 Task: Add a dependency to the task Upgrade and migrate company data storage to a cloud-based solution , the existing task  Integrate a new third-party shipping system for an e-commerce website in the project AgileLounge
Action: Mouse moved to (745, 358)
Screenshot: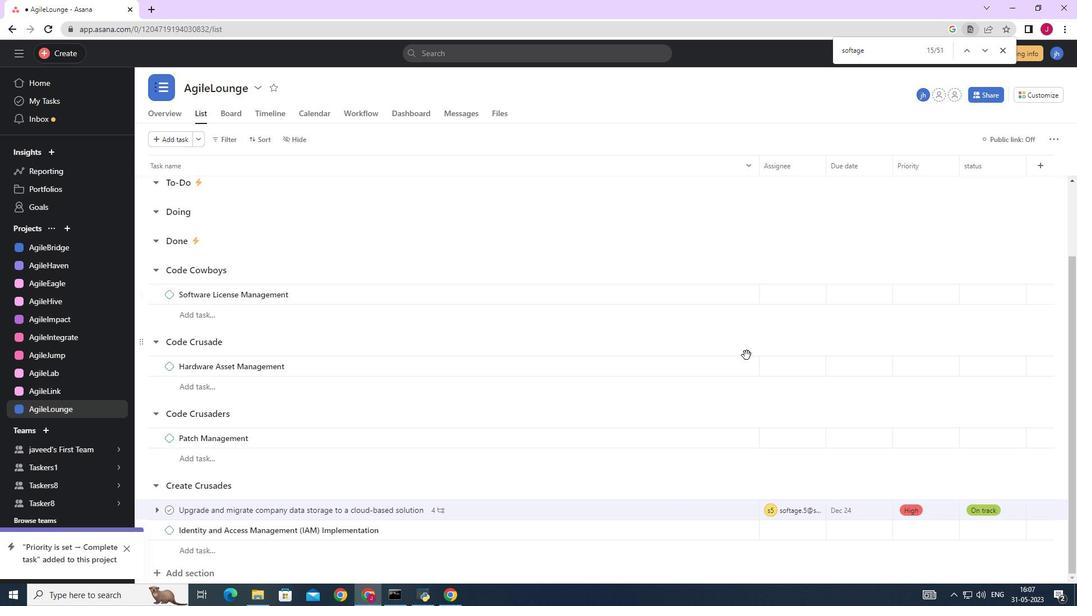 
Action: Mouse scrolled (745, 359) with delta (0, 0)
Screenshot: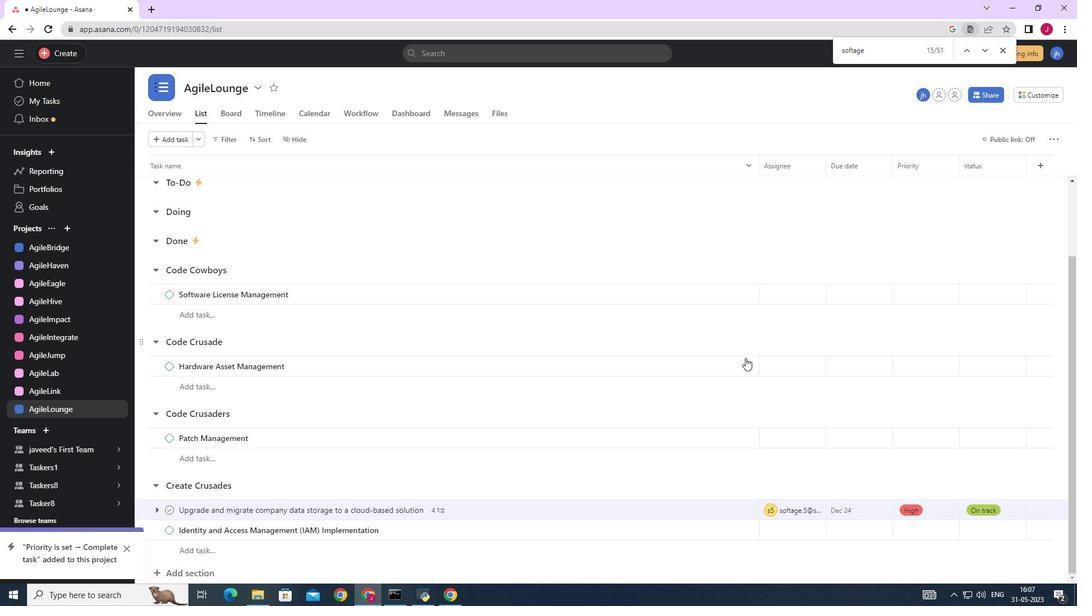 
Action: Mouse scrolled (745, 359) with delta (0, 0)
Screenshot: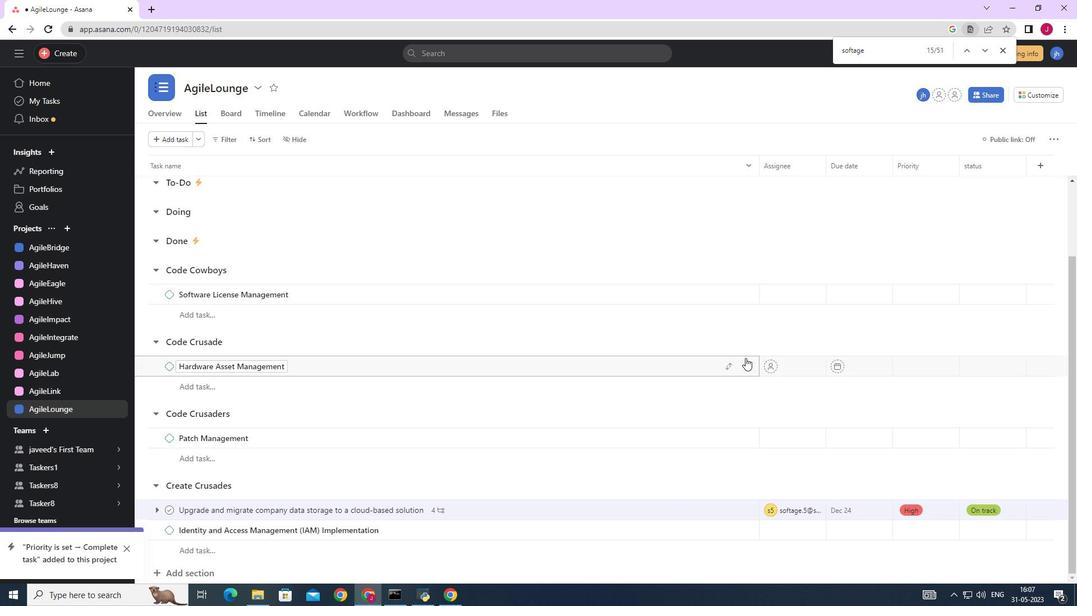 
Action: Mouse scrolled (745, 359) with delta (0, 0)
Screenshot: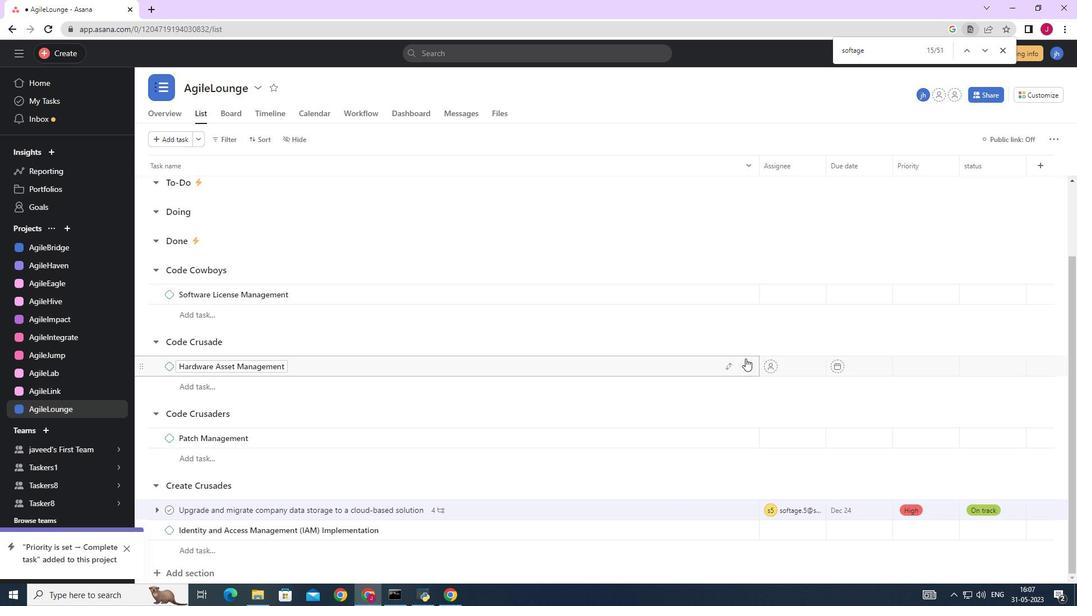 
Action: Mouse moved to (745, 358)
Screenshot: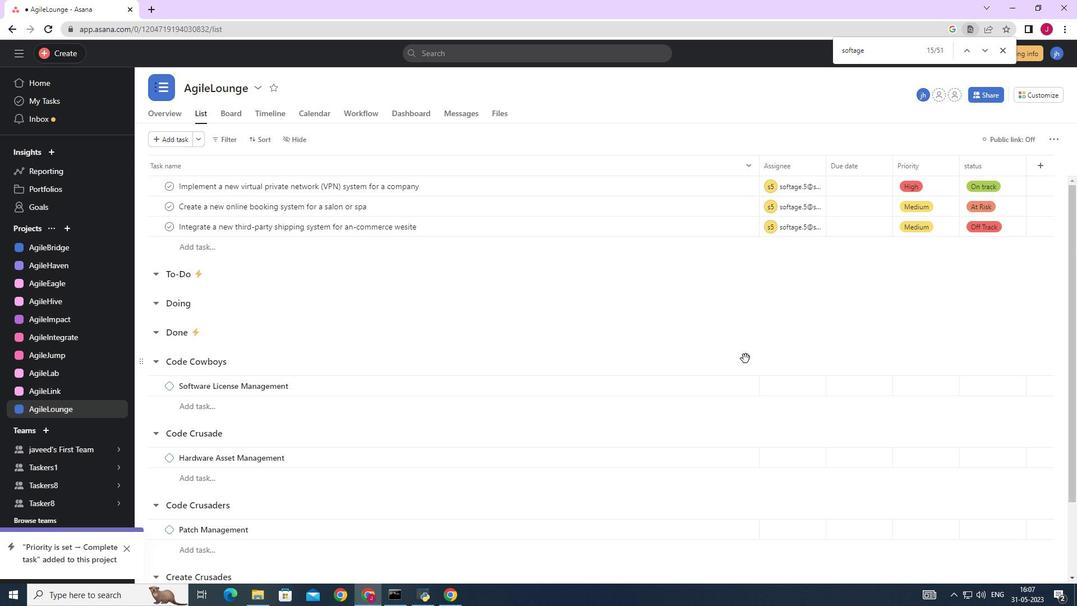 
Action: Mouse scrolled (745, 358) with delta (0, 0)
Screenshot: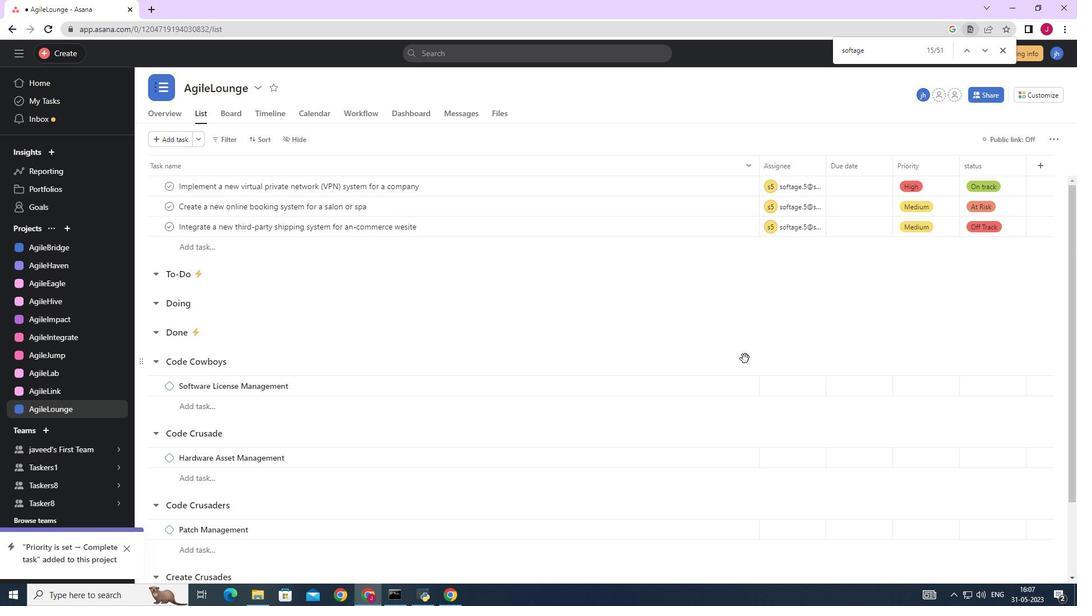 
Action: Mouse scrolled (745, 358) with delta (0, 0)
Screenshot: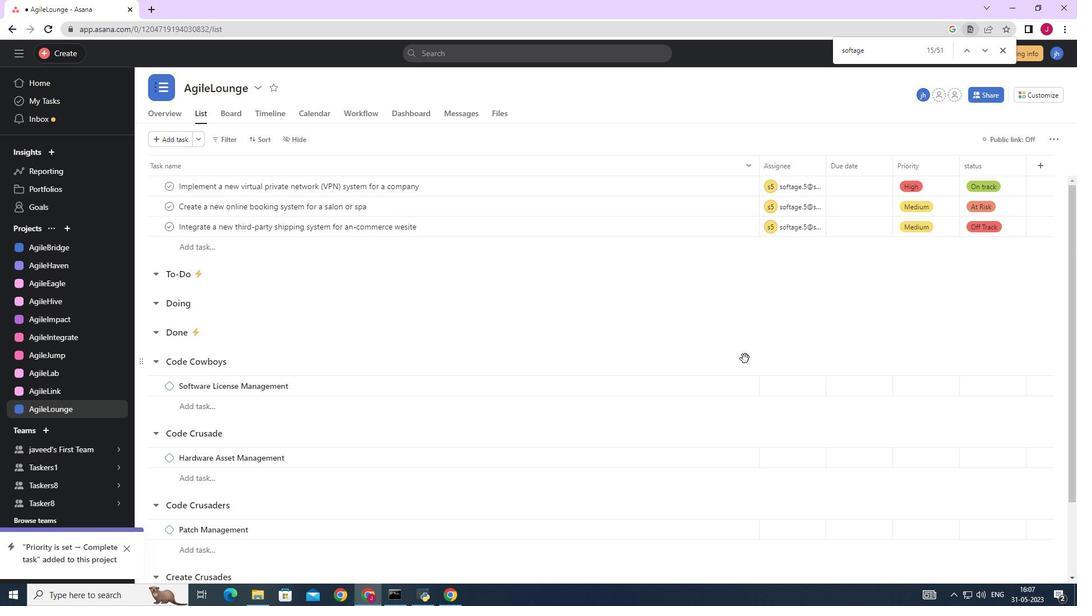 
Action: Mouse scrolled (745, 358) with delta (0, 0)
Screenshot: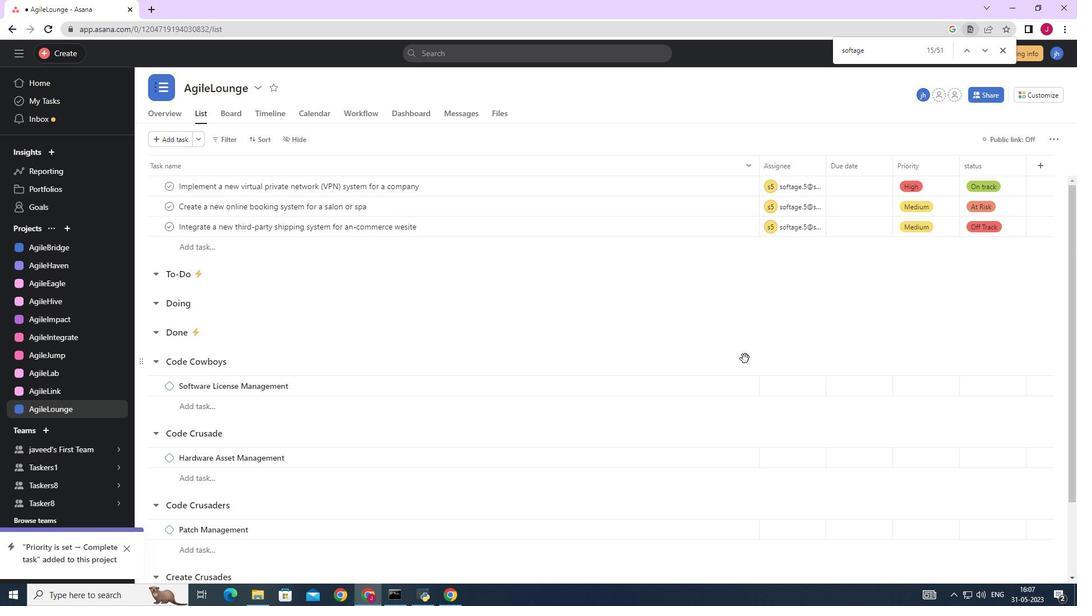 
Action: Mouse scrolled (745, 358) with delta (0, 0)
Screenshot: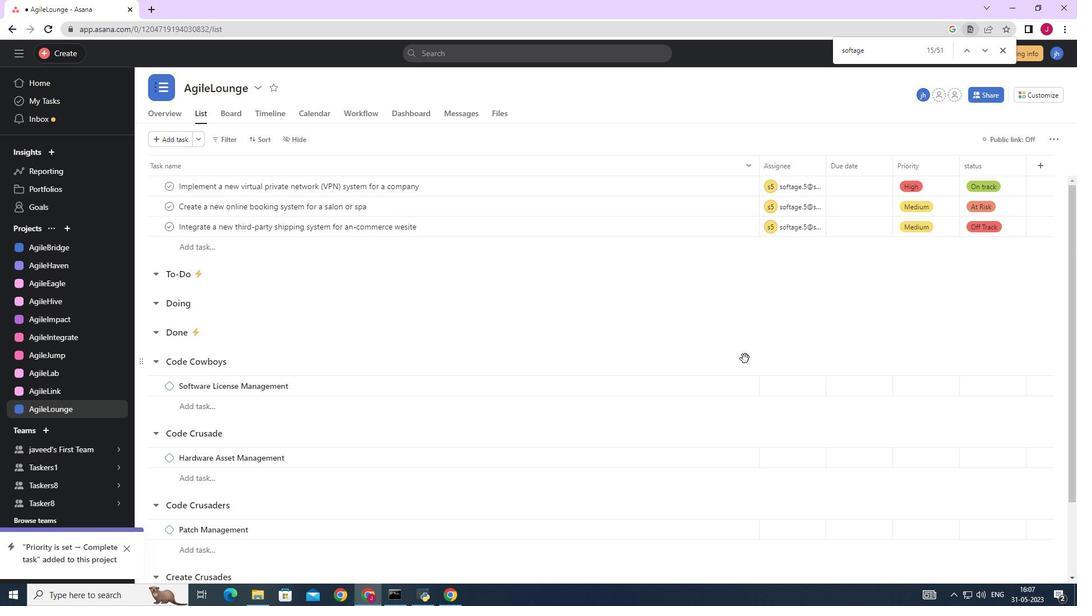 
Action: Mouse scrolled (745, 358) with delta (0, 0)
Screenshot: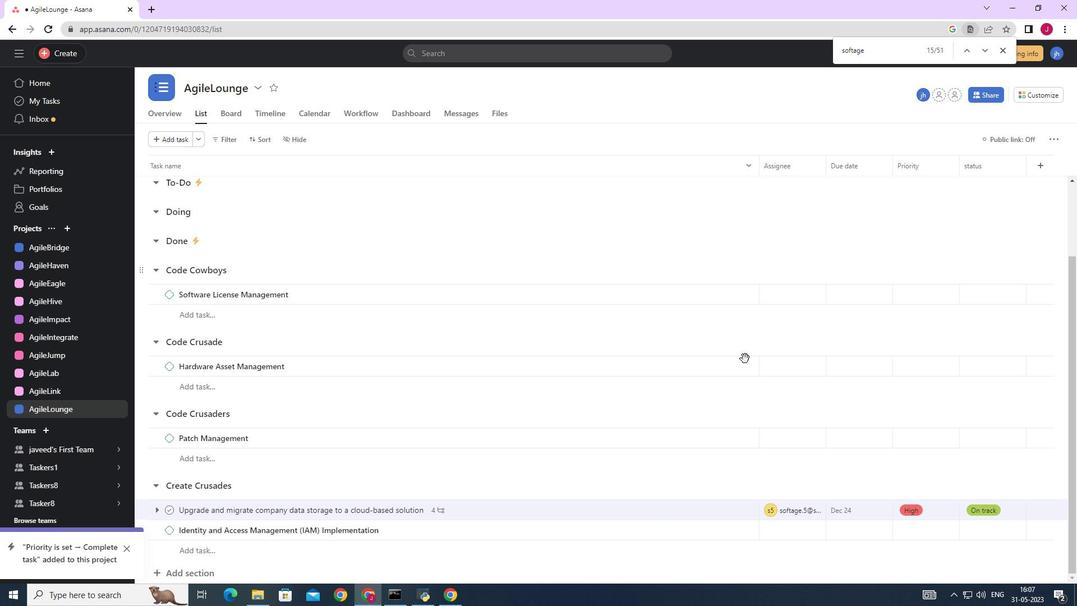 
Action: Mouse scrolled (745, 358) with delta (0, 0)
Screenshot: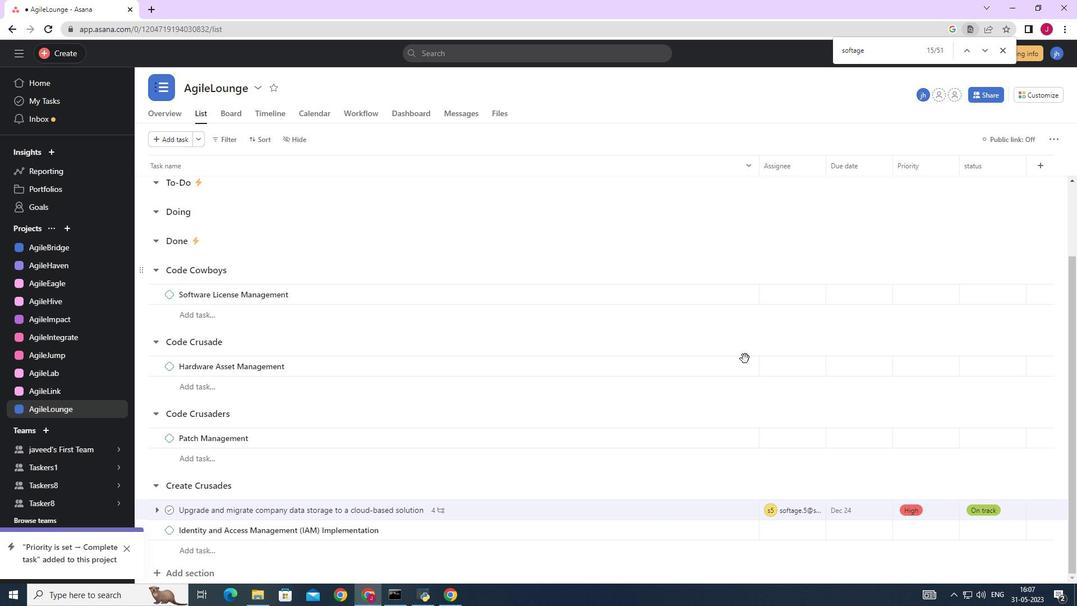 
Action: Mouse scrolled (745, 358) with delta (0, 0)
Screenshot: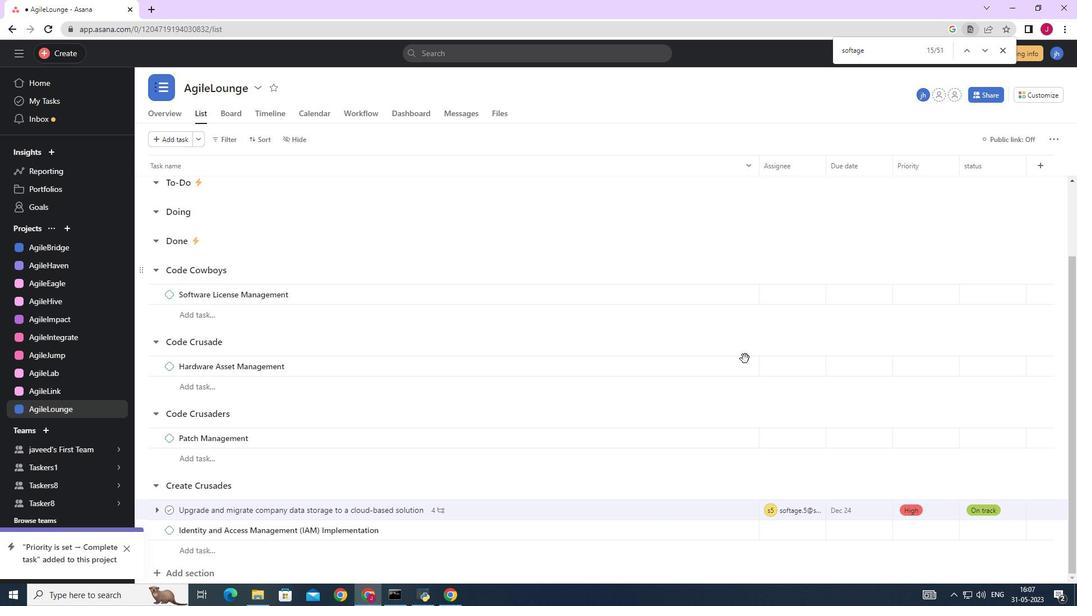 
Action: Mouse moved to (448, 309)
Screenshot: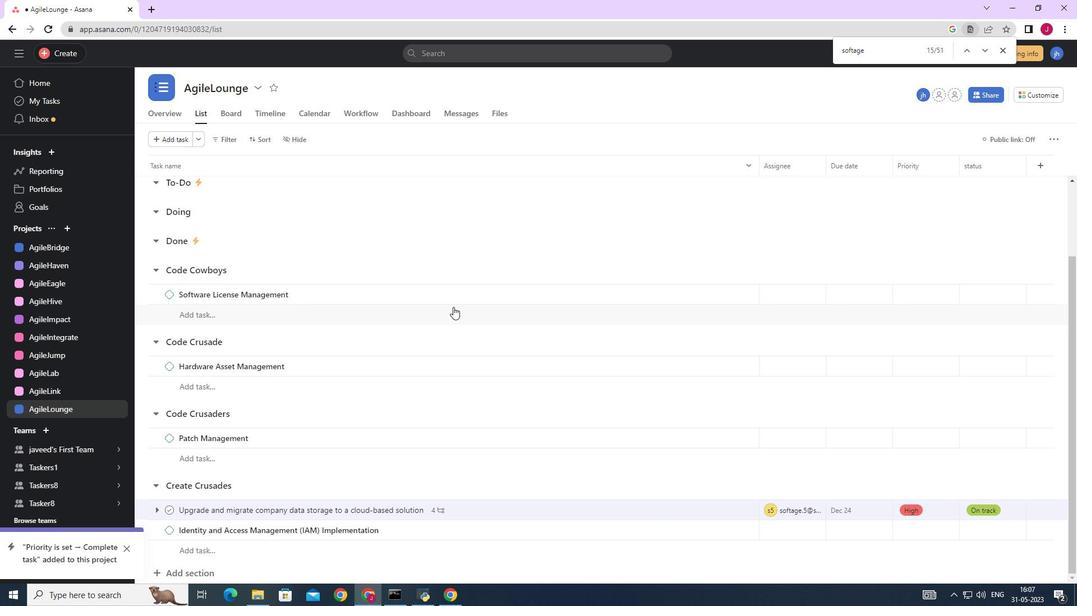 
Action: Mouse scrolled (448, 310) with delta (0, 0)
Screenshot: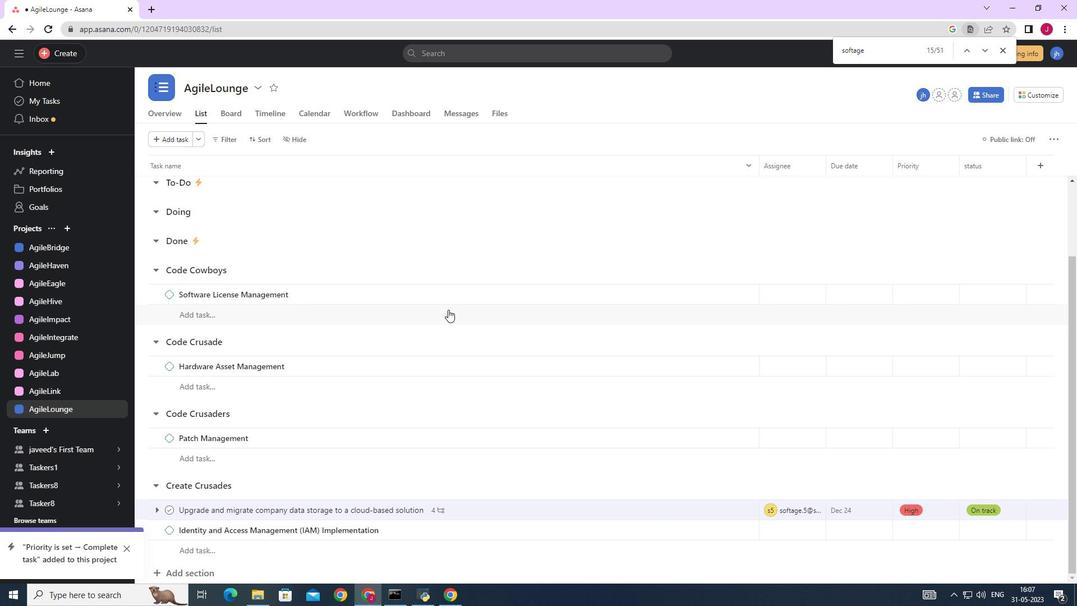 
Action: Mouse scrolled (448, 310) with delta (0, 0)
Screenshot: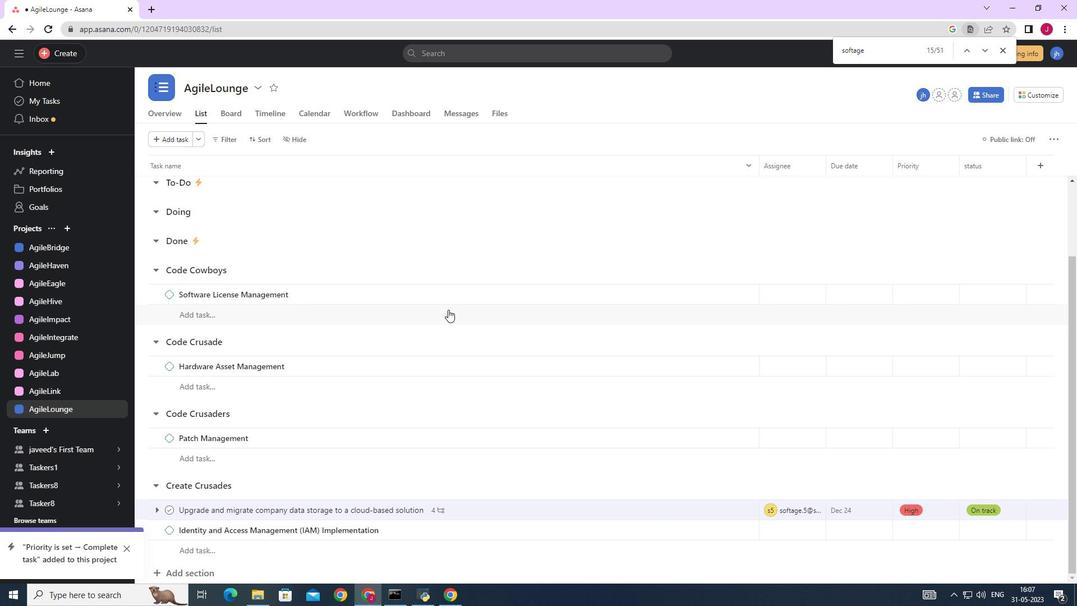 
Action: Mouse scrolled (448, 310) with delta (0, 0)
Screenshot: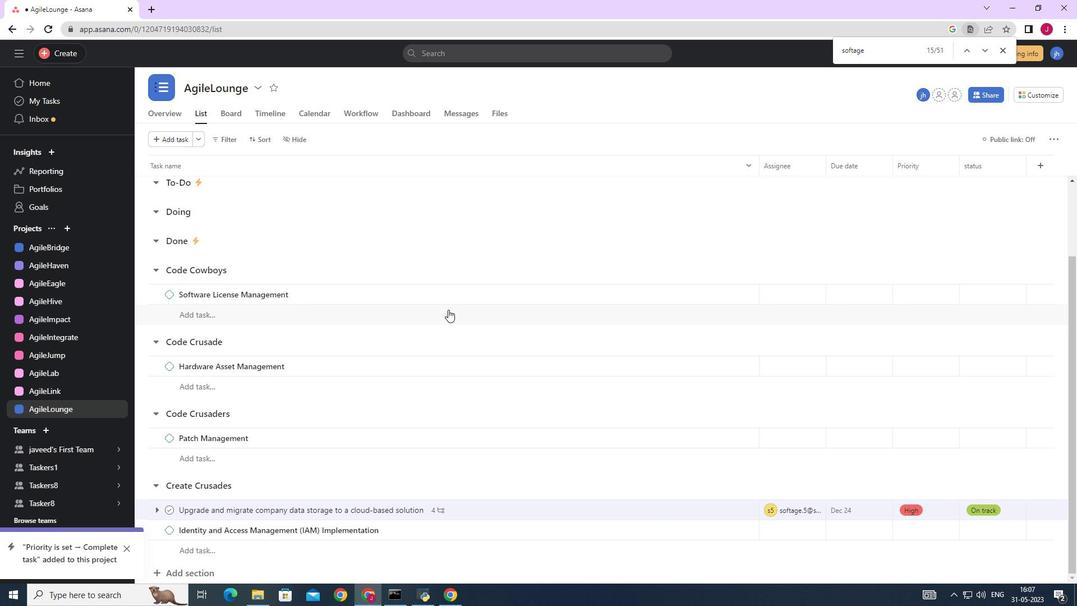 
Action: Mouse moved to (367, 281)
Screenshot: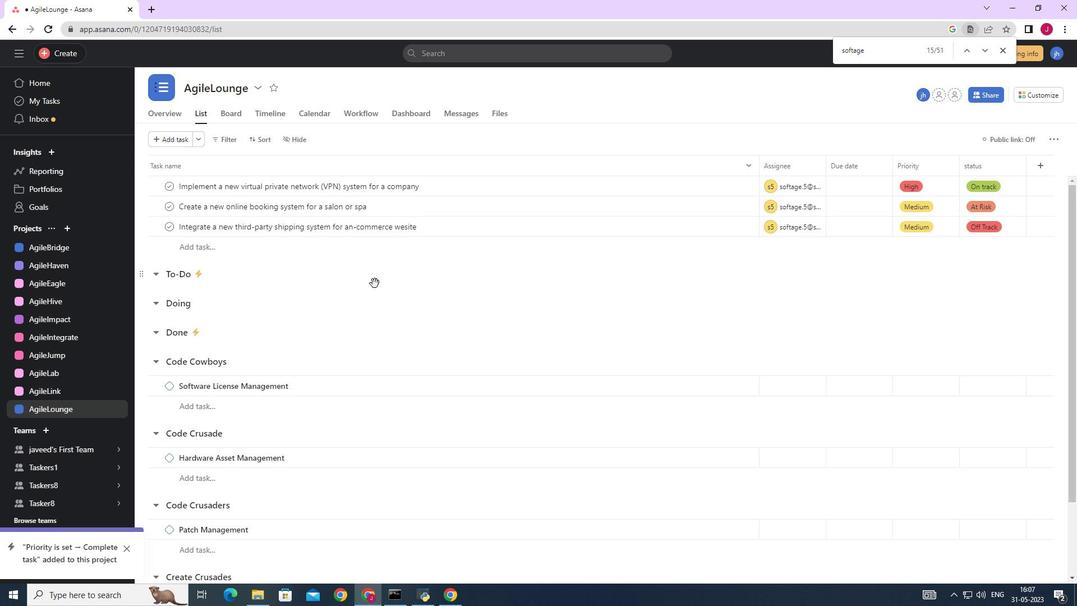 
Action: Mouse scrolled (367, 282) with delta (0, 0)
Screenshot: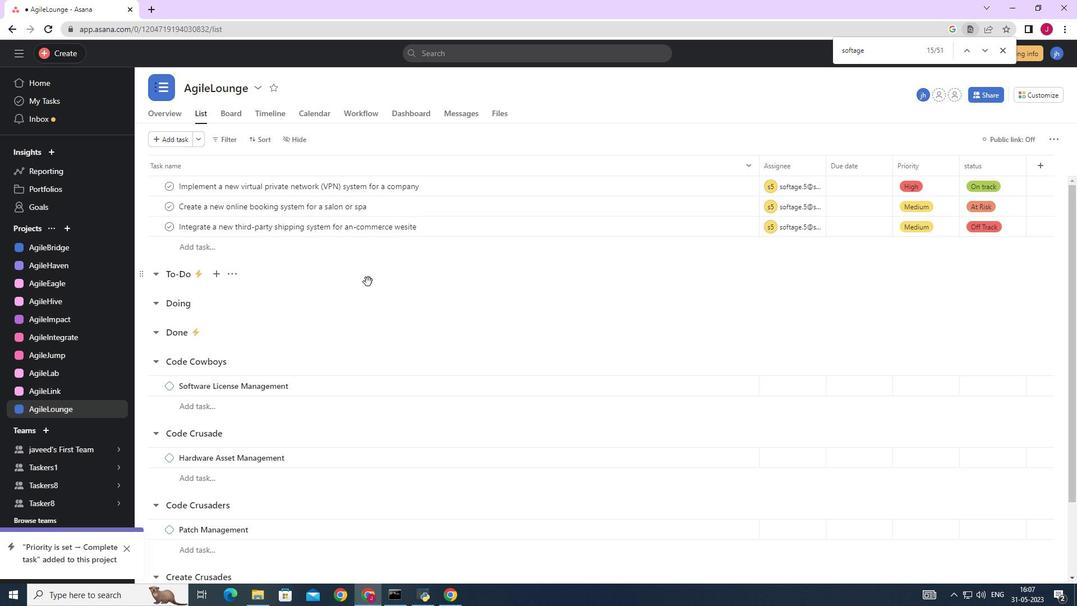 
Action: Mouse scrolled (367, 282) with delta (0, 0)
Screenshot: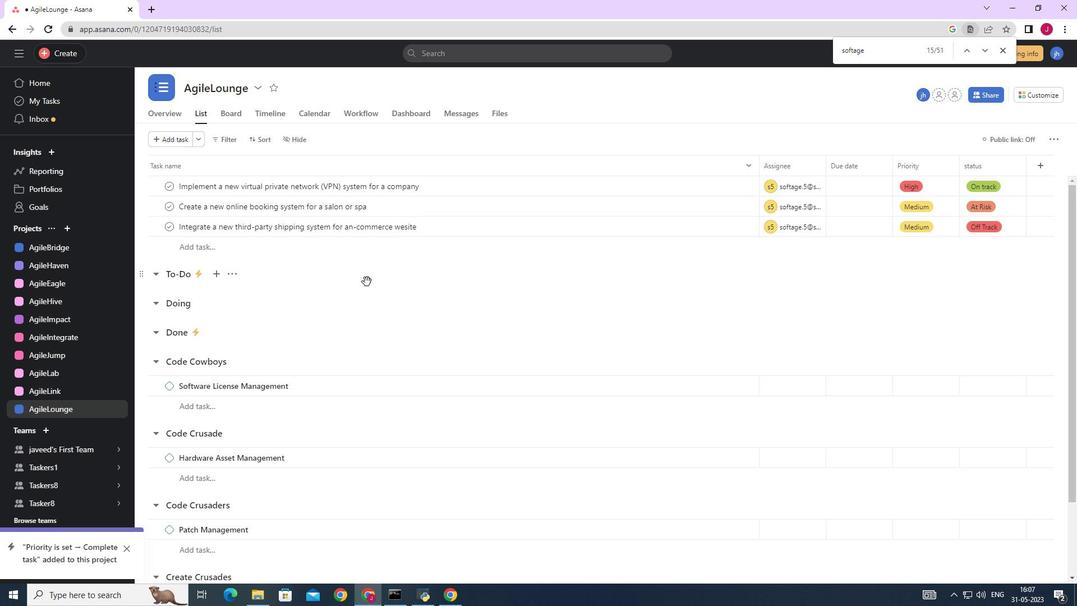 
Action: Mouse moved to (347, 305)
Screenshot: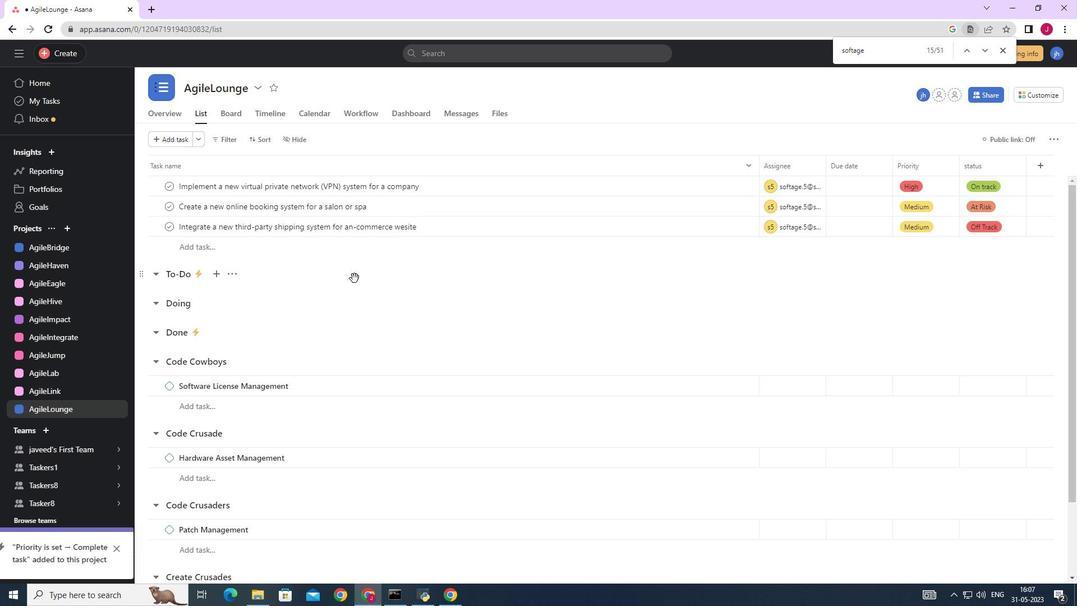 
Action: Mouse scrolled (347, 304) with delta (0, 0)
Screenshot: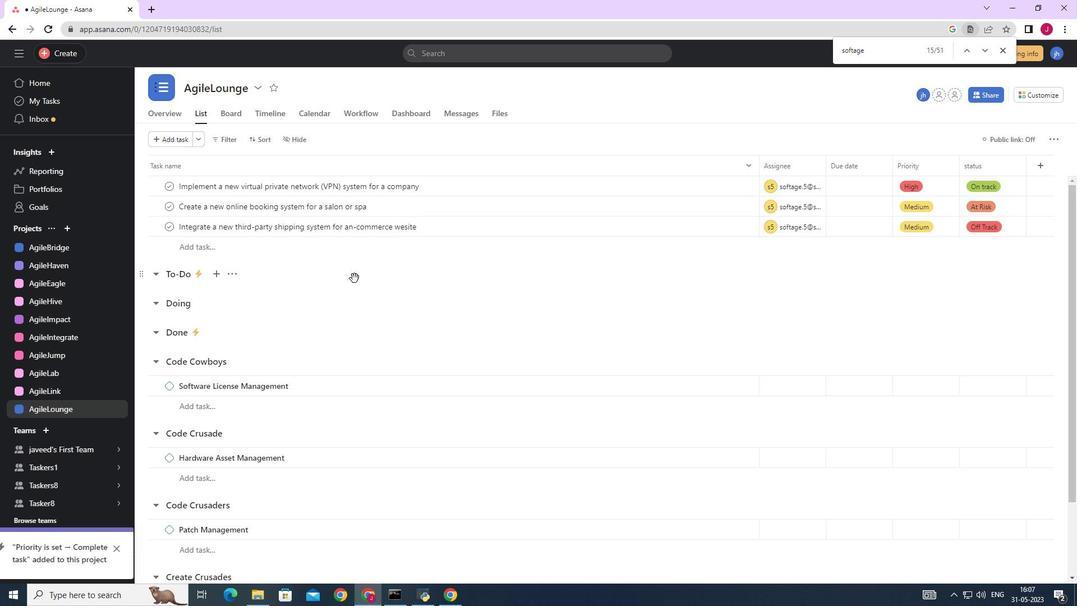 
Action: Mouse moved to (347, 306)
Screenshot: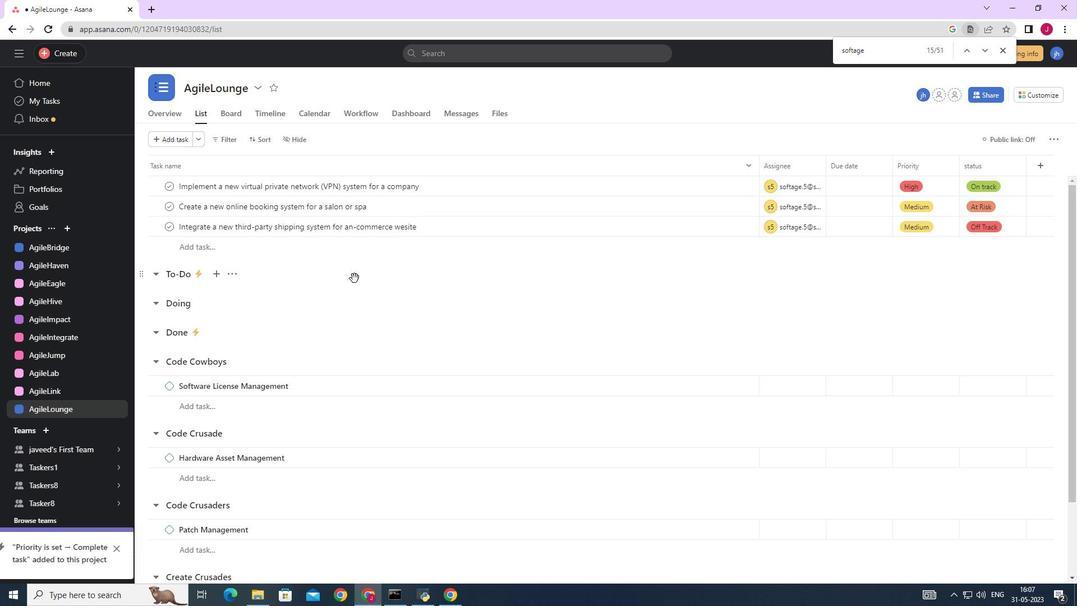 
Action: Mouse scrolled (347, 305) with delta (0, 0)
Screenshot: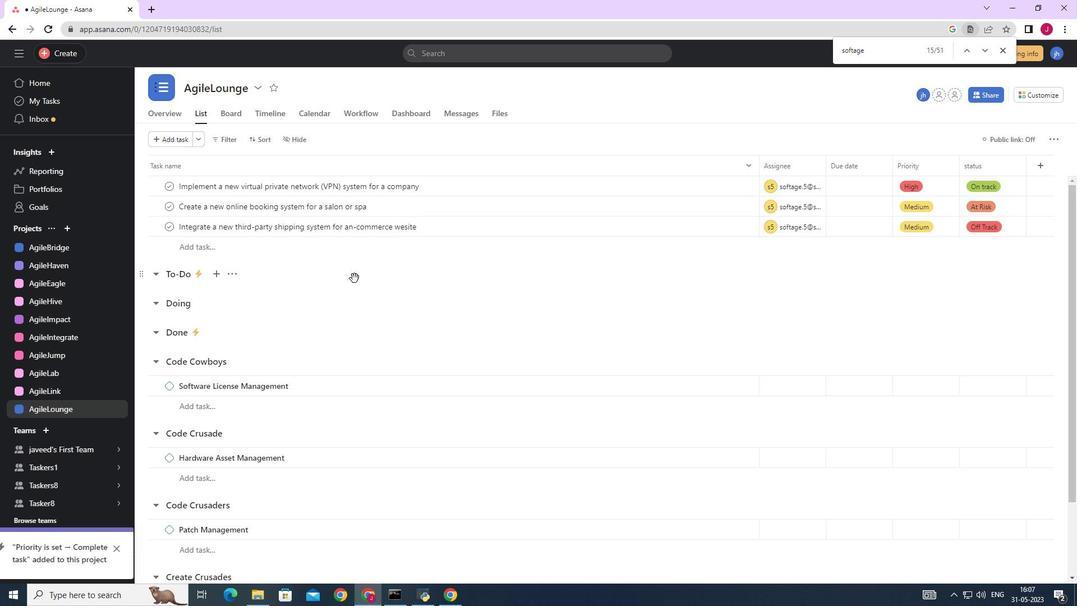 
Action: Mouse moved to (347, 306)
Screenshot: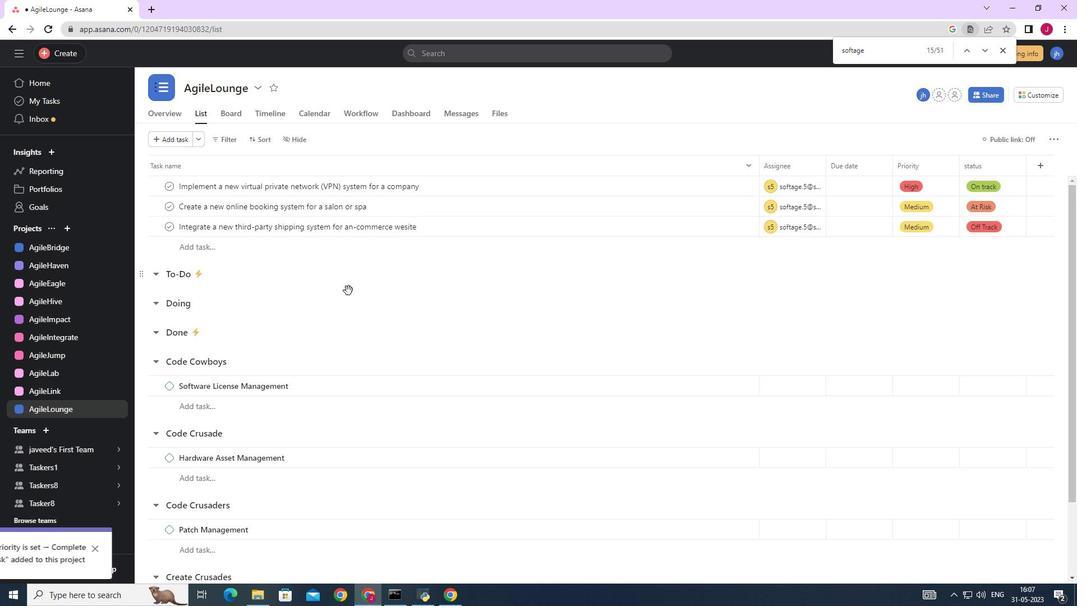 
Action: Mouse scrolled (347, 306) with delta (0, 0)
Screenshot: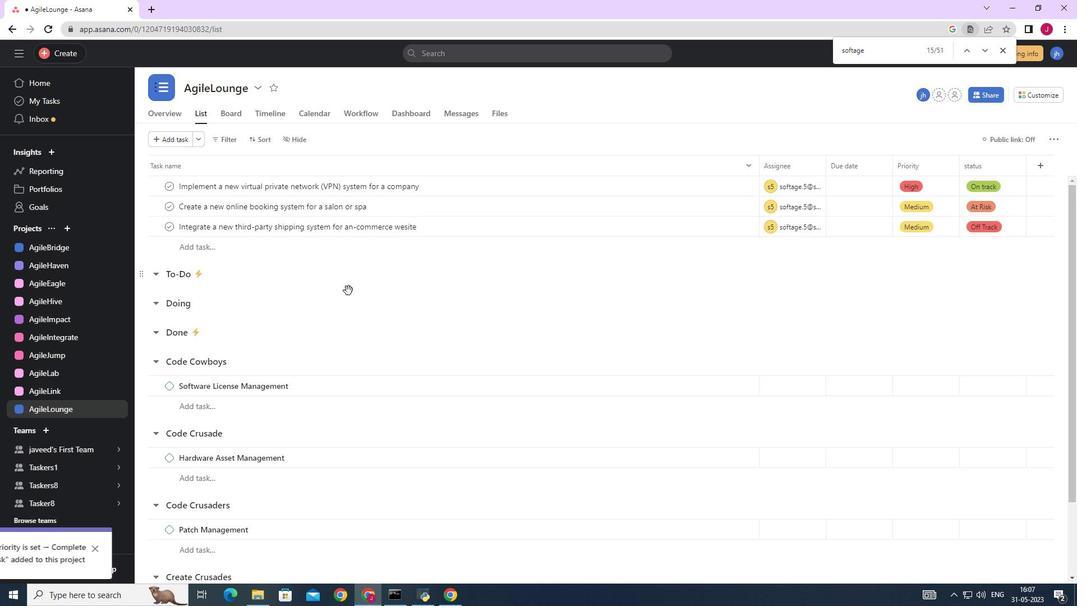 
Action: Mouse moved to (347, 310)
Screenshot: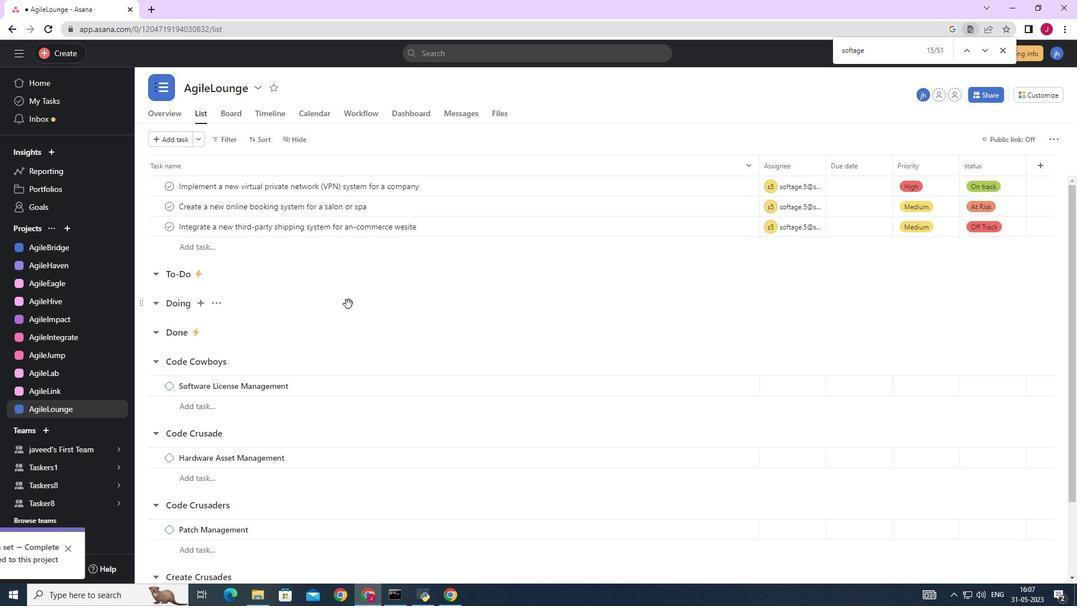 
Action: Mouse scrolled (347, 309) with delta (0, 0)
Screenshot: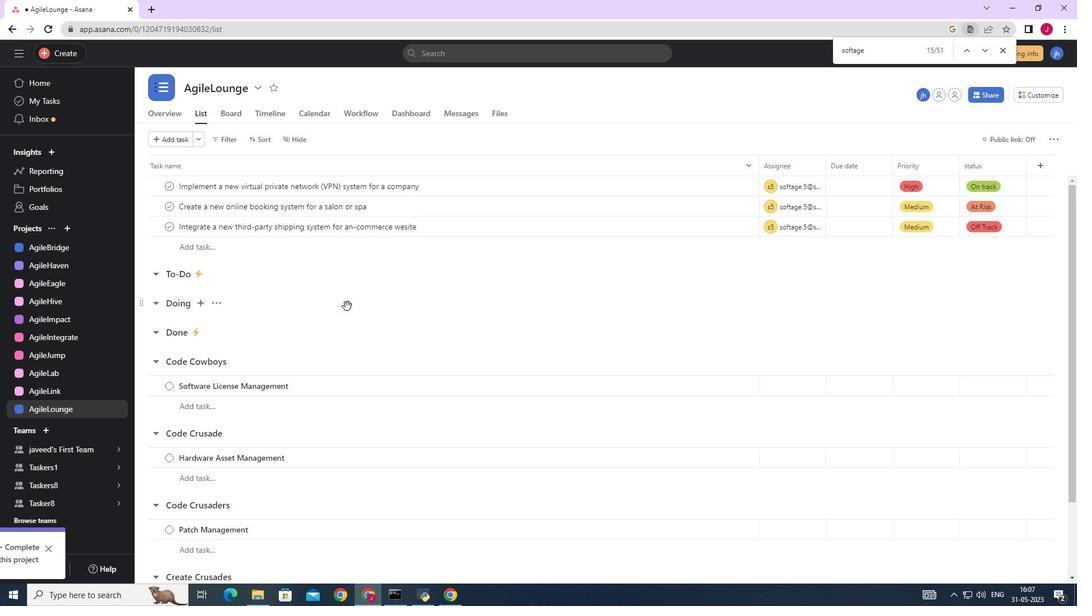 
Action: Mouse scrolled (347, 309) with delta (0, 0)
Screenshot: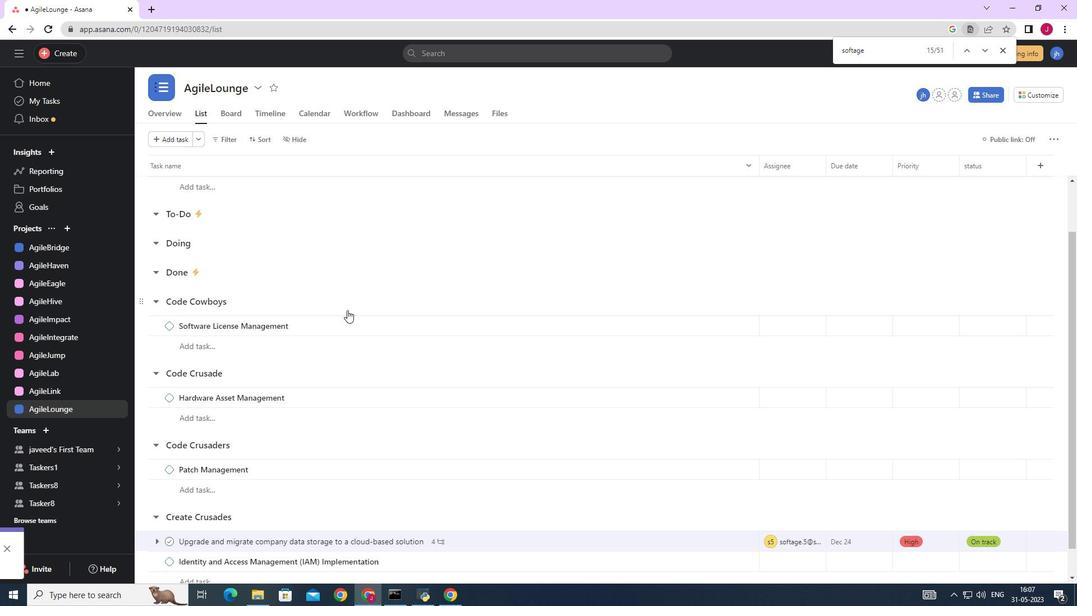 
Action: Mouse scrolled (347, 309) with delta (0, 0)
Screenshot: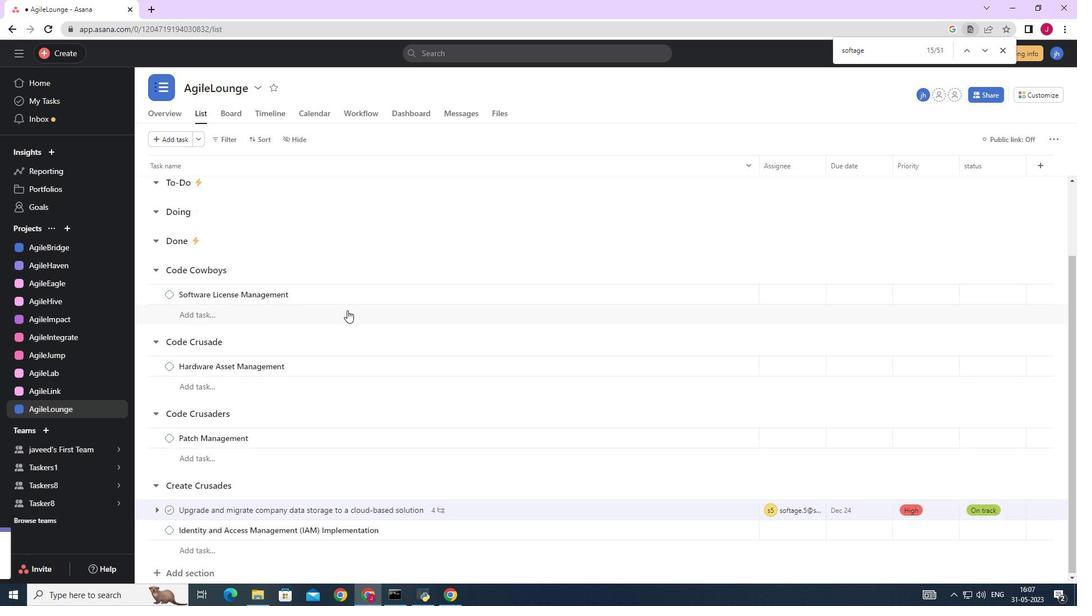 
Action: Mouse scrolled (347, 309) with delta (0, 0)
Screenshot: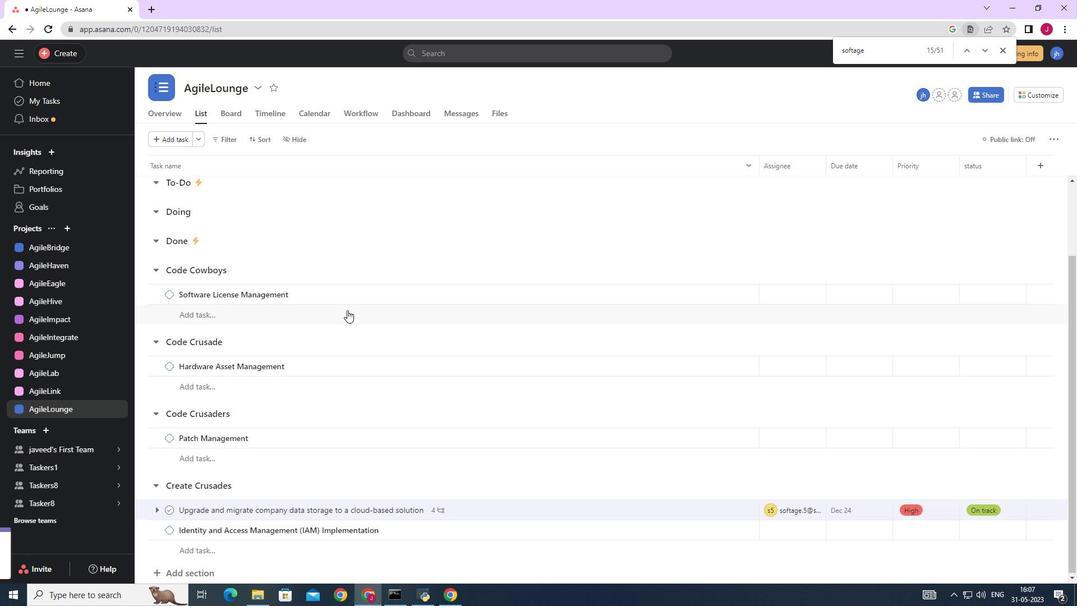 
Action: Mouse scrolled (347, 309) with delta (0, 0)
Screenshot: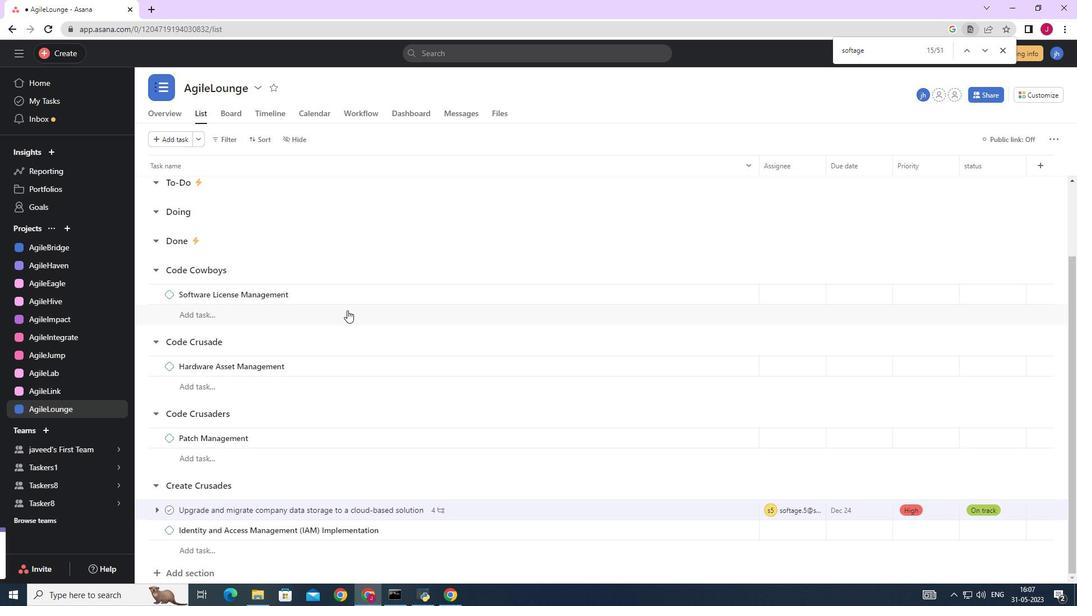 
Action: Mouse moved to (716, 506)
Screenshot: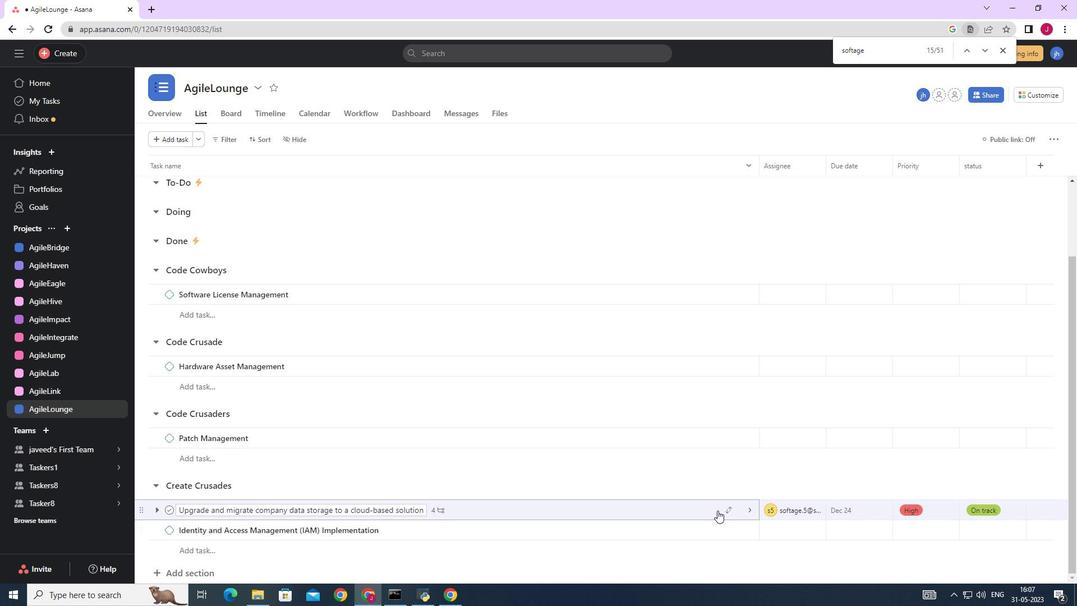 
Action: Mouse pressed left at (716, 506)
Screenshot: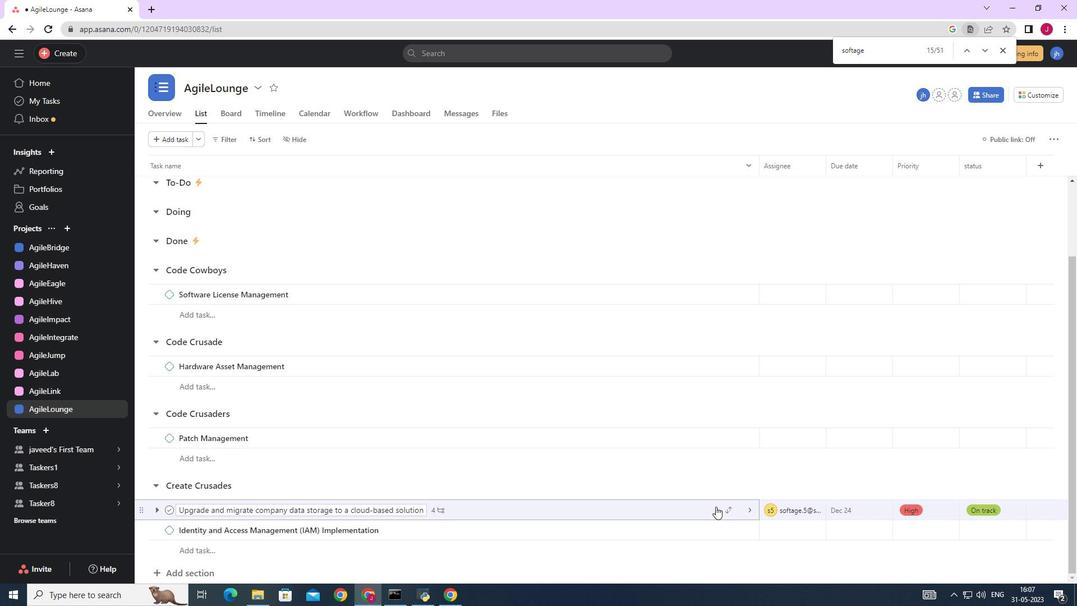
Action: Mouse moved to (805, 324)
Screenshot: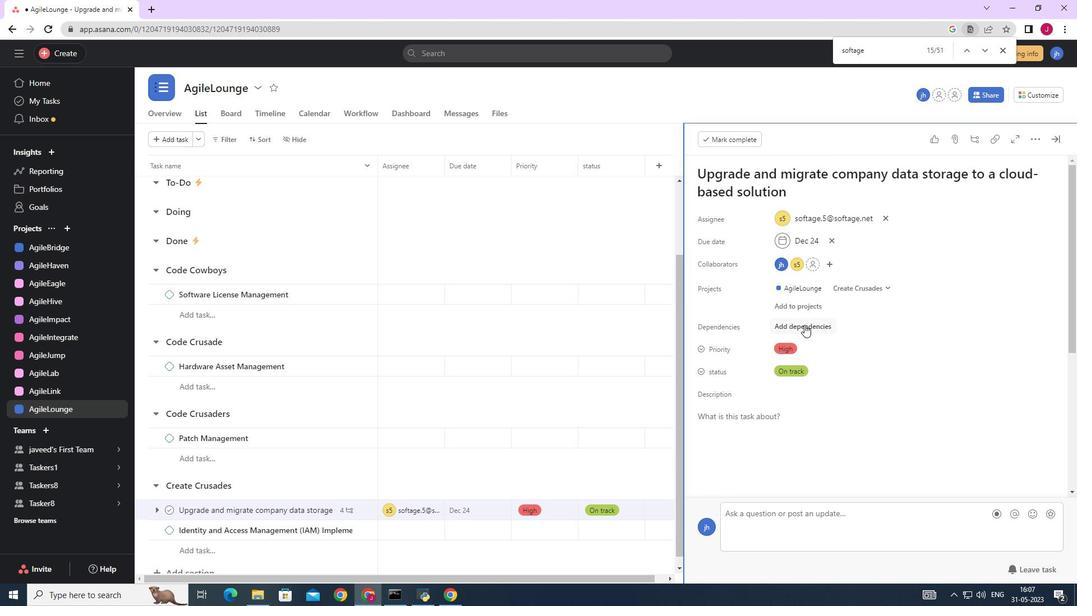 
Action: Mouse pressed left at (805, 324)
Screenshot: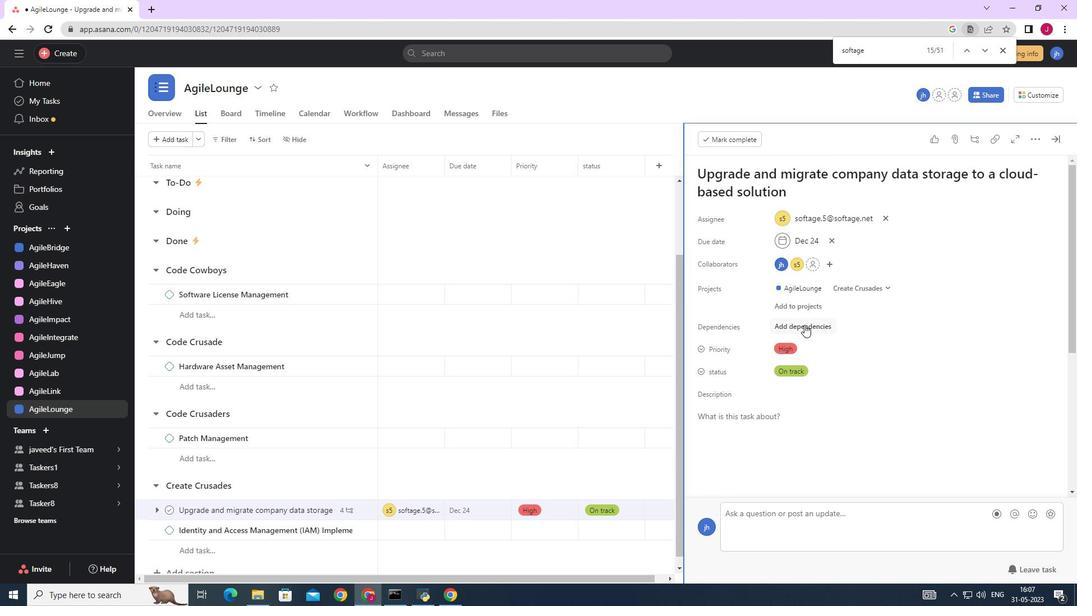 
Action: Mouse moved to (862, 355)
Screenshot: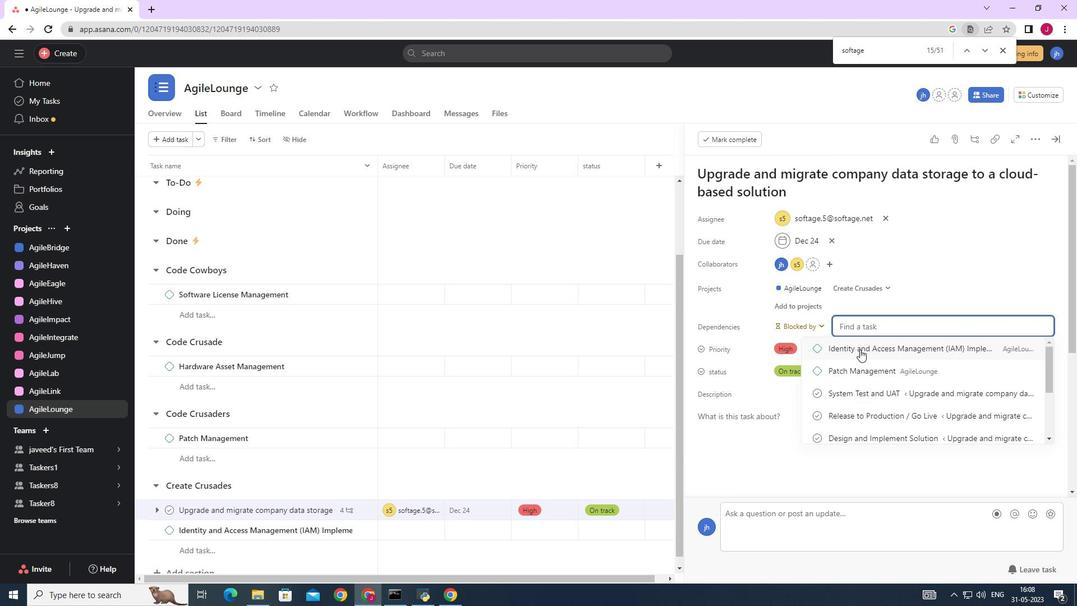 
Action: Mouse scrolled (862, 355) with delta (0, 0)
Screenshot: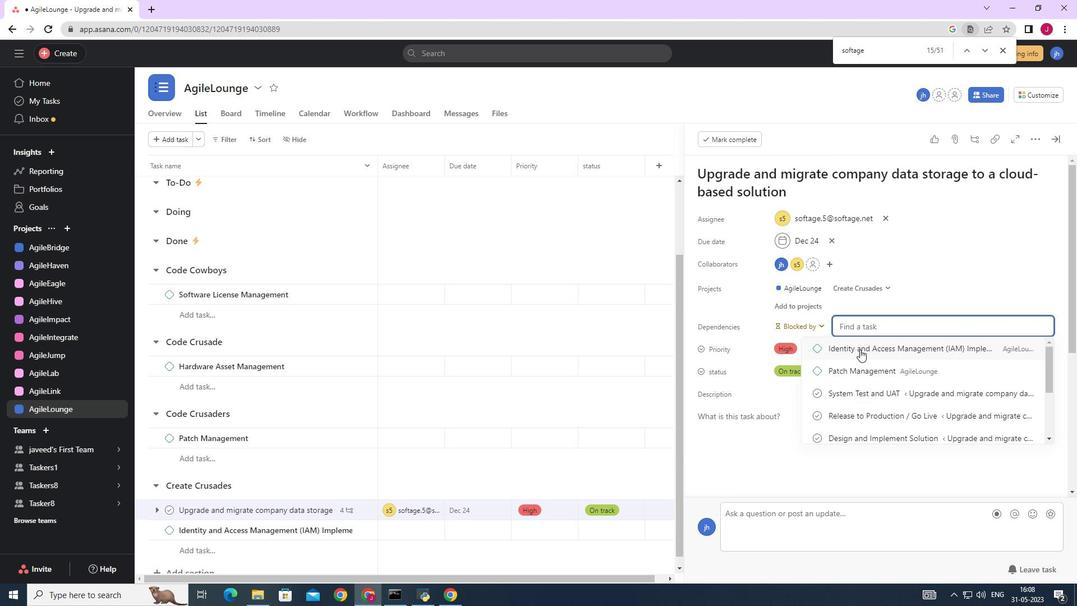 
Action: Mouse moved to (862, 384)
Screenshot: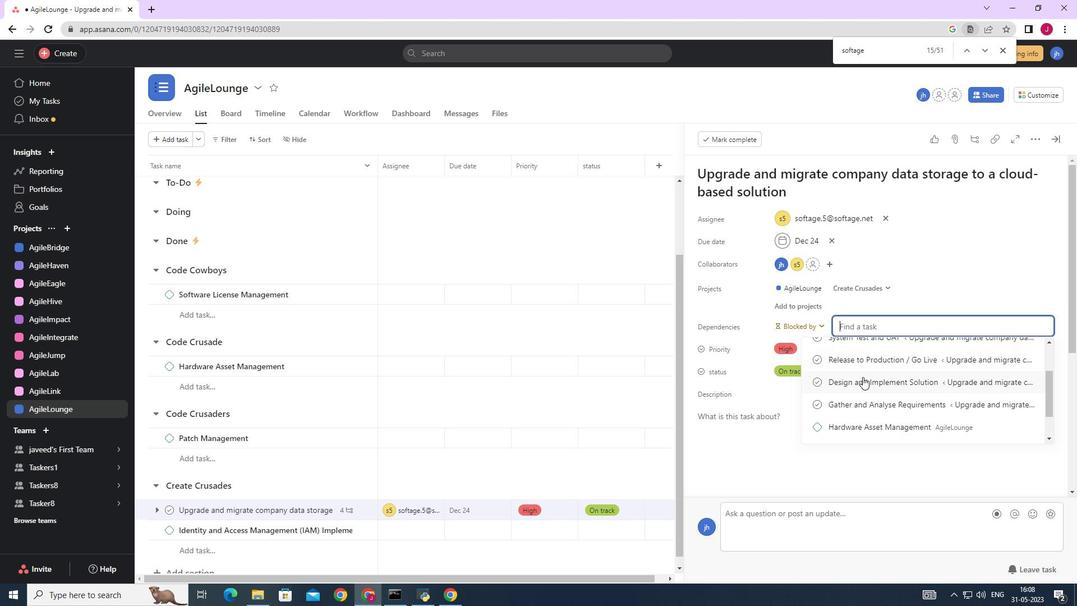 
Action: Mouse scrolled (862, 383) with delta (0, 0)
Screenshot: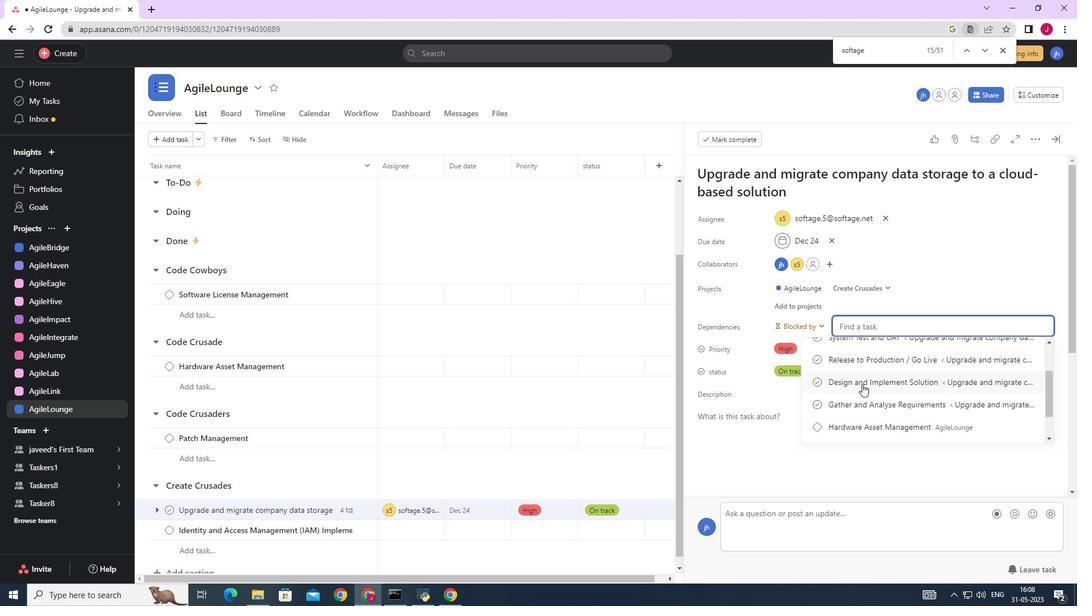 
Action: Mouse scrolled (862, 383) with delta (0, 0)
Screenshot: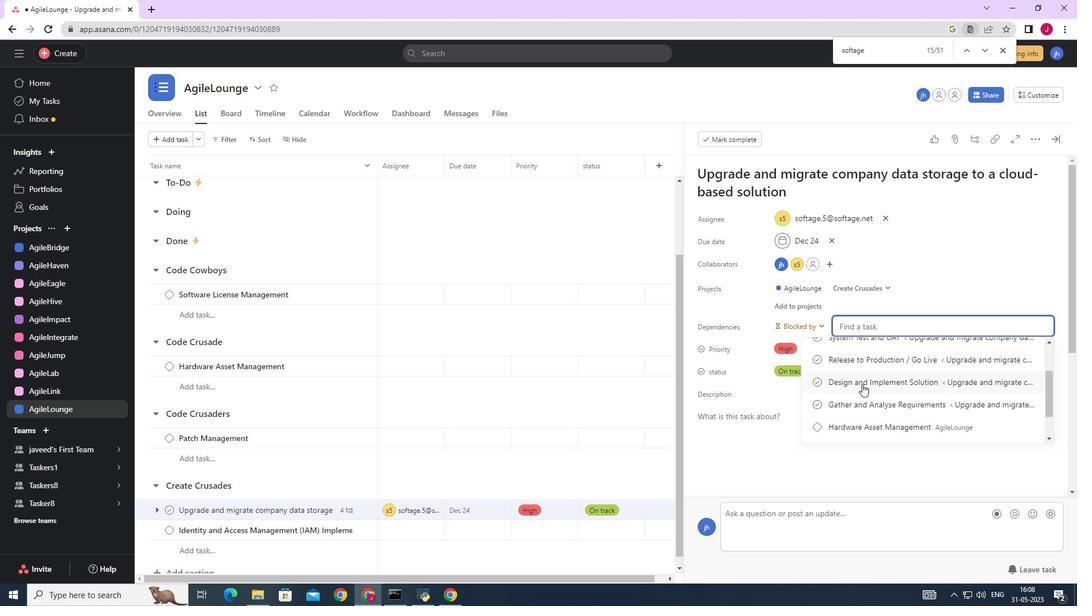 
Action: Mouse scrolled (862, 383) with delta (0, 0)
Screenshot: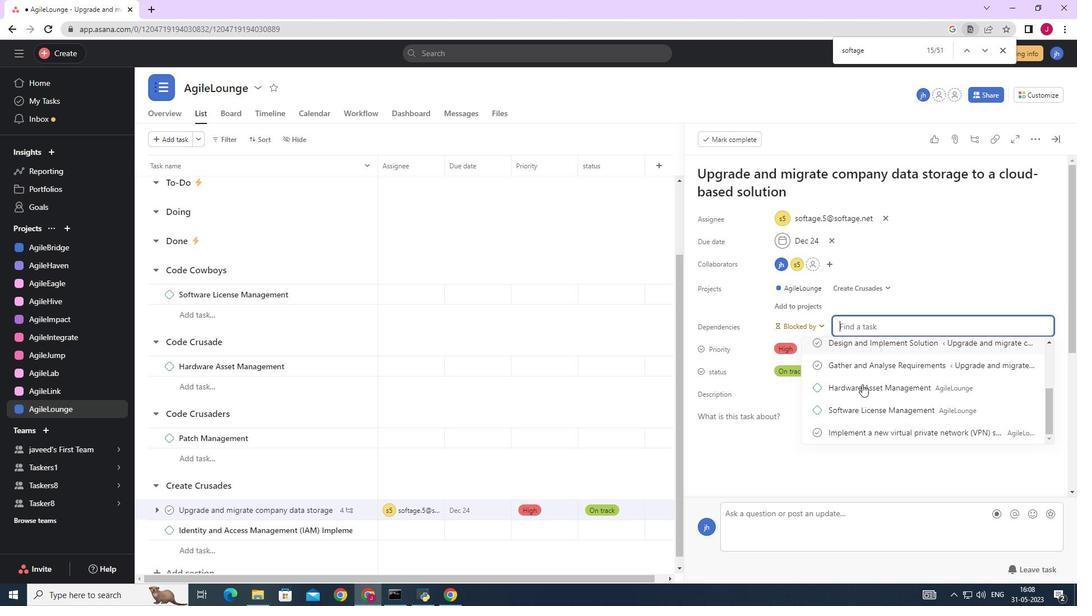 
Action: Mouse scrolled (862, 383) with delta (0, 0)
Screenshot: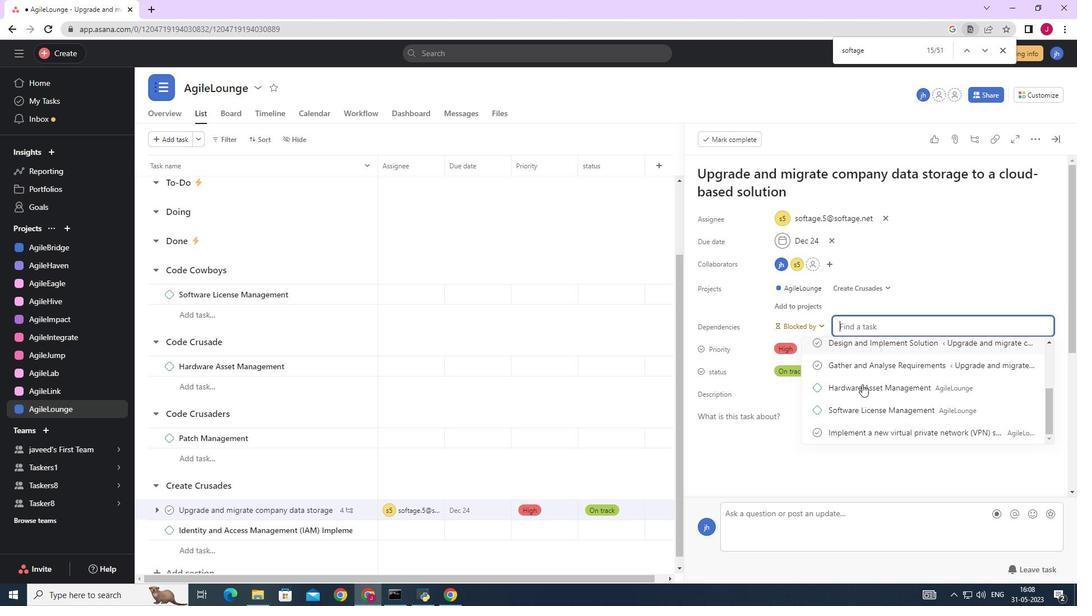 
Action: Mouse moved to (863, 386)
Screenshot: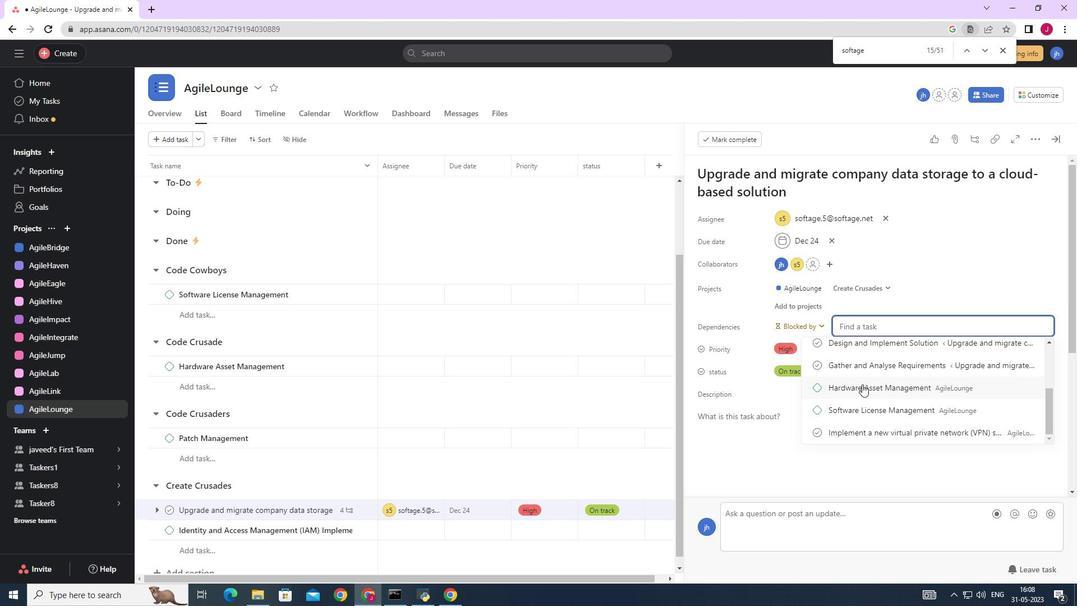
Action: Mouse scrolled (863, 387) with delta (0, 0)
Screenshot: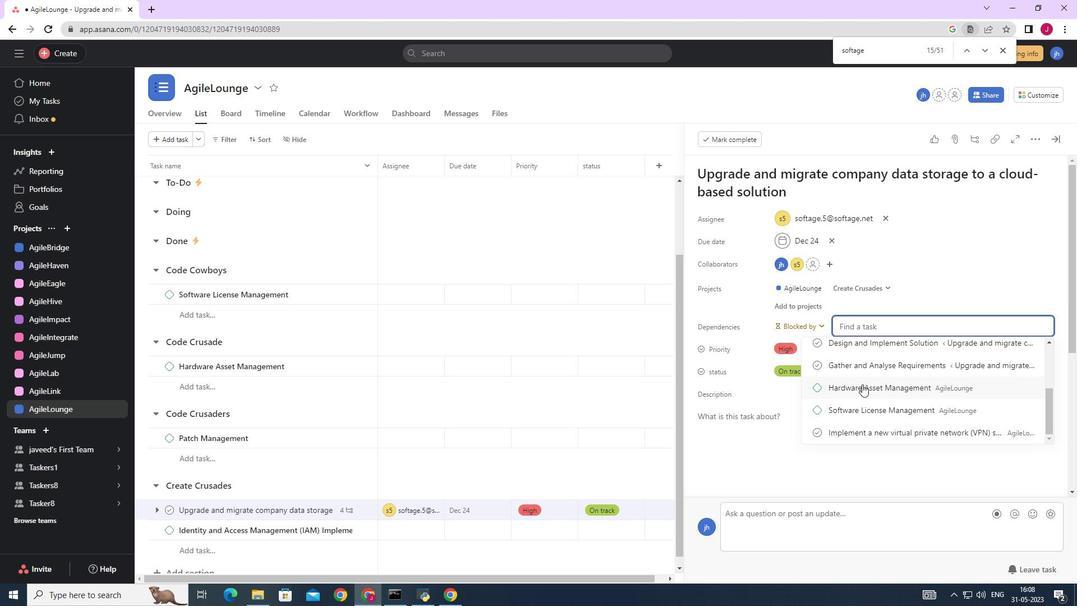 
Action: Mouse scrolled (863, 387) with delta (0, 0)
Screenshot: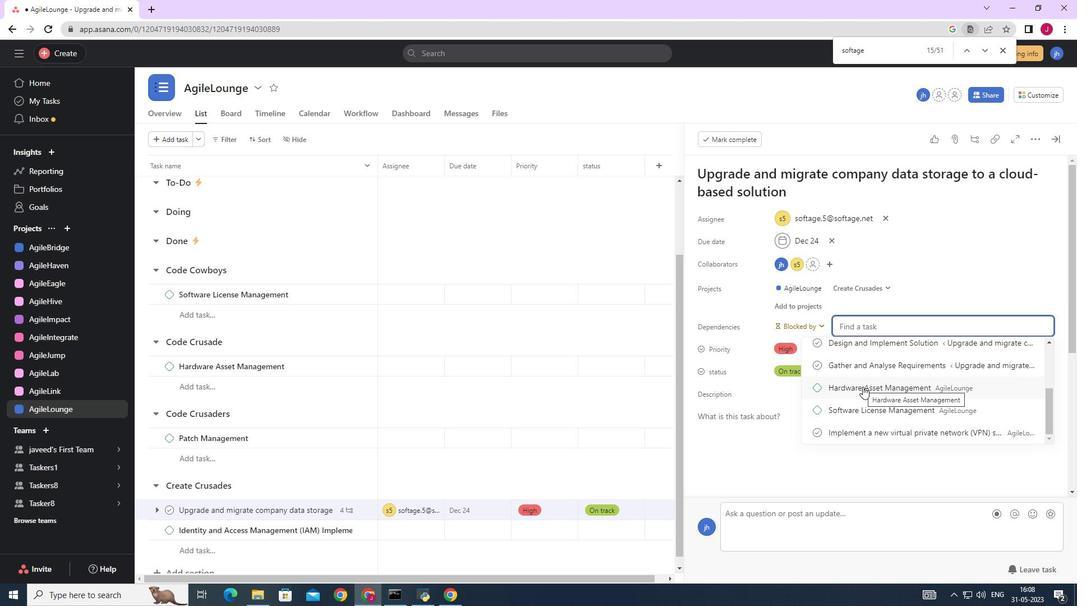 
Action: Mouse scrolled (863, 387) with delta (0, 0)
Screenshot: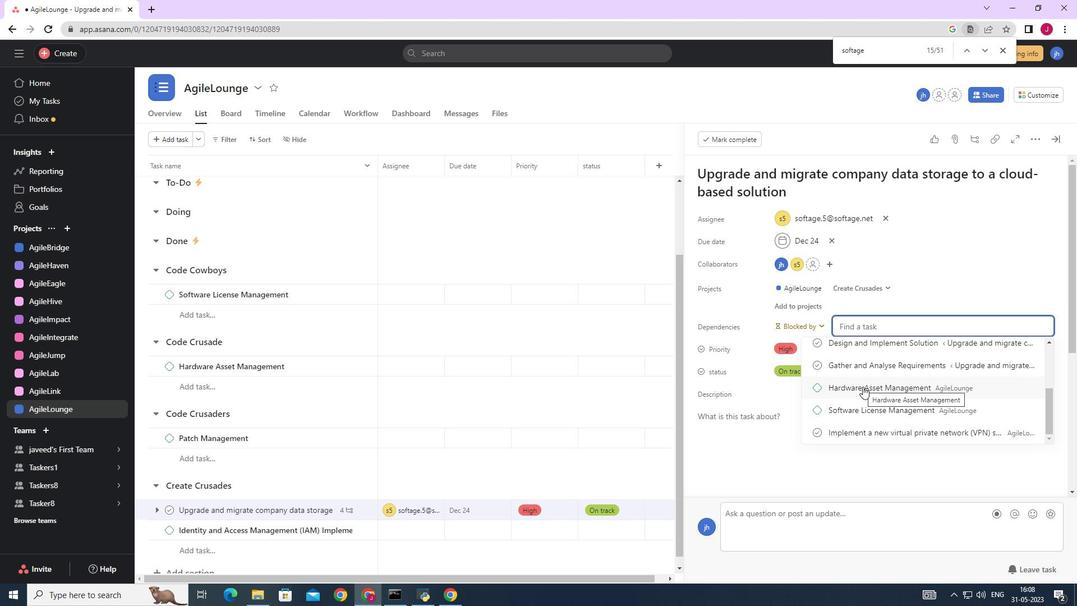 
Action: Mouse scrolled (863, 387) with delta (0, 0)
Screenshot: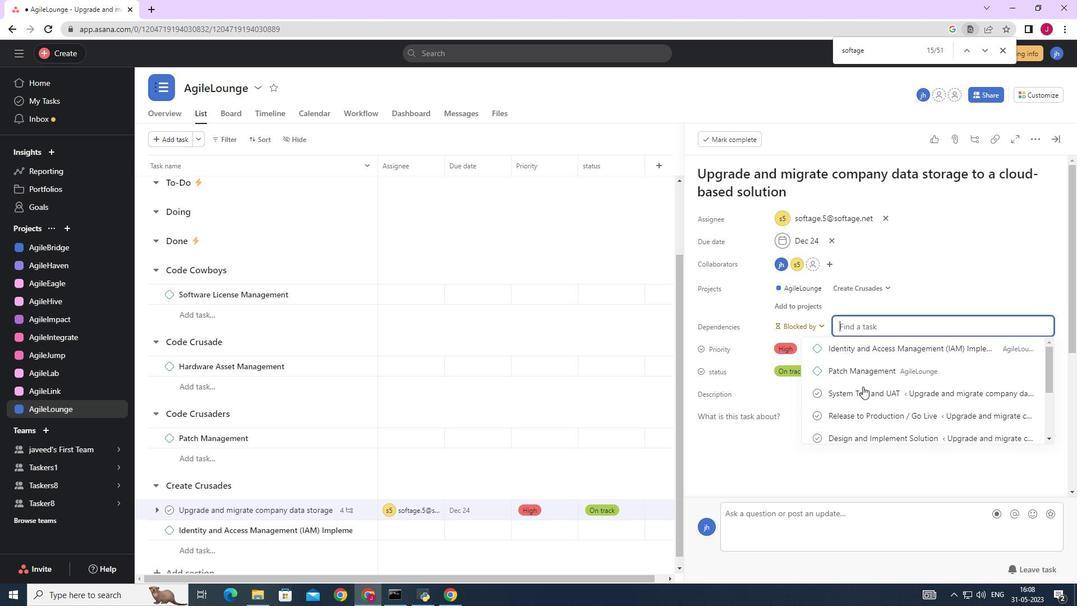 
Action: Mouse scrolled (863, 387) with delta (0, 0)
Screenshot: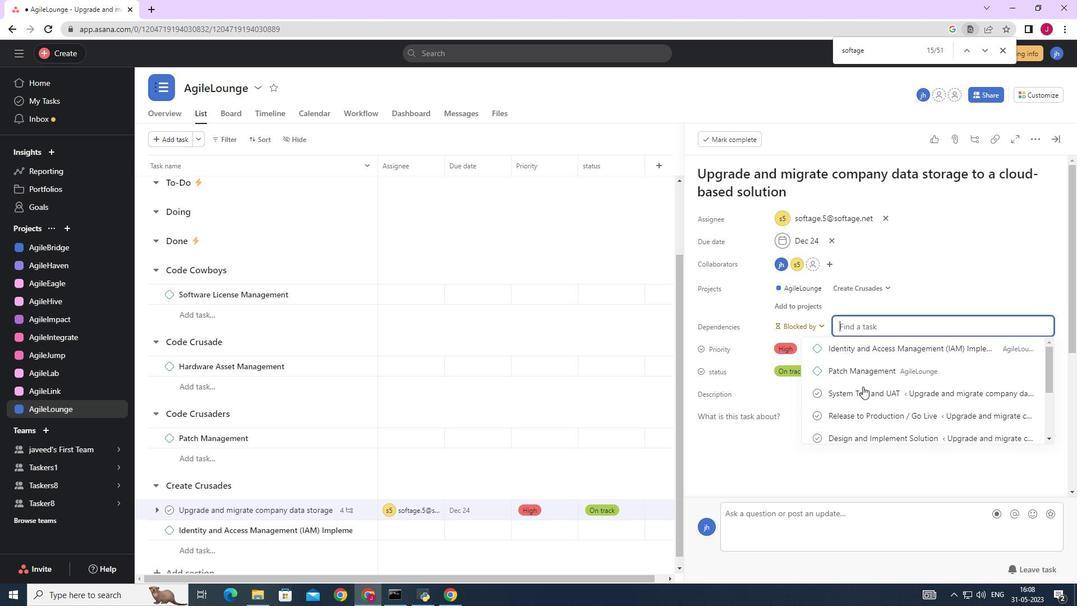 
Action: Mouse scrolled (863, 387) with delta (0, 0)
Screenshot: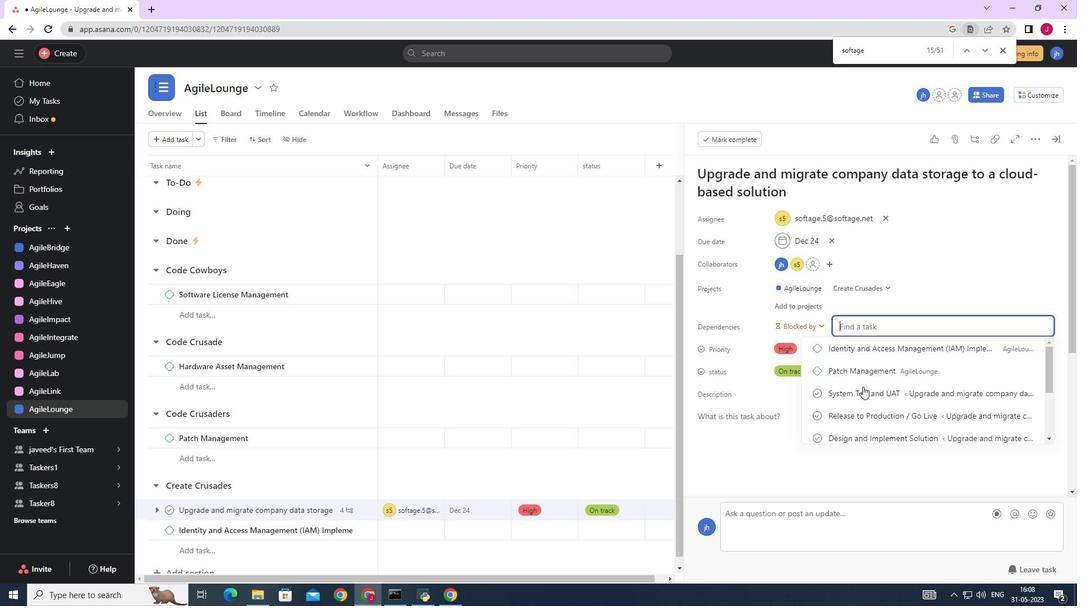 
Action: Mouse moved to (1057, 138)
Screenshot: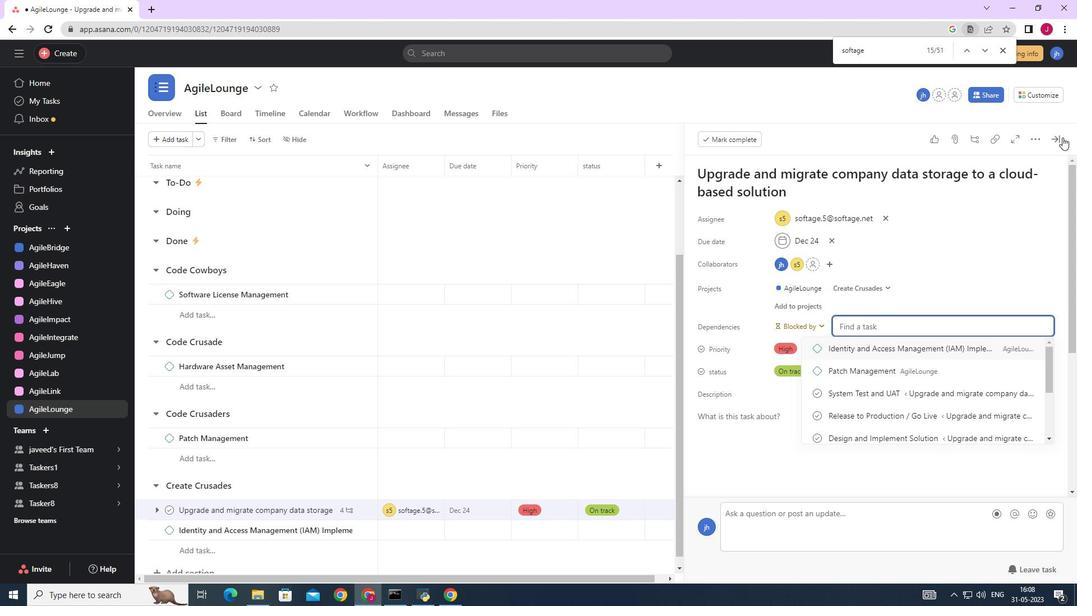 
Action: Mouse pressed left at (1057, 138)
Screenshot: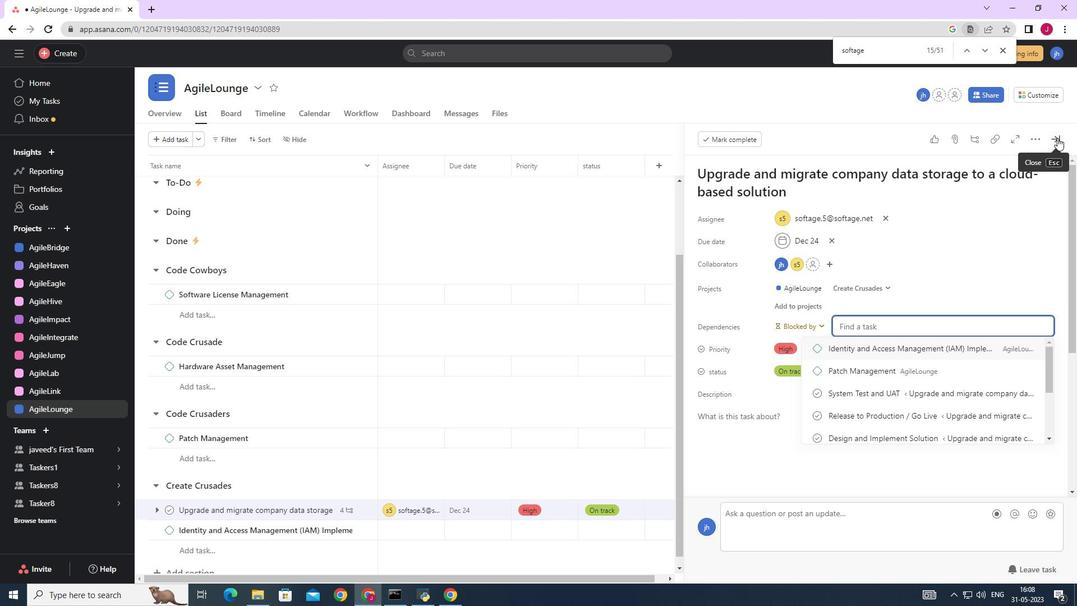 
Action: Mouse moved to (612, 270)
Screenshot: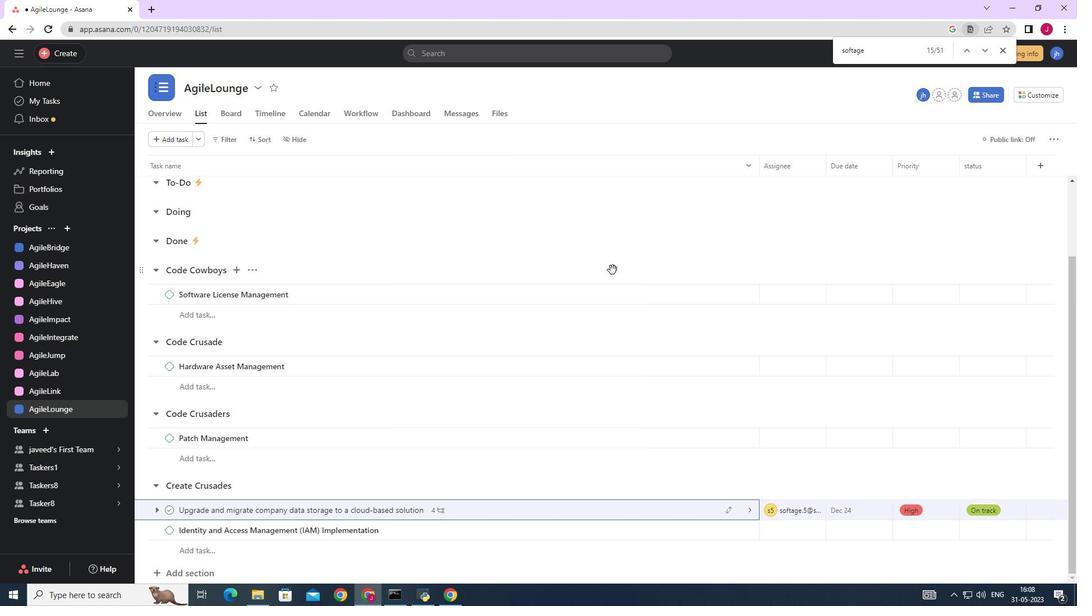 
Action: Mouse scrolled (612, 271) with delta (0, 0)
Screenshot: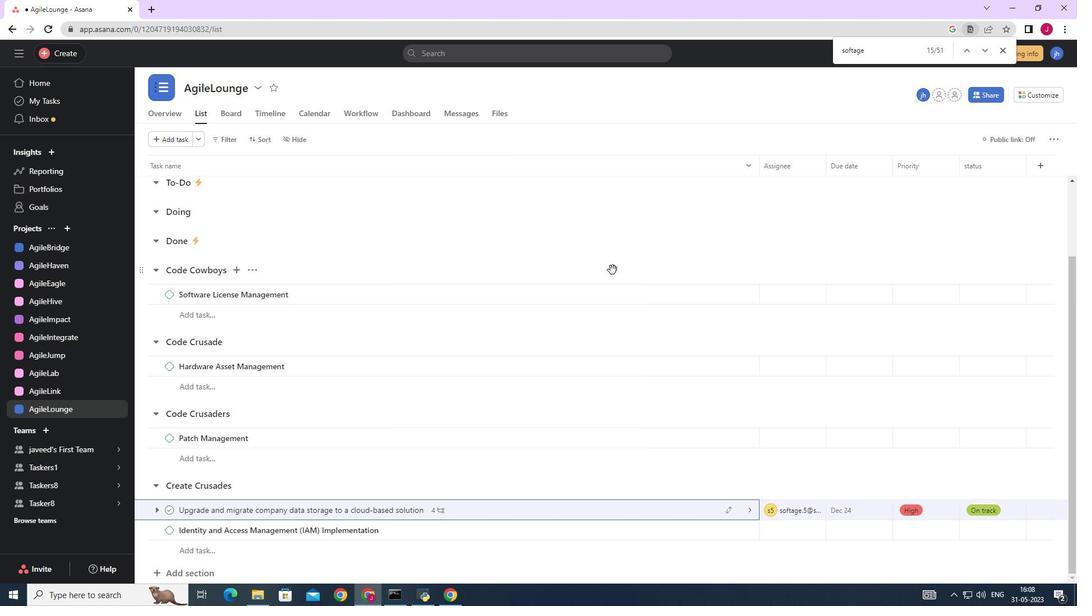 
Action: Mouse scrolled (612, 271) with delta (0, 0)
Screenshot: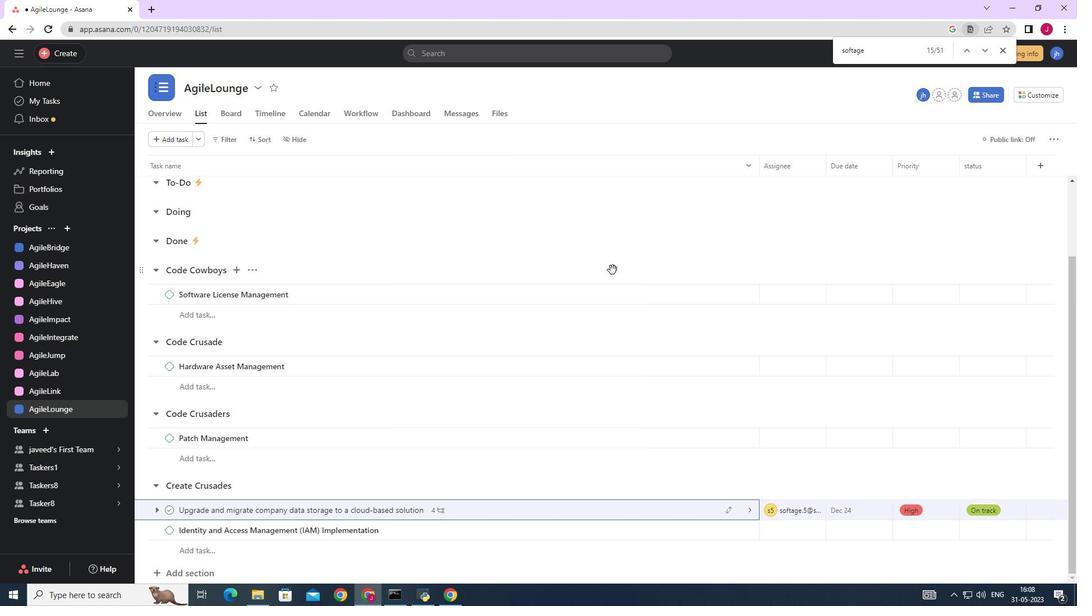 
Action: Mouse scrolled (612, 271) with delta (0, 0)
Screenshot: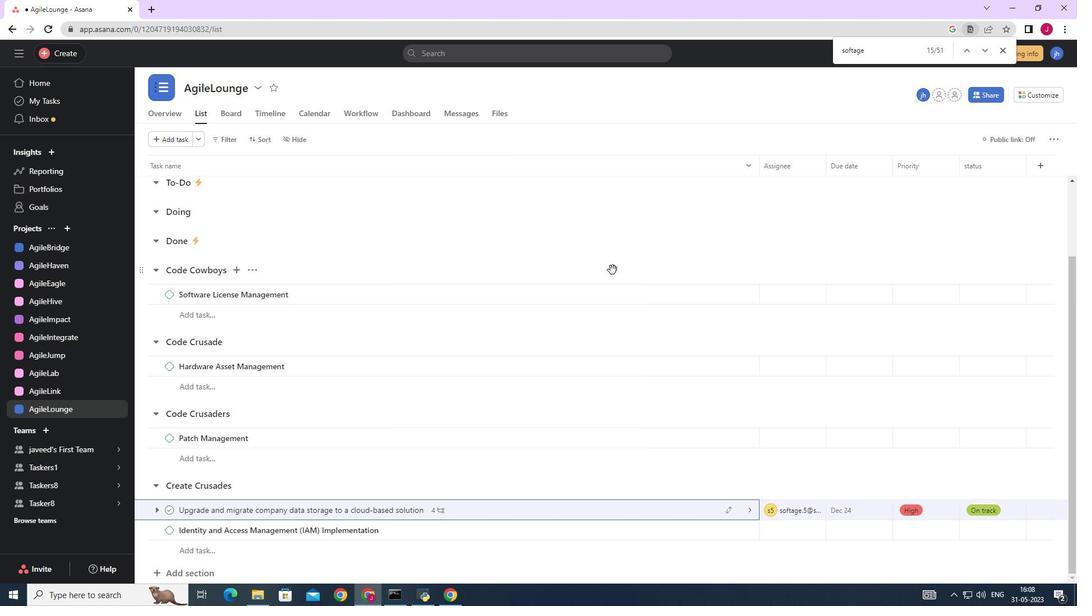 
Action: Mouse moved to (612, 275)
Screenshot: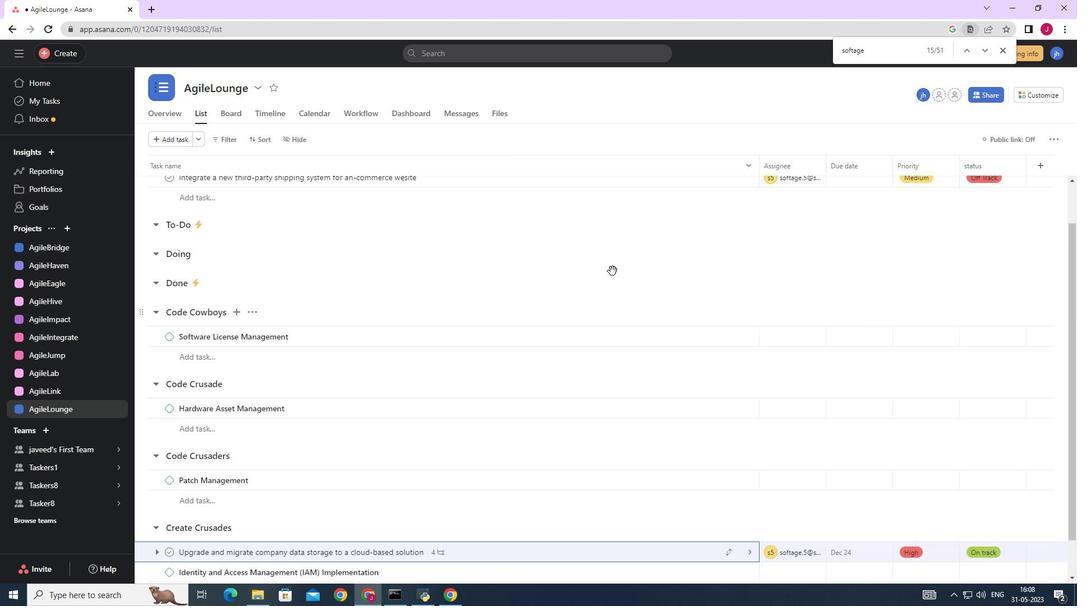 
Action: Mouse scrolled (612, 276) with delta (0, 0)
Screenshot: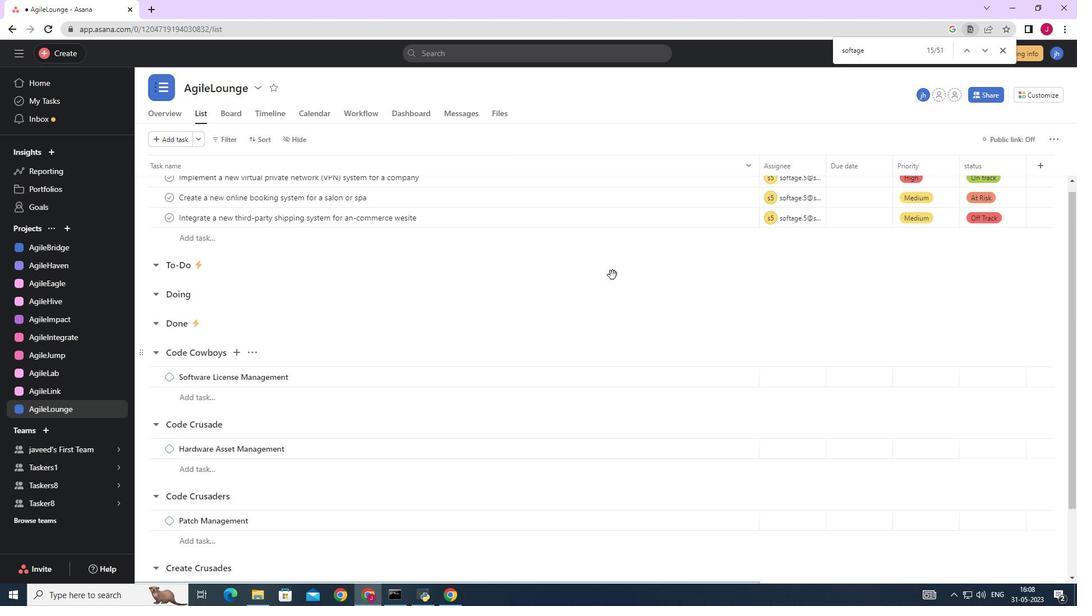 
Action: Mouse scrolled (612, 276) with delta (0, 0)
Screenshot: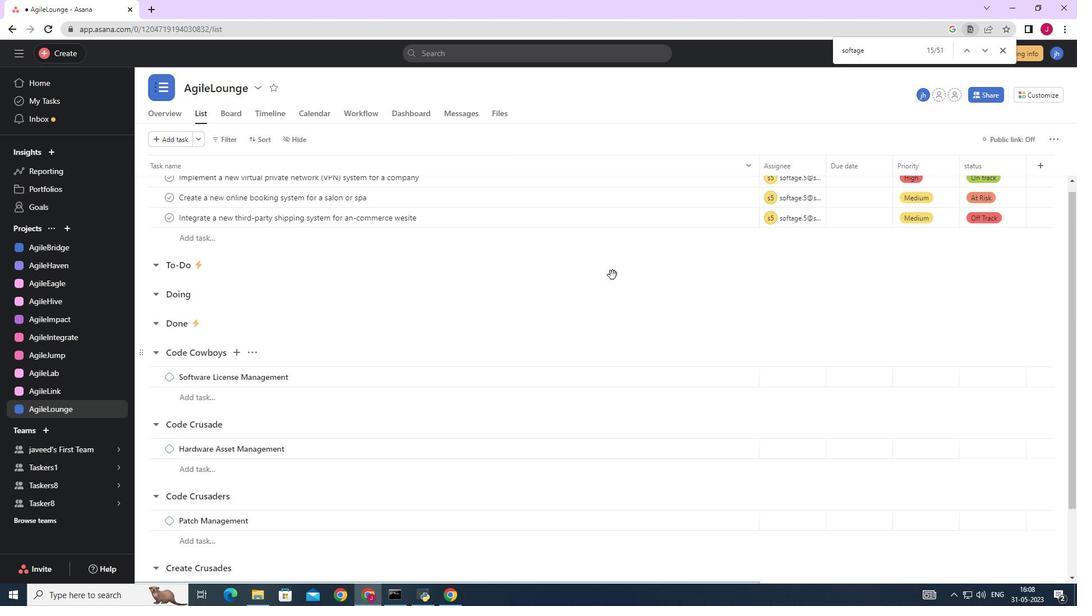 
Action: Mouse scrolled (612, 276) with delta (0, 0)
Screenshot: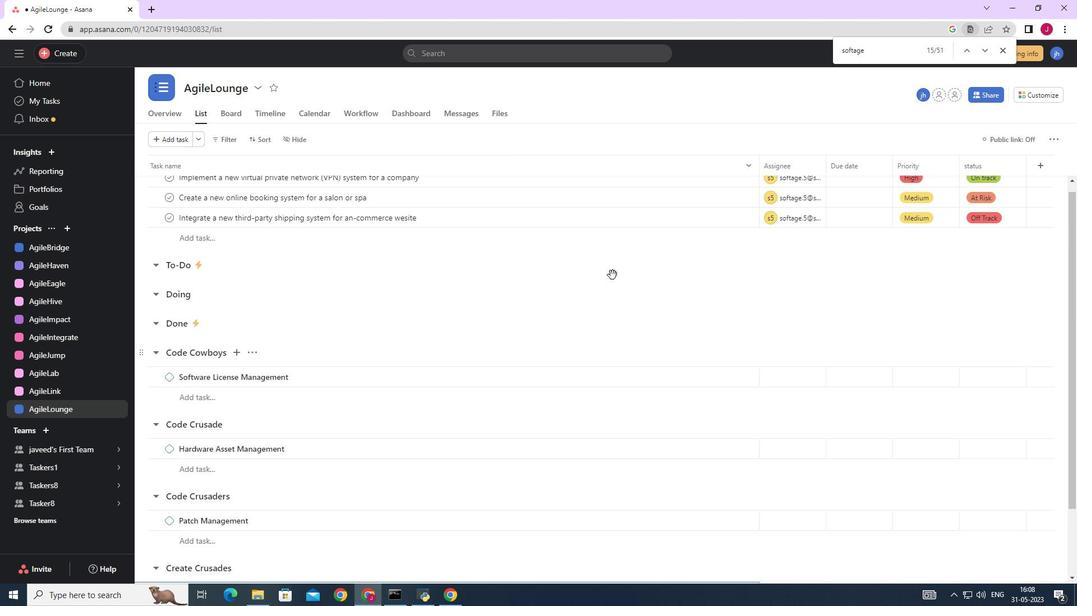 
Action: Mouse scrolled (612, 276) with delta (0, 0)
Screenshot: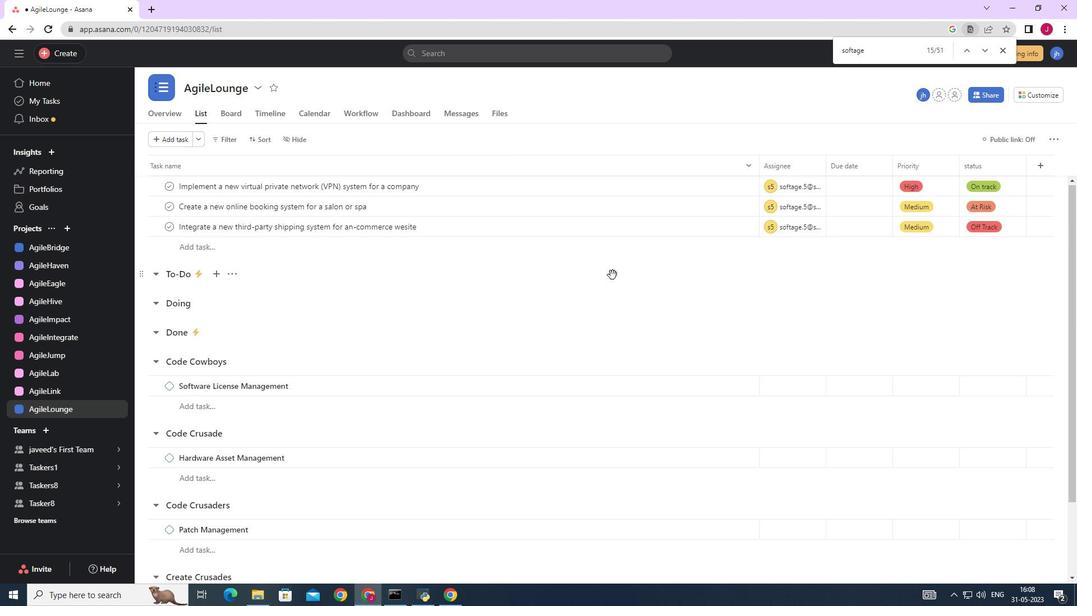 
Action: Mouse moved to (612, 377)
Screenshot: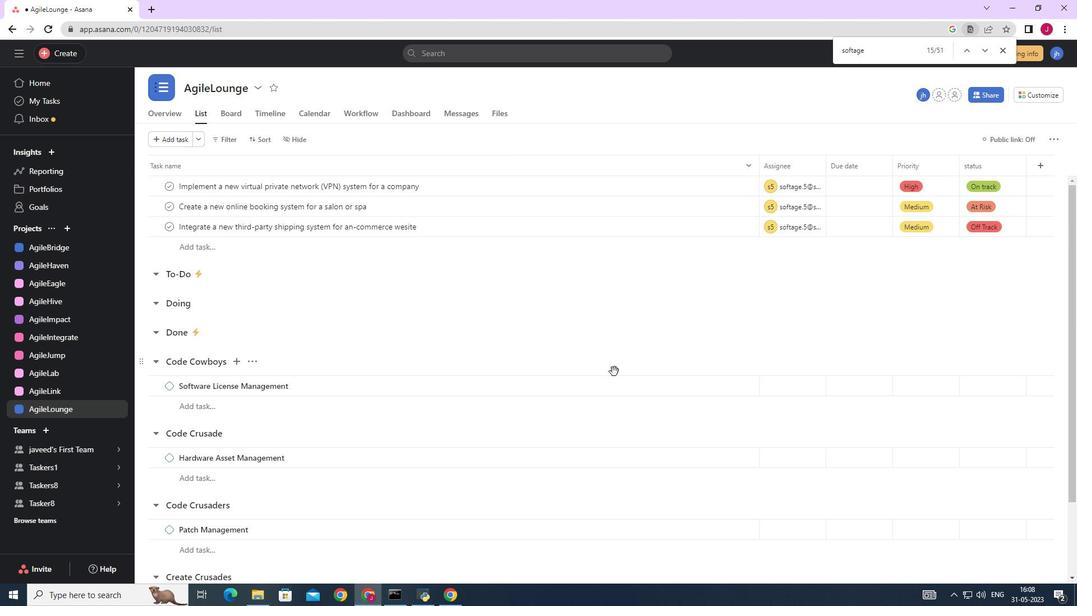 
Action: Mouse scrolled (612, 376) with delta (0, 0)
Screenshot: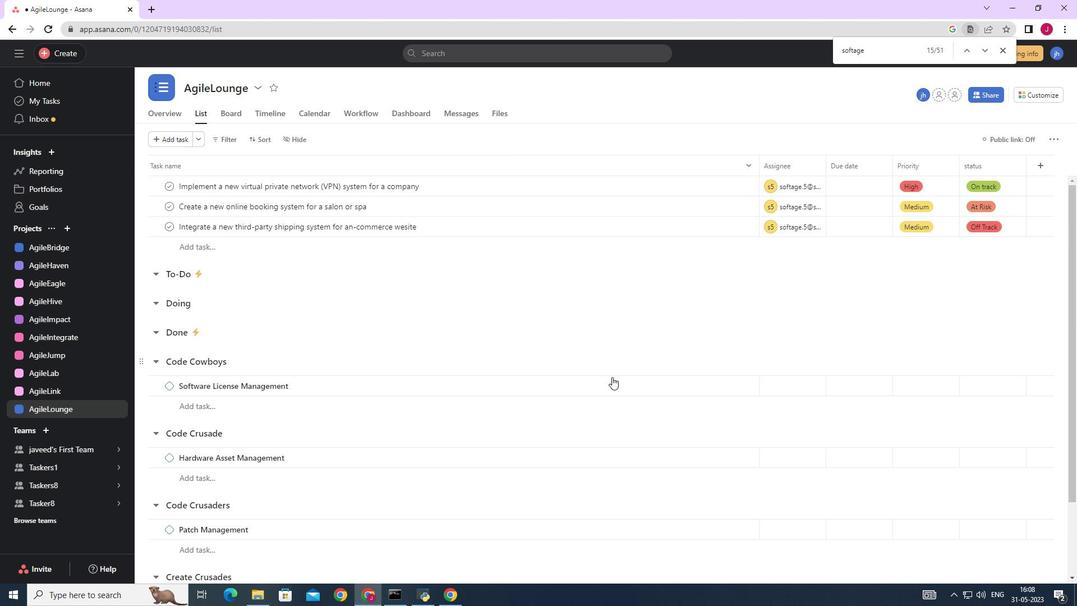 
Action: Mouse scrolled (612, 376) with delta (0, 0)
Screenshot: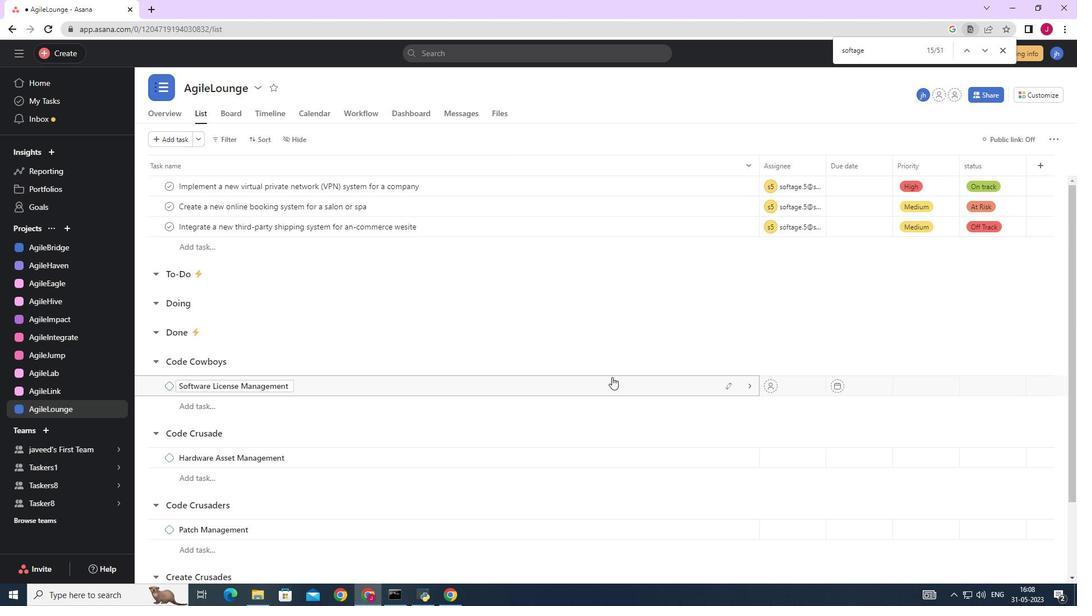 
Action: Mouse scrolled (612, 376) with delta (0, 0)
Screenshot: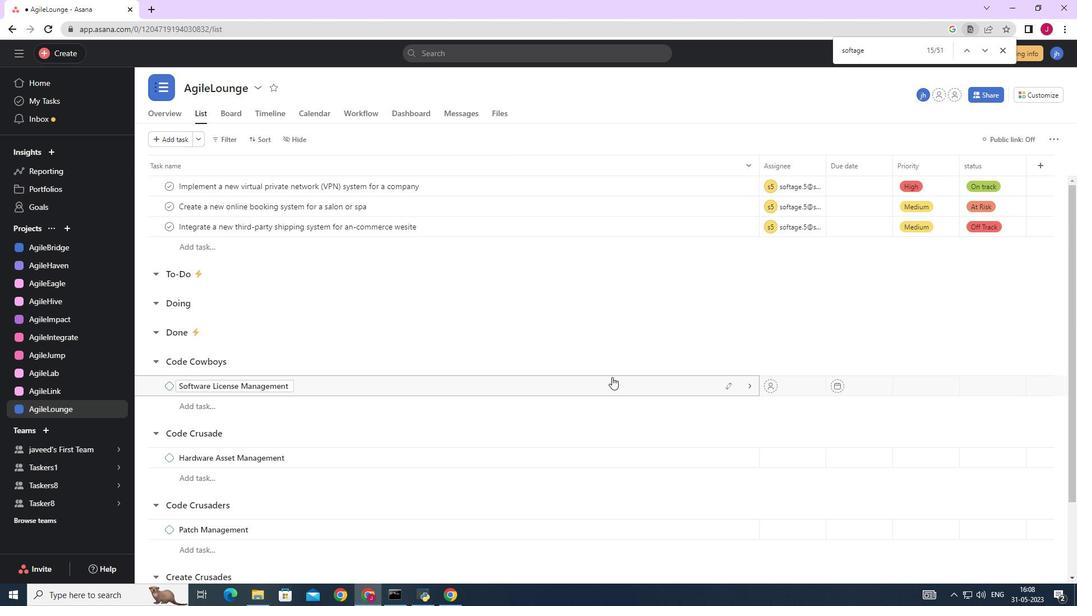 
Action: Mouse scrolled (612, 376) with delta (0, 0)
Screenshot: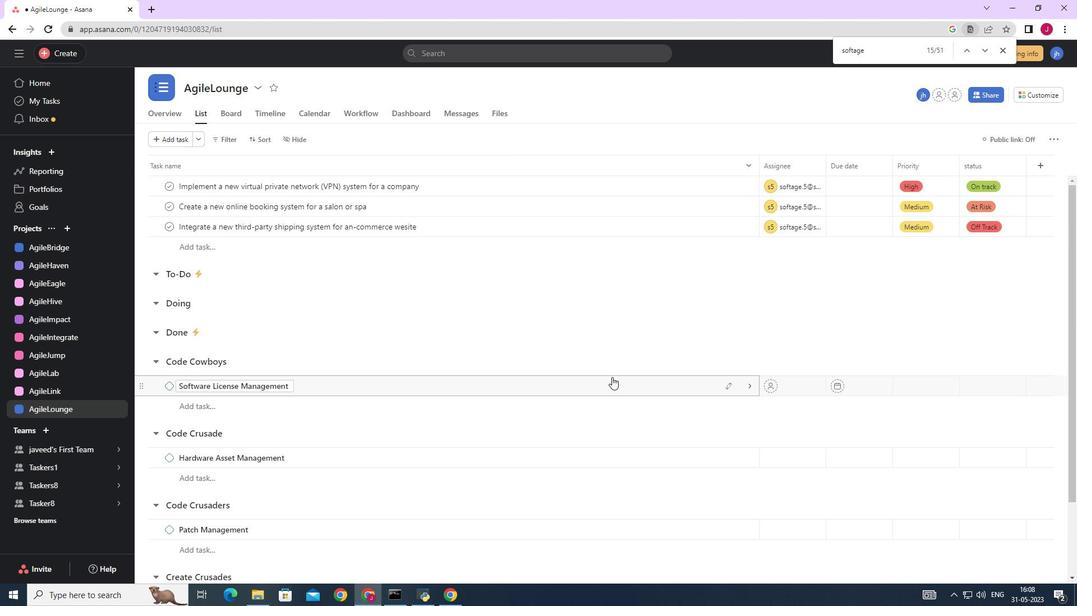 
Action: Mouse scrolled (612, 377) with delta (0, 0)
Screenshot: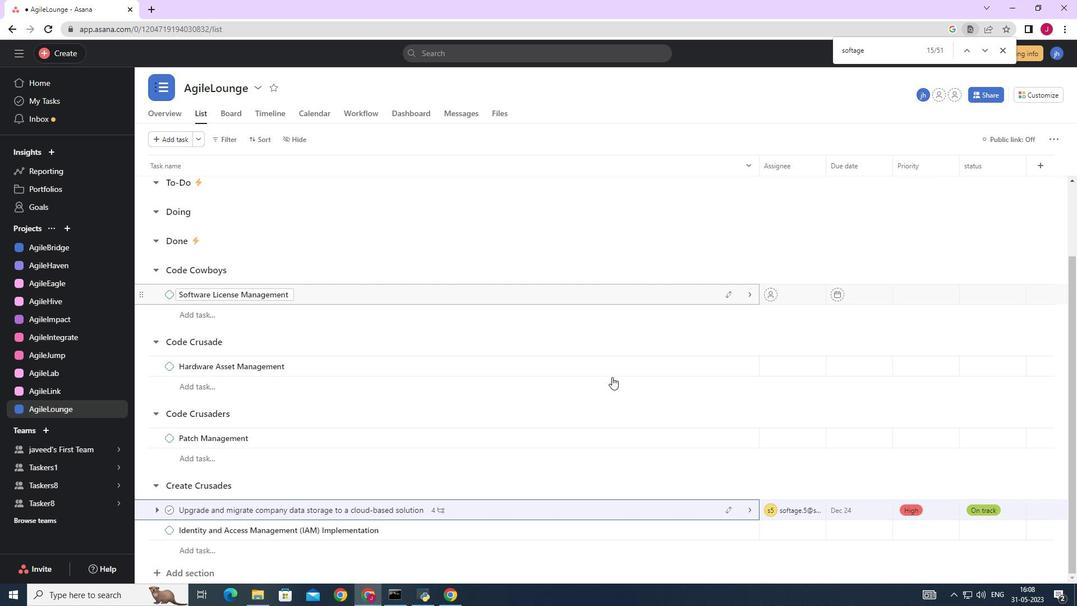 
Action: Mouse scrolled (612, 377) with delta (0, 0)
Screenshot: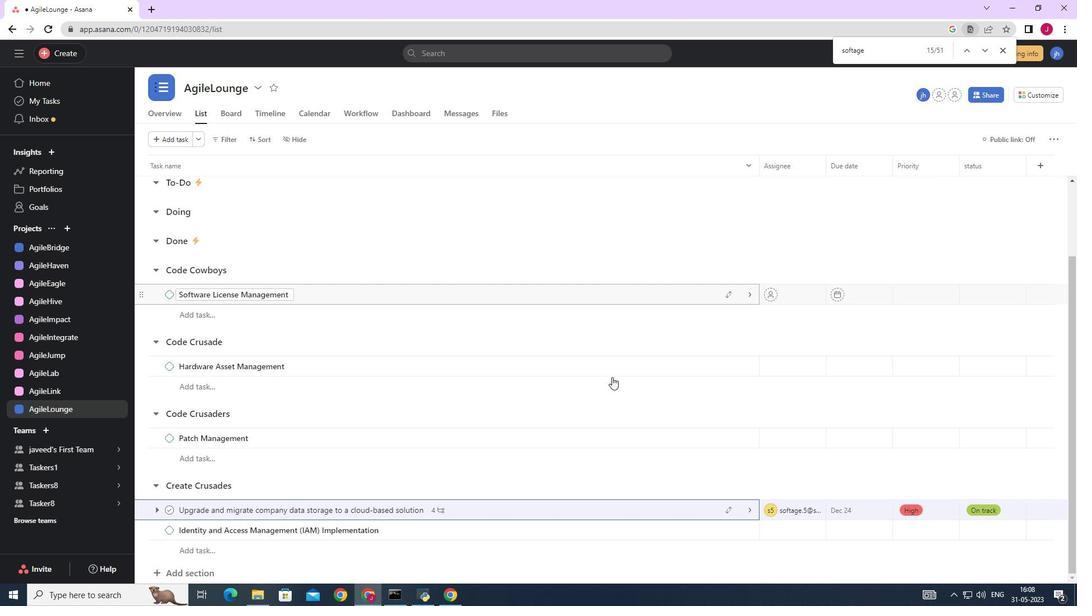 
Action: Mouse scrolled (612, 377) with delta (0, 0)
Screenshot: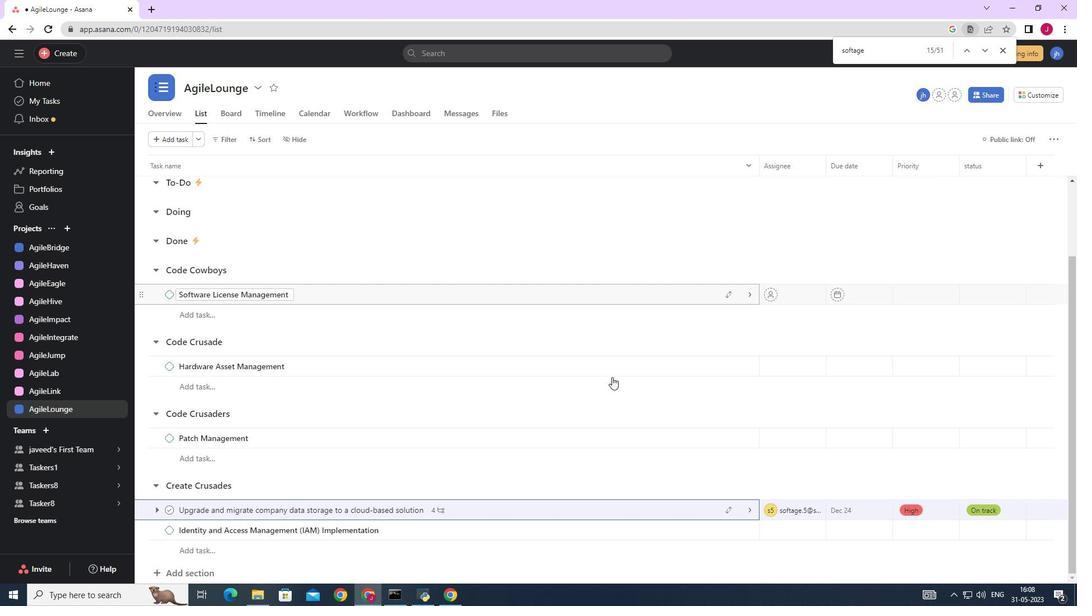 
Action: Mouse scrolled (612, 377) with delta (0, 0)
Screenshot: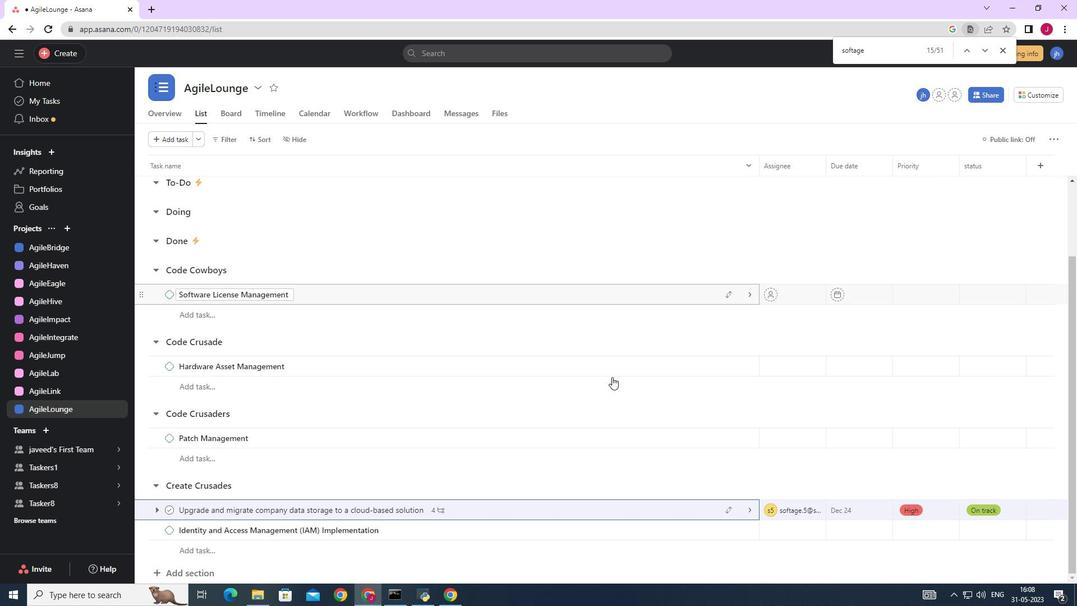 
Action: Mouse scrolled (612, 377) with delta (0, 0)
Screenshot: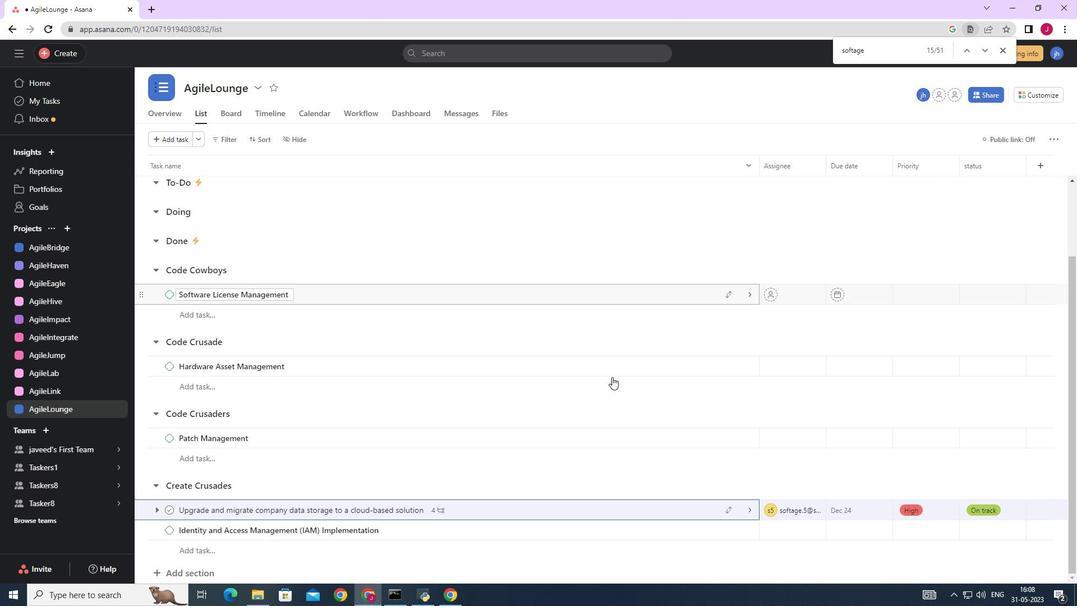 
Action: Mouse moved to (634, 365)
Screenshot: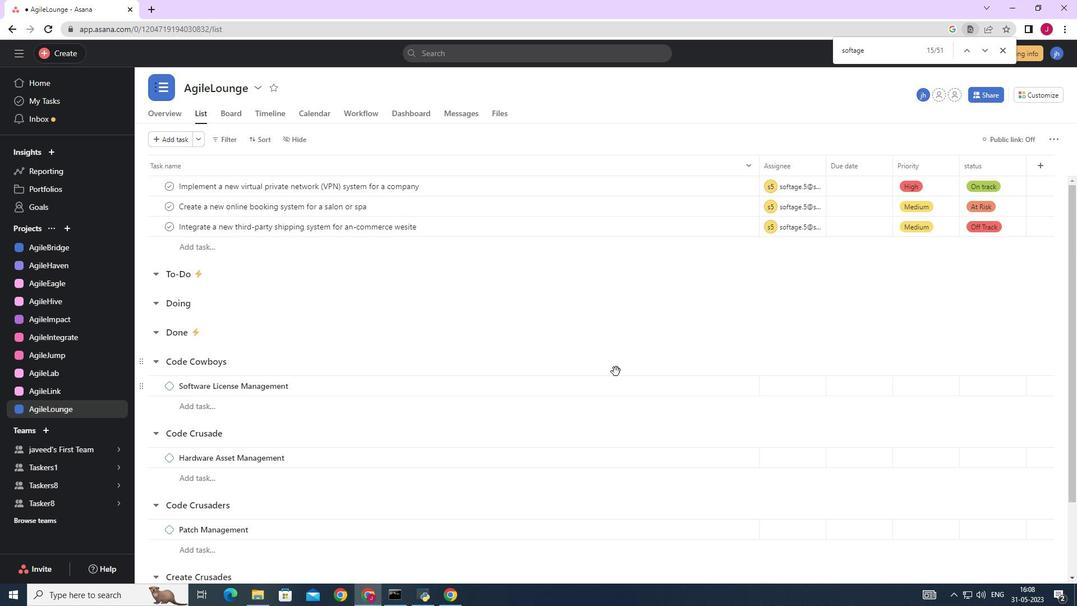 
Action: Mouse scrolled (634, 364) with delta (0, 0)
Screenshot: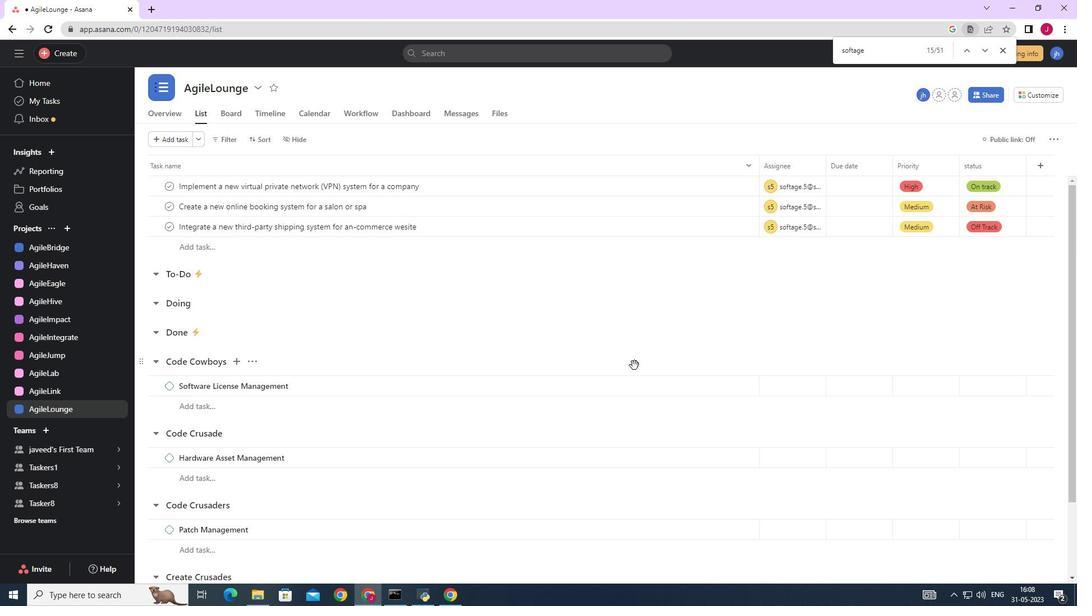 
Action: Mouse scrolled (634, 364) with delta (0, 0)
Screenshot: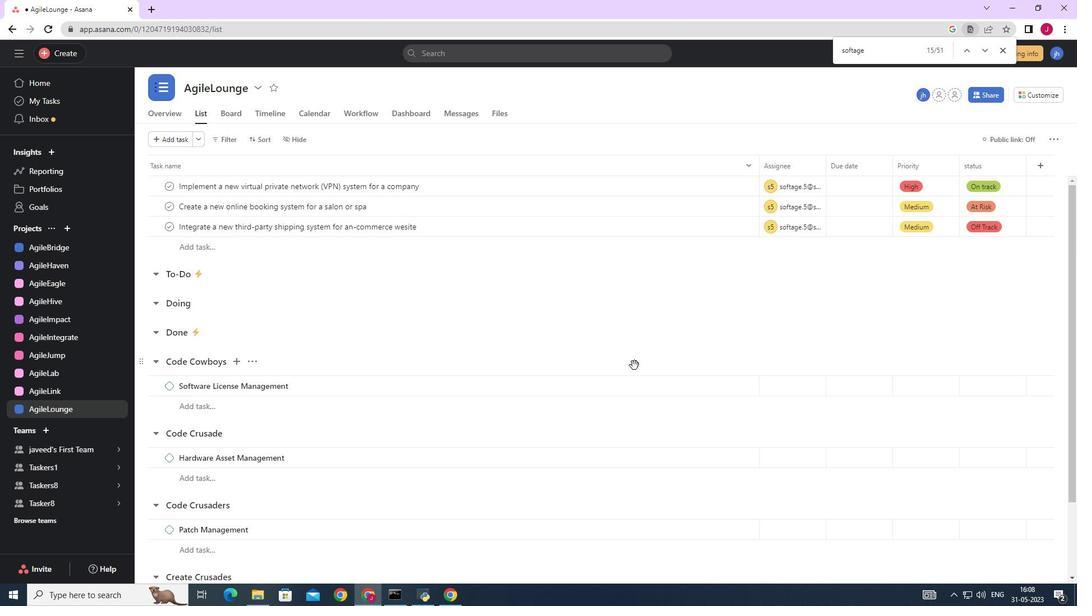 
Action: Mouse scrolled (634, 364) with delta (0, 0)
Screenshot: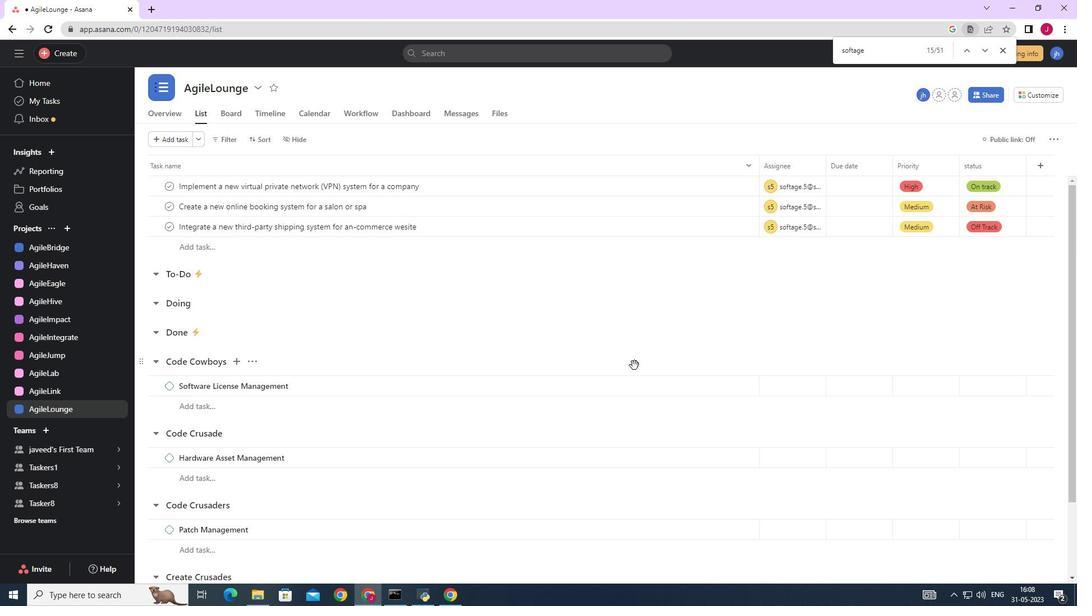 
Action: Mouse scrolled (634, 364) with delta (0, 0)
Screenshot: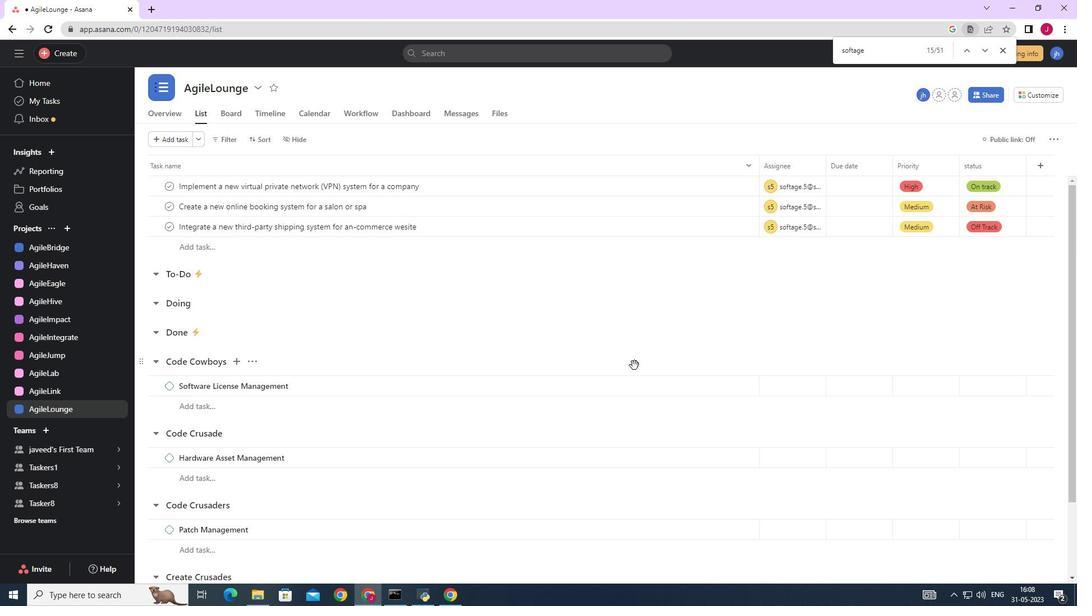 
Action: Mouse scrolled (634, 364) with delta (0, 0)
Screenshot: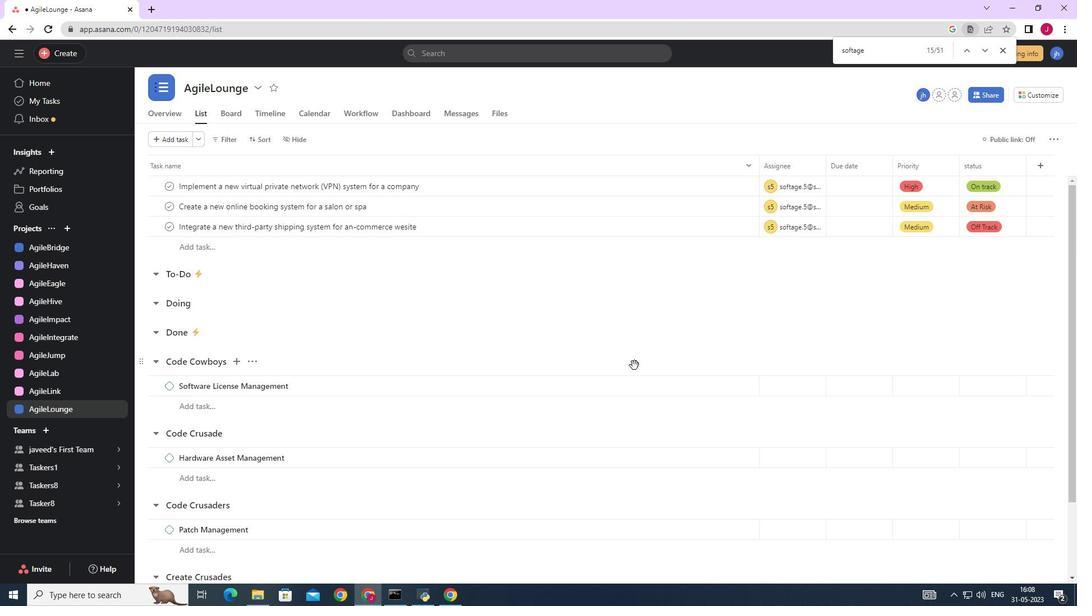 
Action: Mouse scrolled (634, 364) with delta (0, 0)
Screenshot: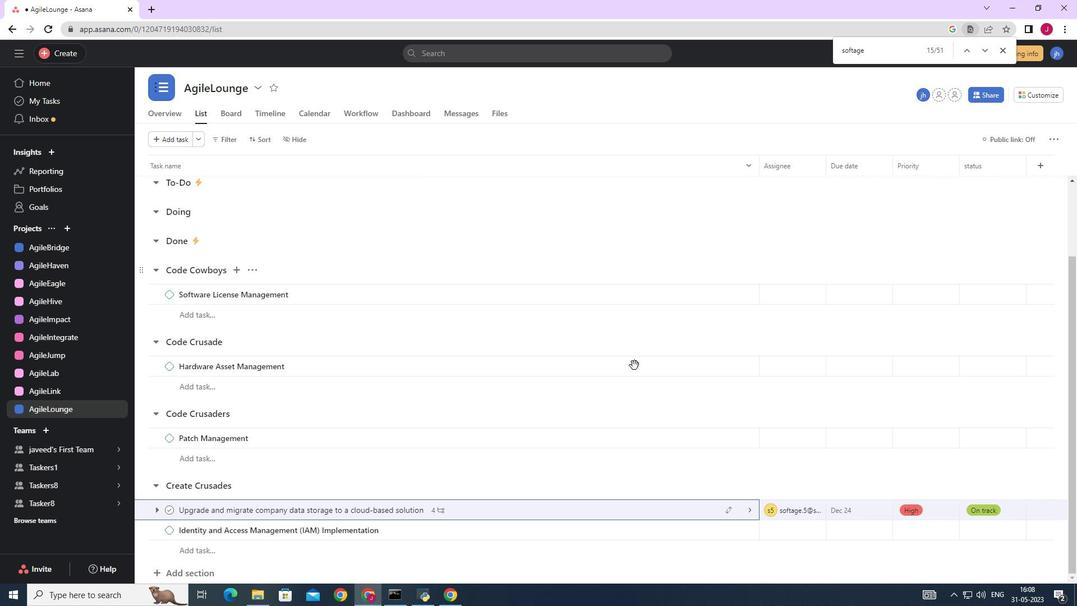 
Action: Mouse scrolled (634, 364) with delta (0, 0)
Screenshot: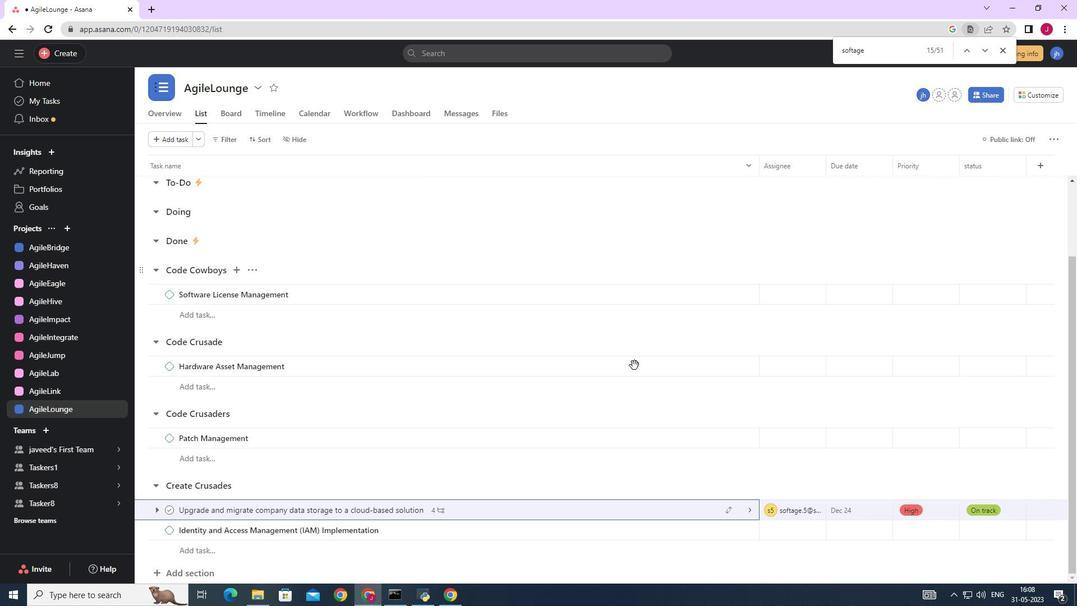 
Action: Mouse scrolled (634, 364) with delta (0, 0)
Screenshot: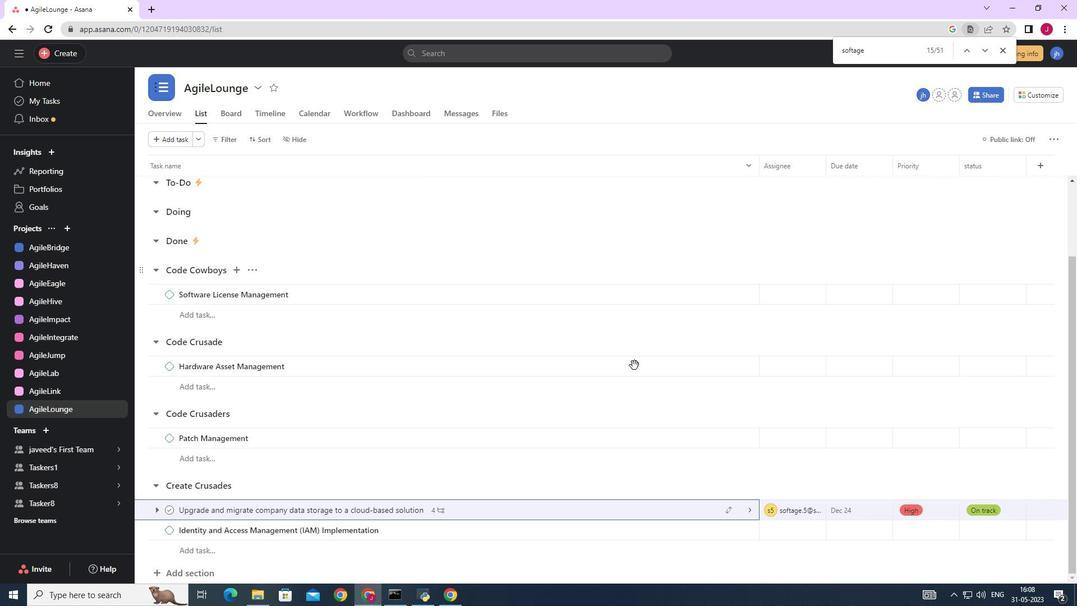 
Action: Mouse moved to (634, 365)
Screenshot: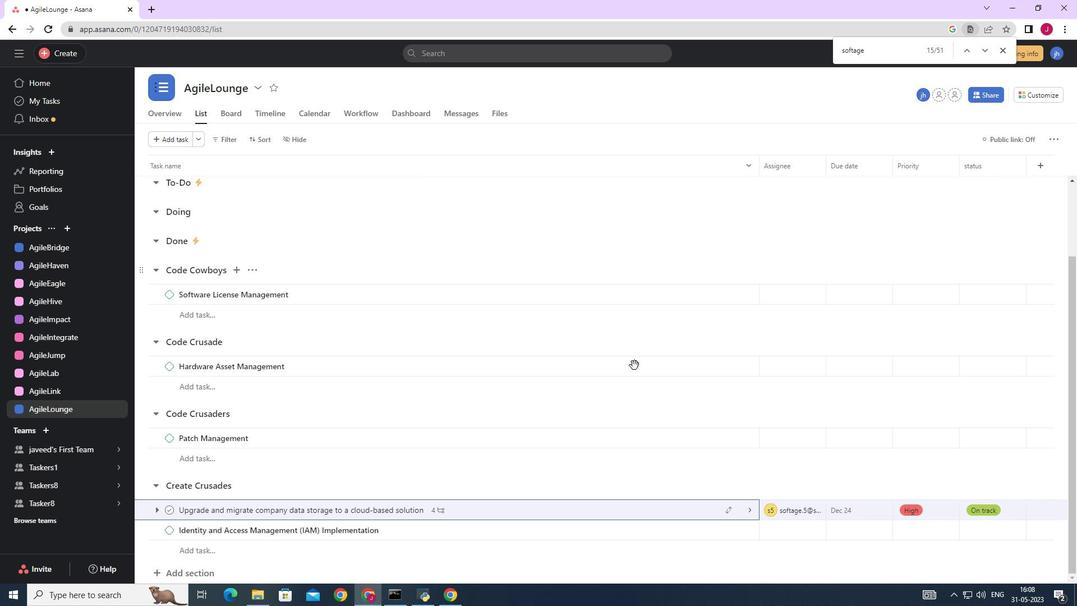 
Action: Mouse scrolled (634, 364) with delta (0, 0)
Screenshot: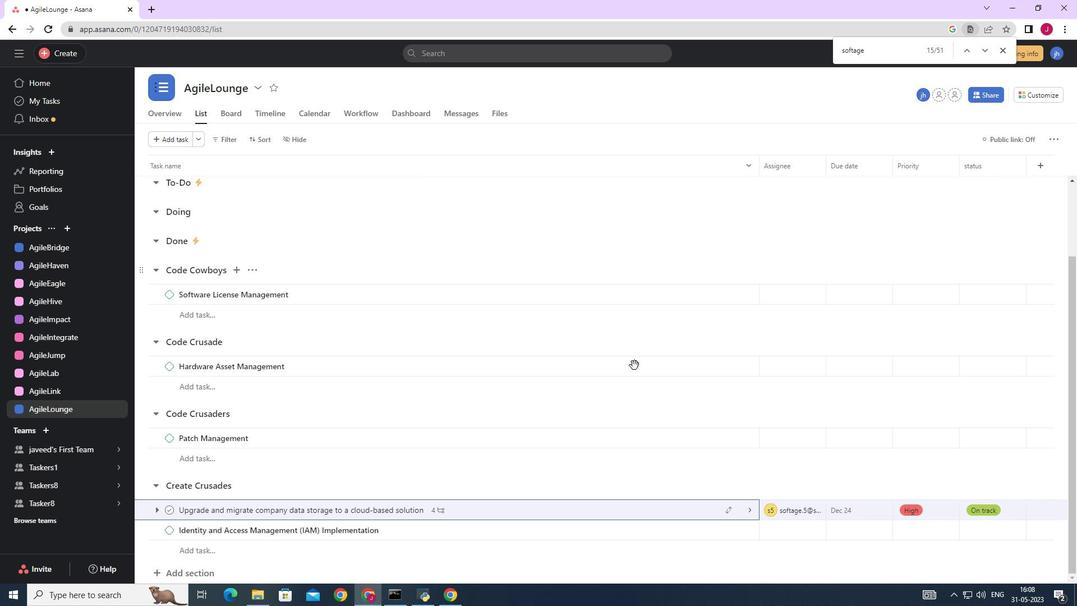 
Action: Mouse moved to (699, 511)
Screenshot: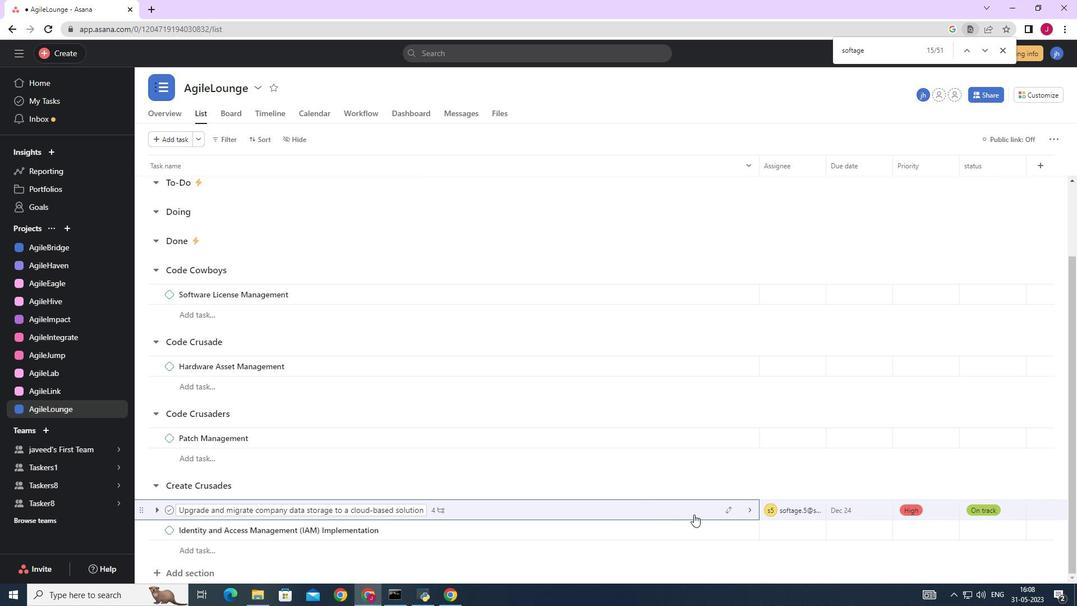 
Action: Mouse pressed left at (699, 511)
Screenshot: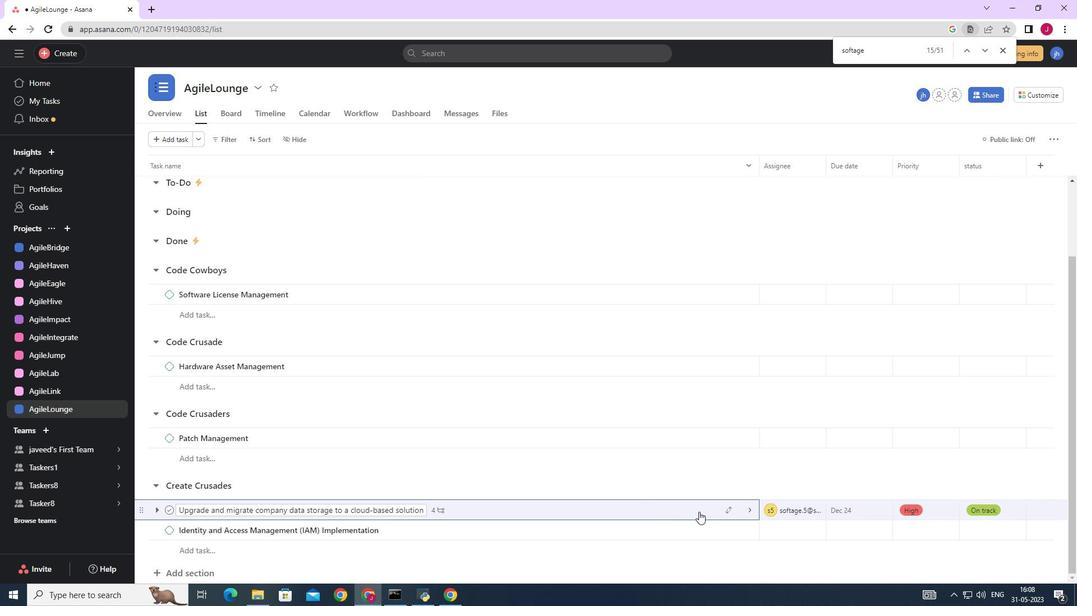 
Action: Mouse moved to (824, 314)
Screenshot: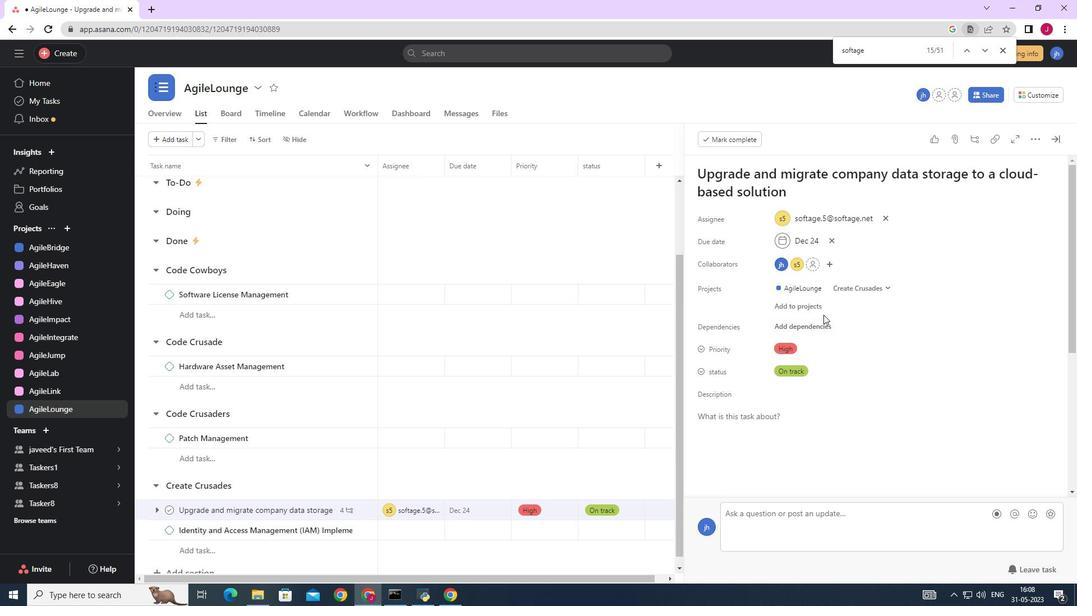 
Action: Mouse scrolled (824, 314) with delta (0, 0)
Screenshot: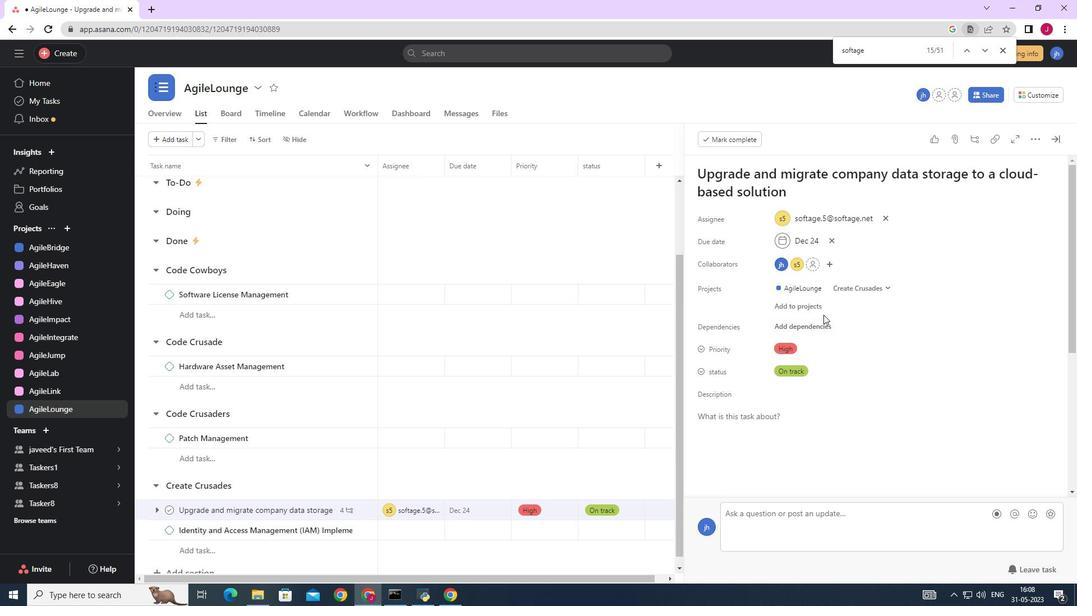 
Action: Mouse scrolled (824, 314) with delta (0, 0)
Screenshot: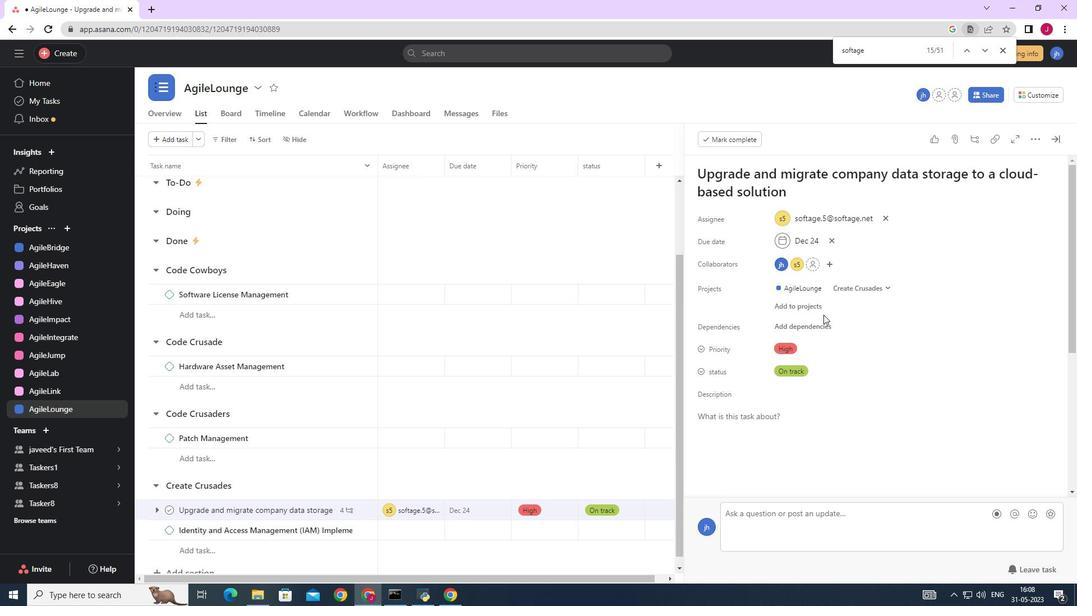 
Action: Mouse scrolled (824, 314) with delta (0, 0)
Screenshot: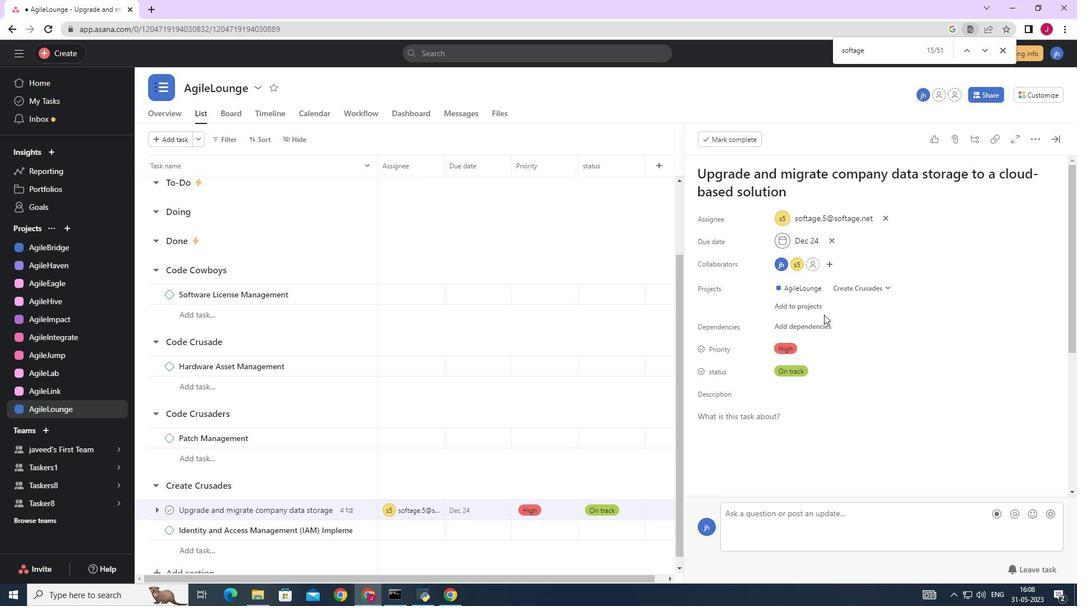 
Action: Mouse scrolled (824, 314) with delta (0, 0)
Screenshot: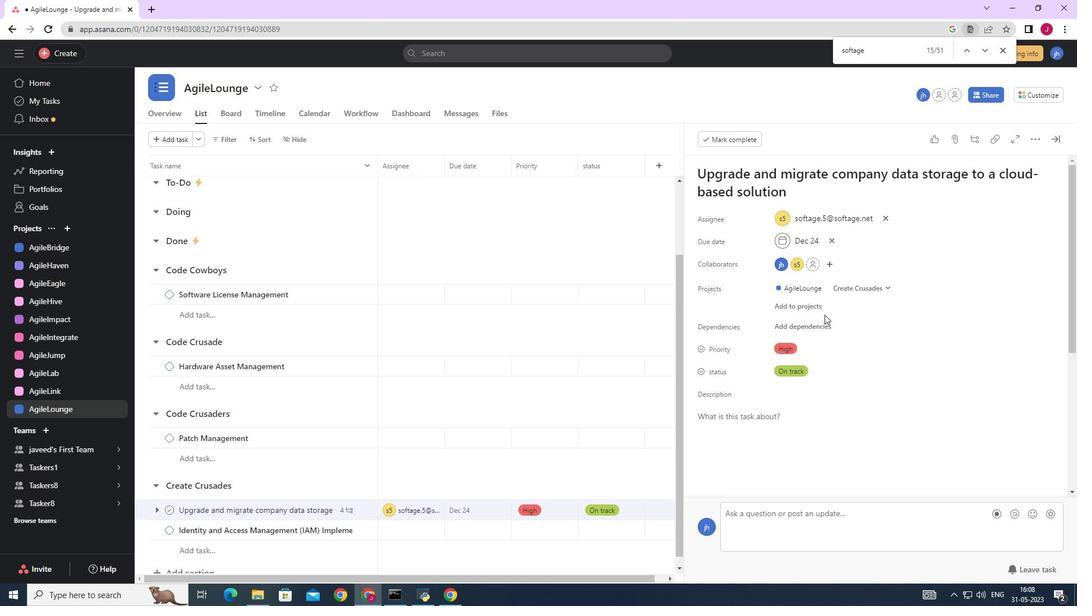 
Action: Mouse moved to (760, 273)
Screenshot: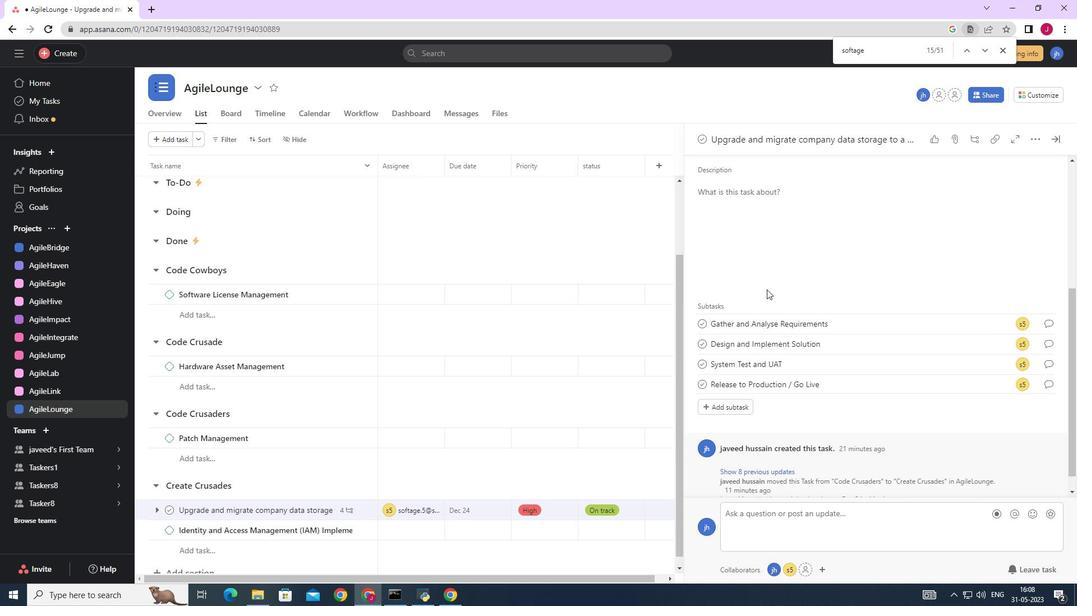 
Action: Mouse scrolled (760, 274) with delta (0, 0)
Screenshot: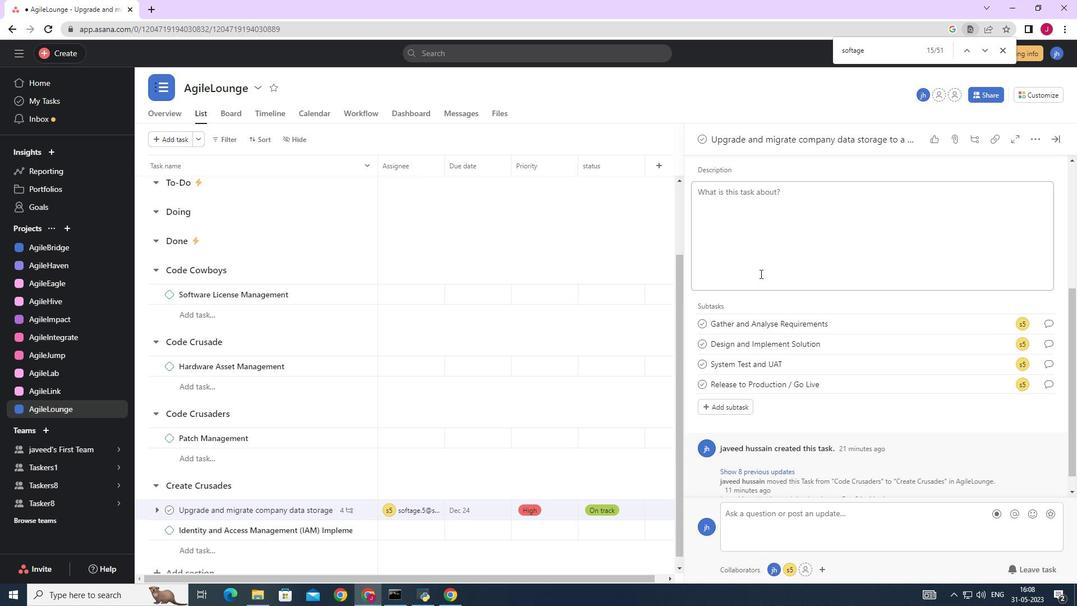
Action: Mouse scrolled (760, 274) with delta (0, 0)
Screenshot: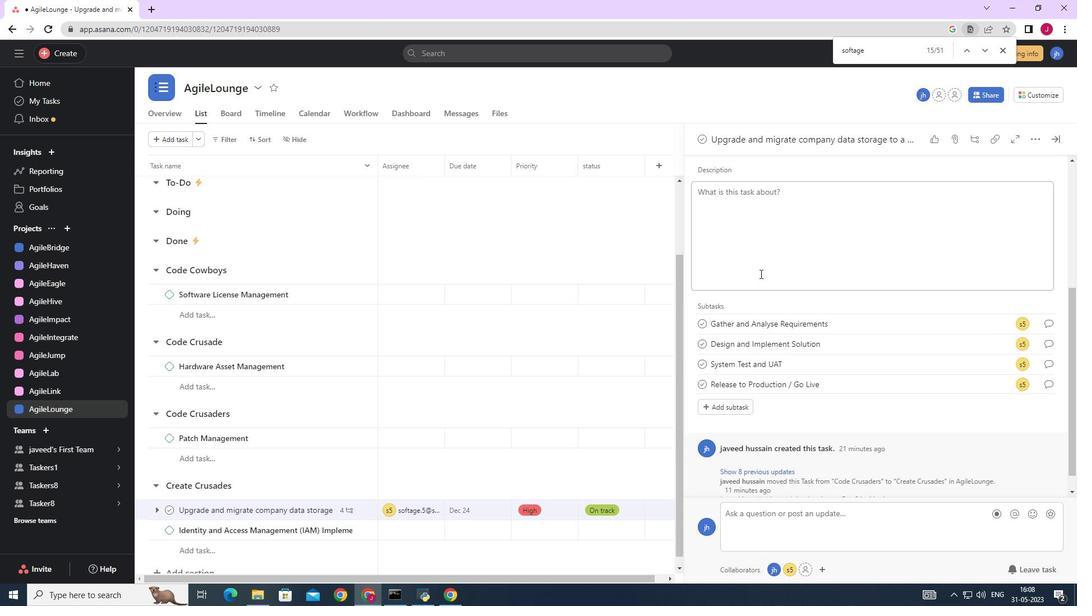 
Action: Mouse scrolled (760, 273) with delta (0, 0)
Screenshot: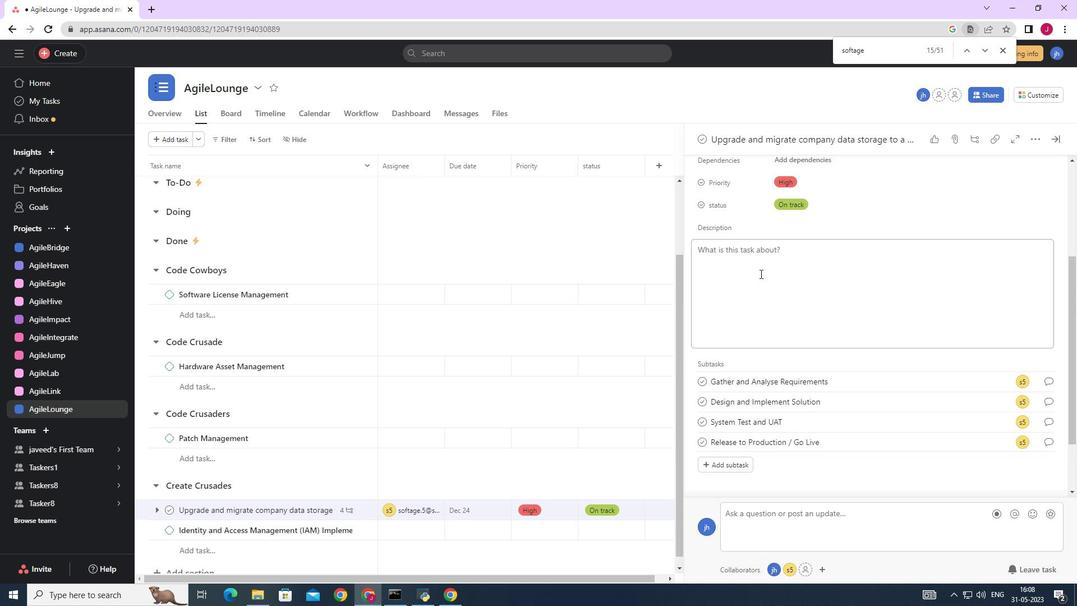 
Action: Mouse scrolled (760, 273) with delta (0, 0)
Screenshot: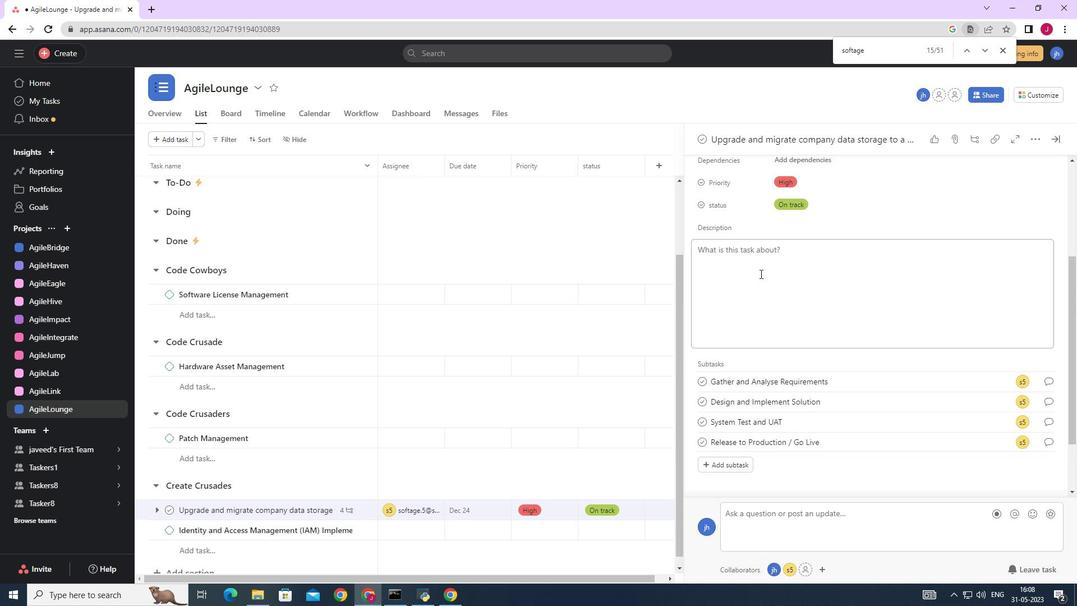 
Action: Mouse scrolled (760, 273) with delta (0, 0)
Screenshot: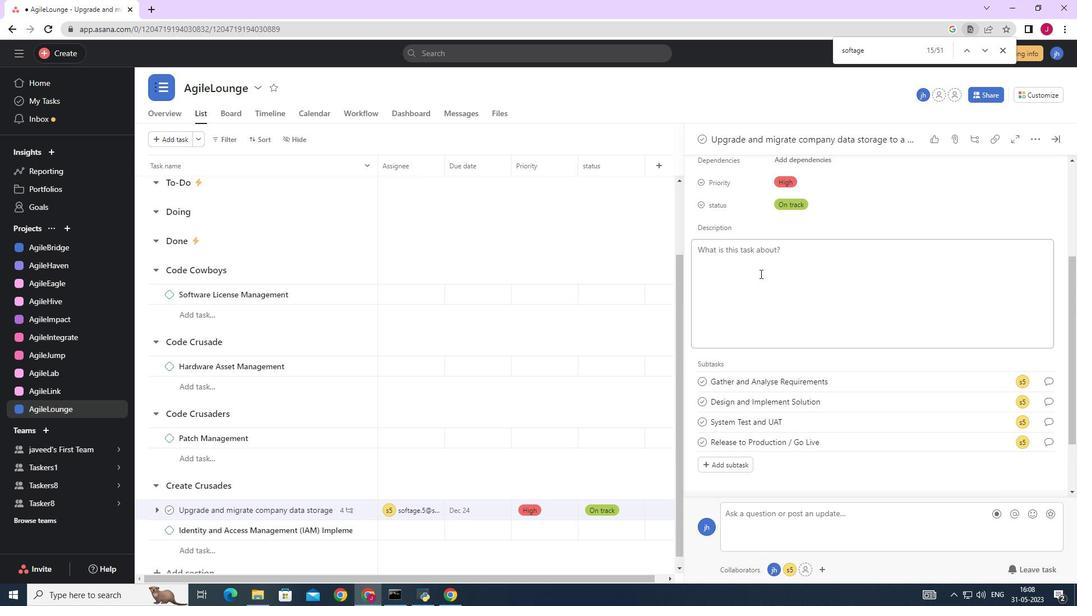 
Action: Mouse scrolled (760, 273) with delta (0, 0)
Screenshot: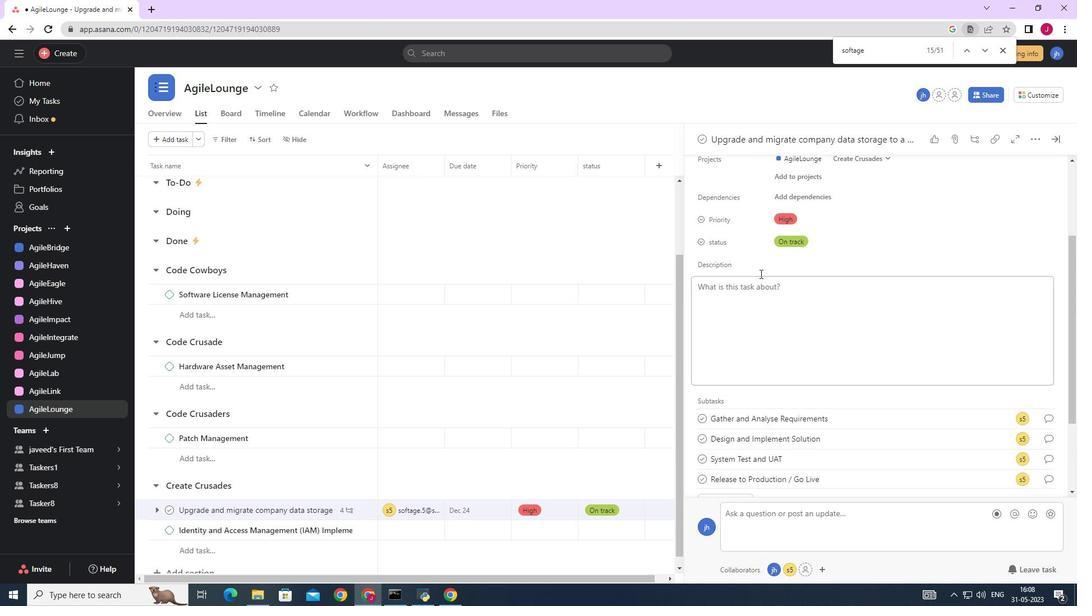 
Action: Mouse moved to (760, 275)
Screenshot: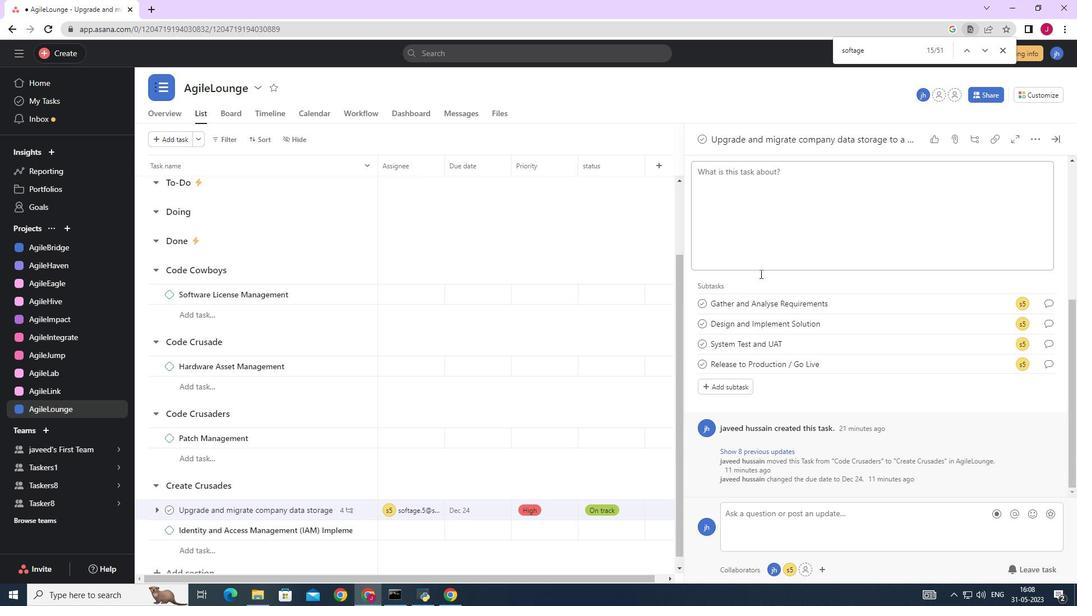 
Action: Mouse scrolled (760, 276) with delta (0, 0)
Screenshot: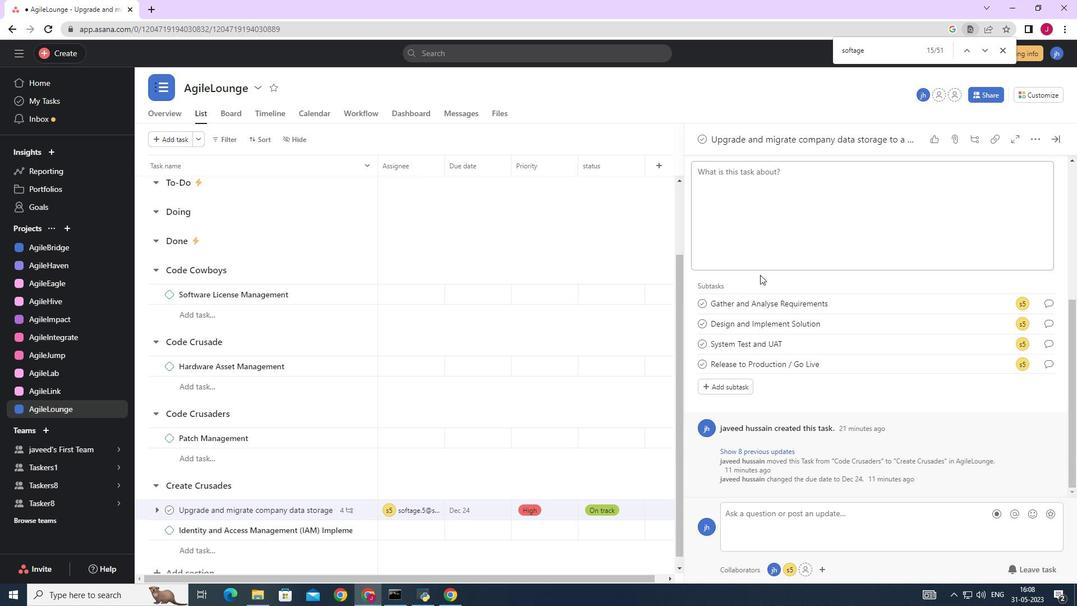 
Action: Mouse scrolled (760, 276) with delta (0, 0)
Screenshot: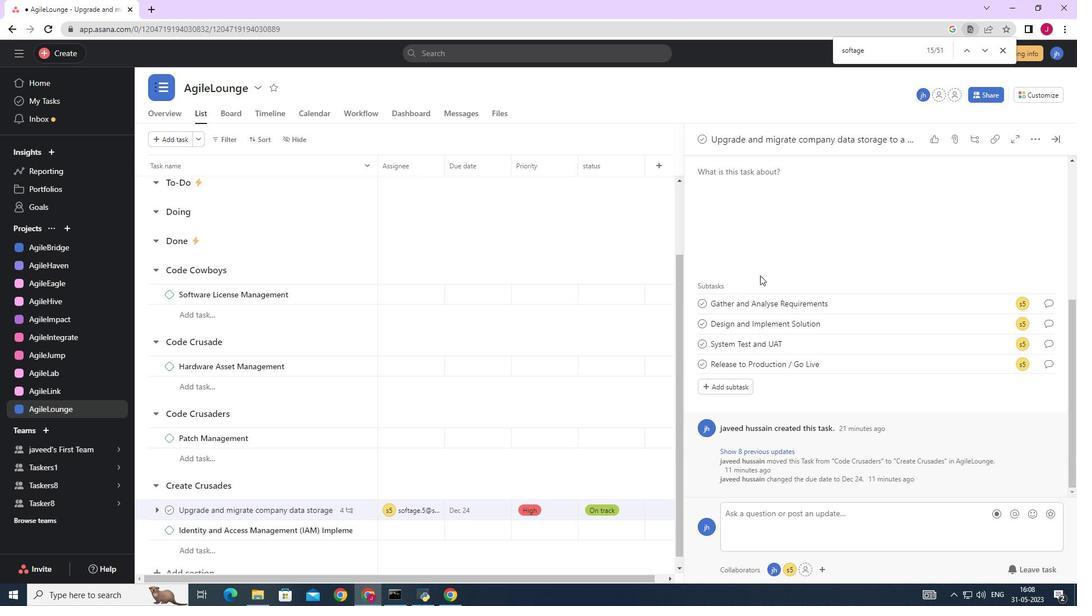 
Action: Mouse scrolled (760, 276) with delta (0, 0)
Screenshot: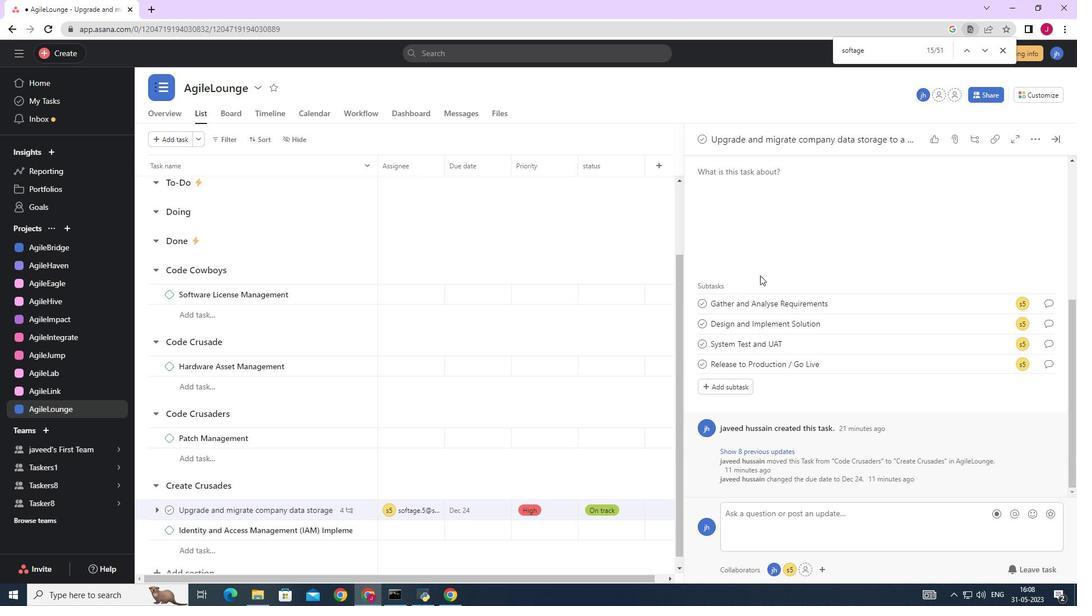
Action: Mouse moved to (800, 248)
Screenshot: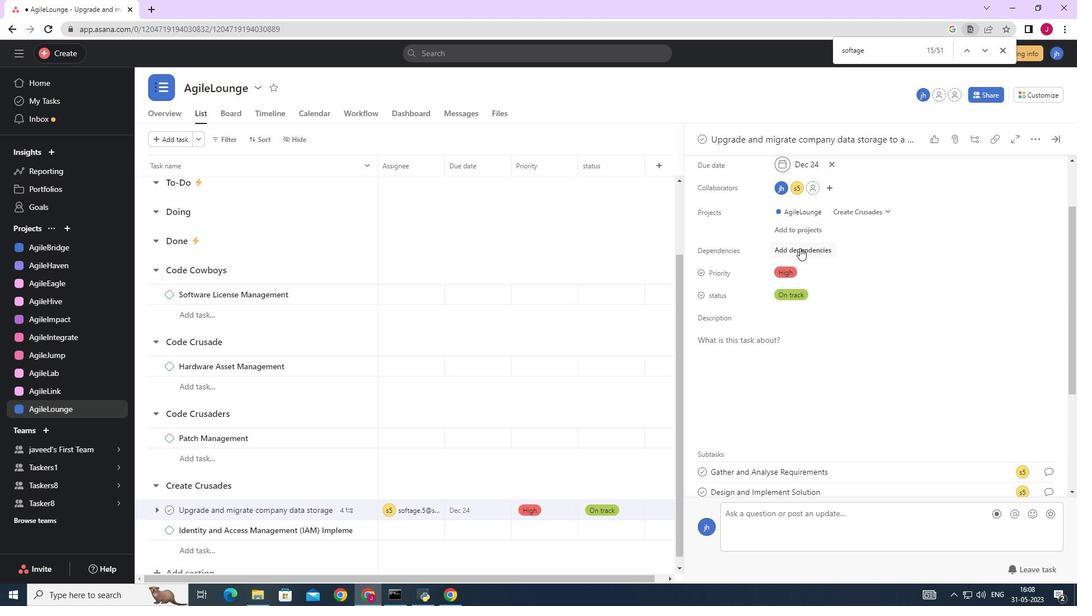 
Action: Mouse pressed left at (800, 248)
Screenshot: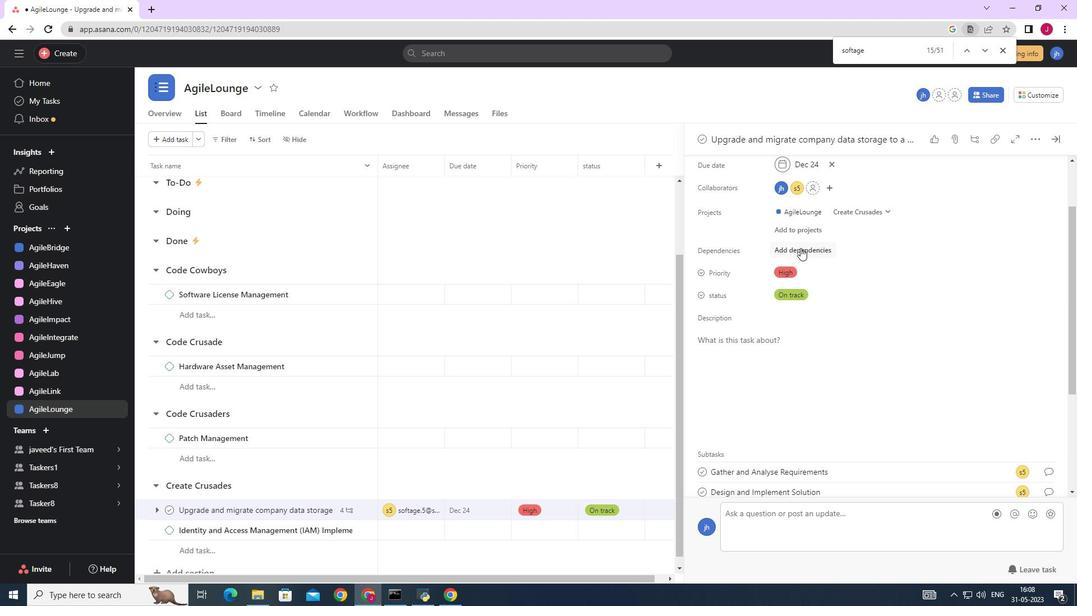 
Action: Mouse moved to (860, 292)
Screenshot: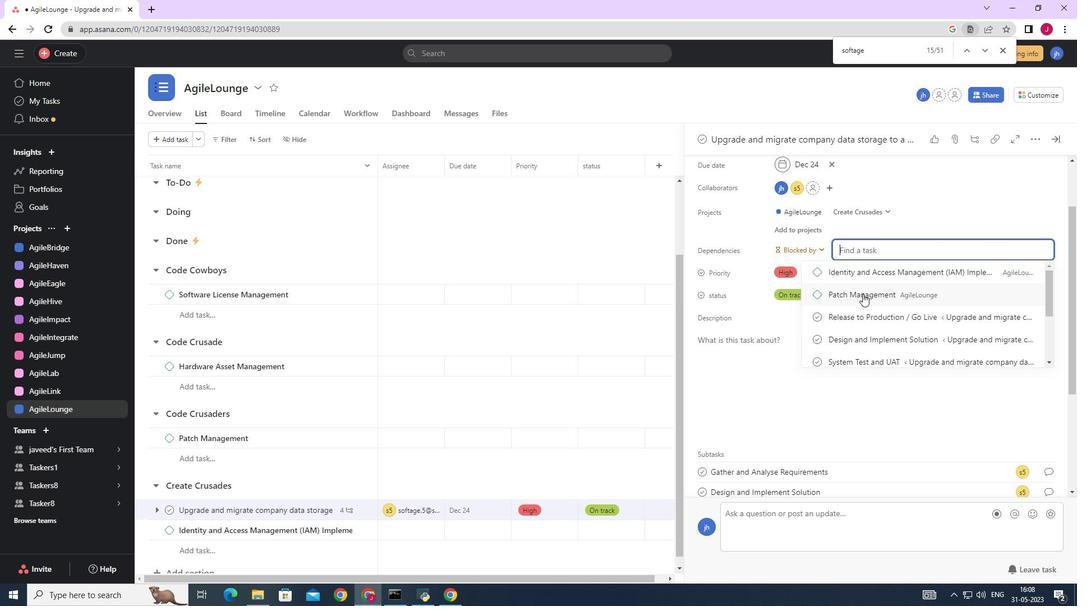 
Action: Mouse scrolled (860, 292) with delta (0, 0)
Screenshot: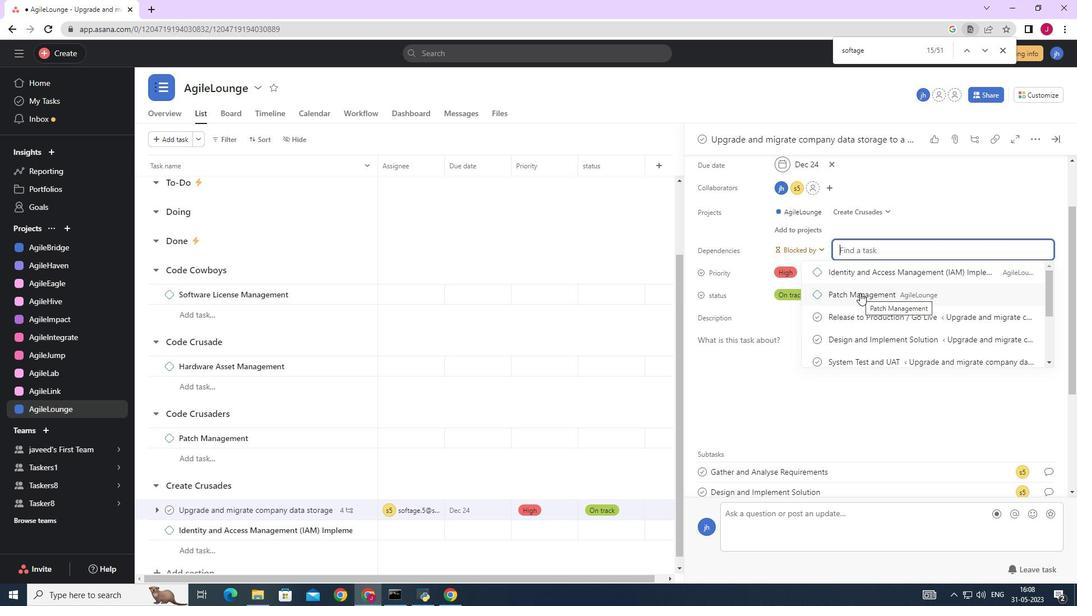 
Action: Mouse scrolled (860, 292) with delta (0, 0)
Screenshot: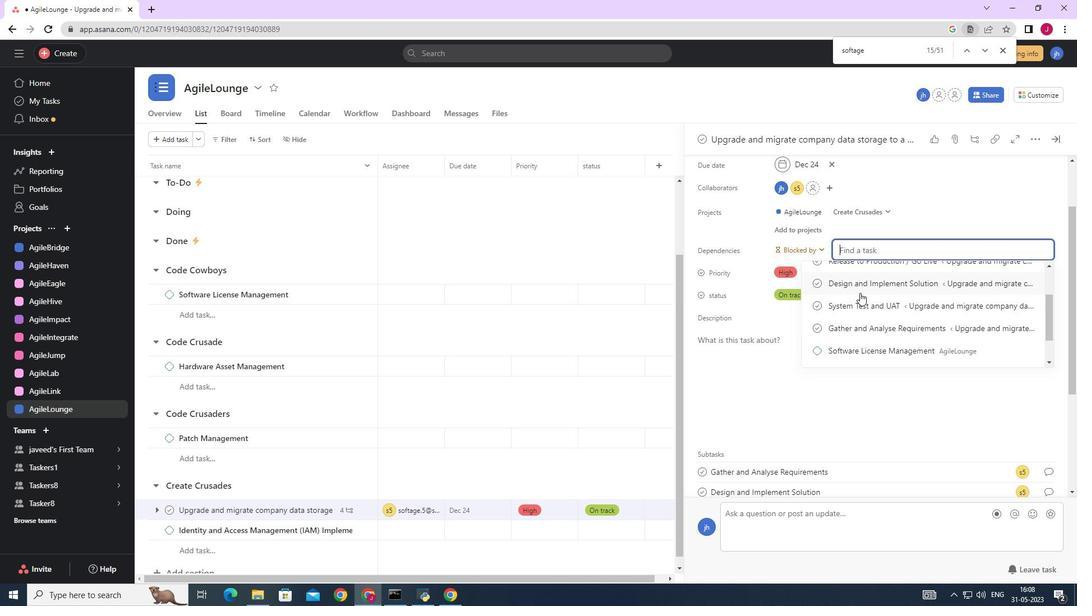 
Action: Mouse scrolled (860, 292) with delta (0, 0)
Screenshot: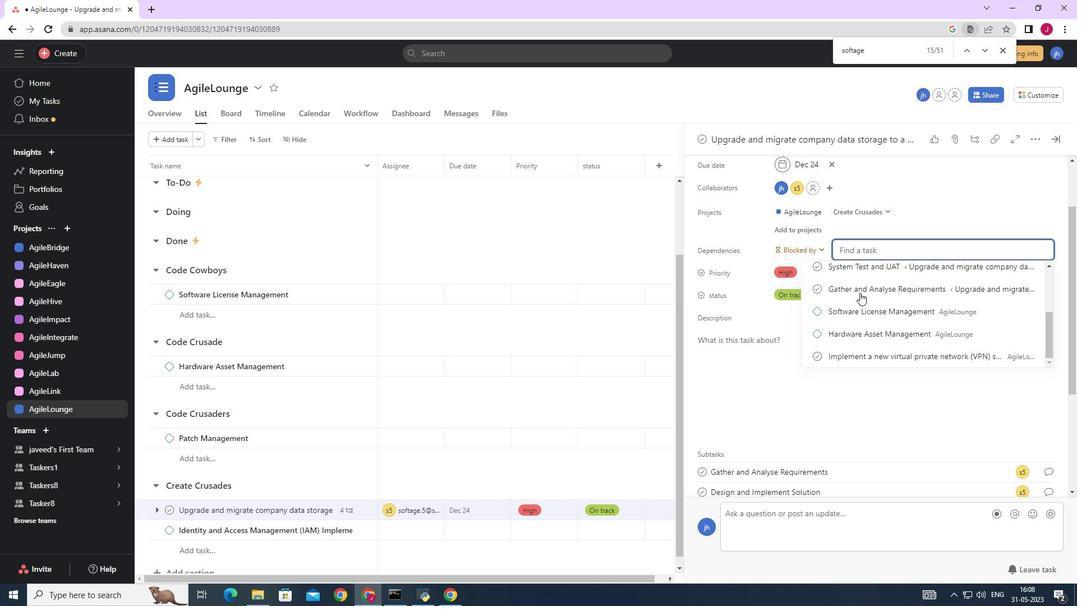 
Action: Mouse scrolled (860, 292) with delta (0, 0)
Screenshot: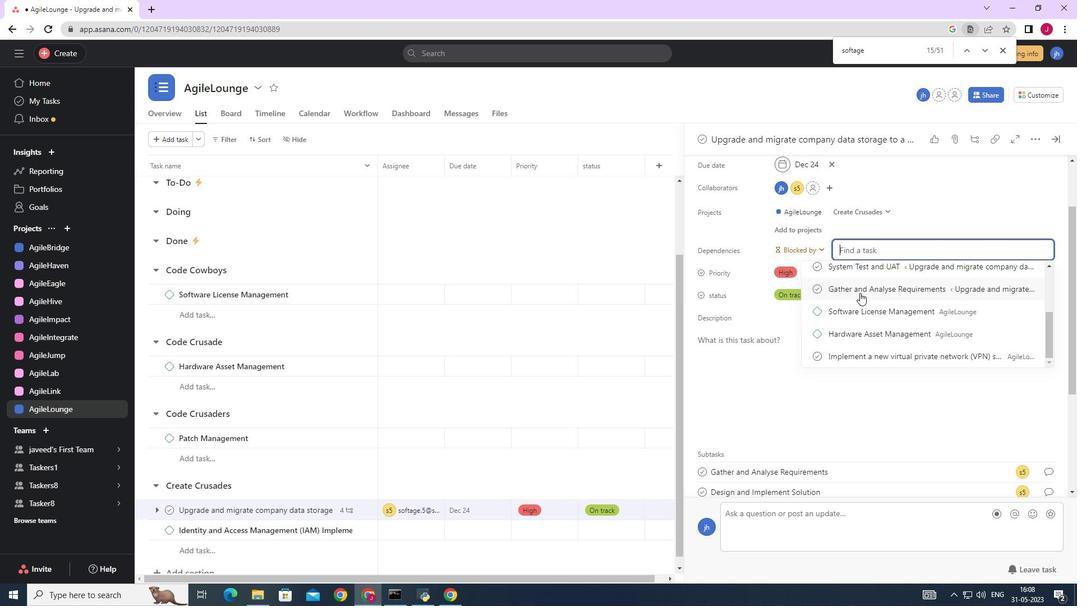 
Action: Mouse moved to (861, 295)
Screenshot: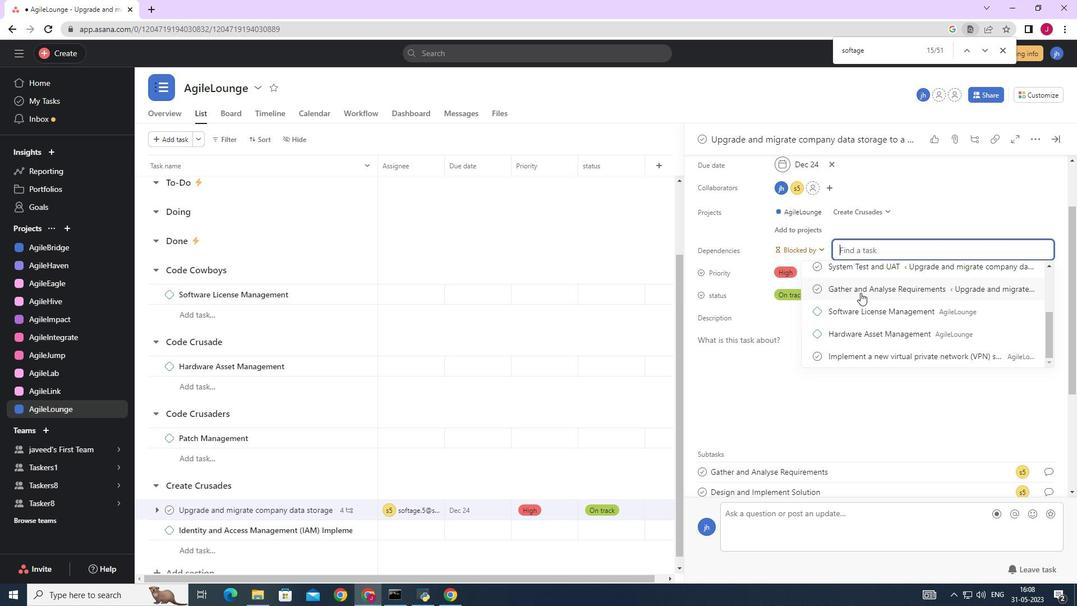 
Action: Mouse scrolled (861, 295) with delta (0, 0)
Screenshot: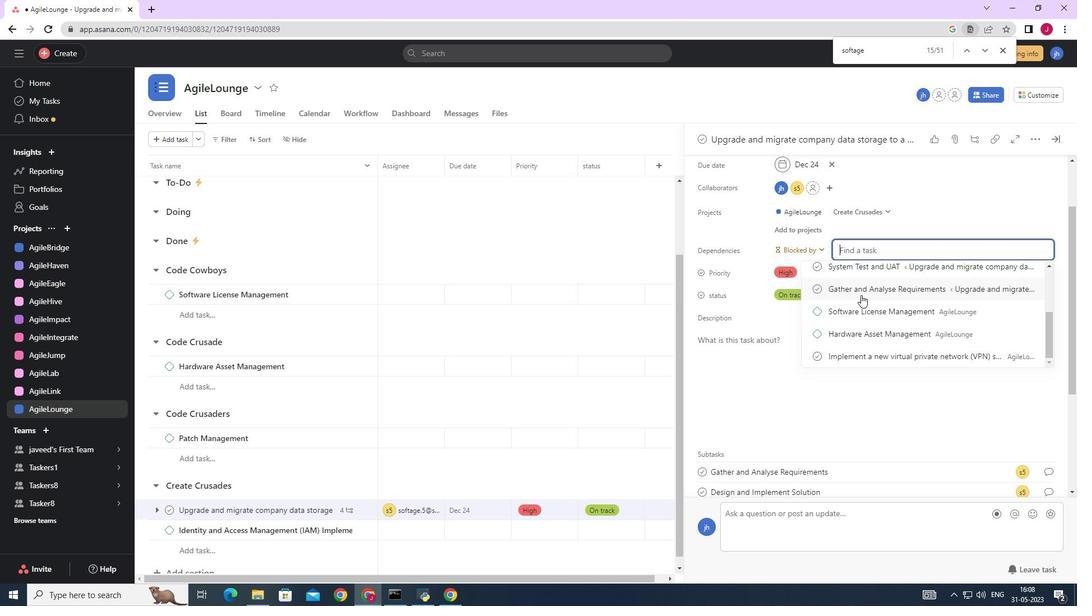 
Action: Mouse scrolled (861, 295) with delta (0, 0)
Screenshot: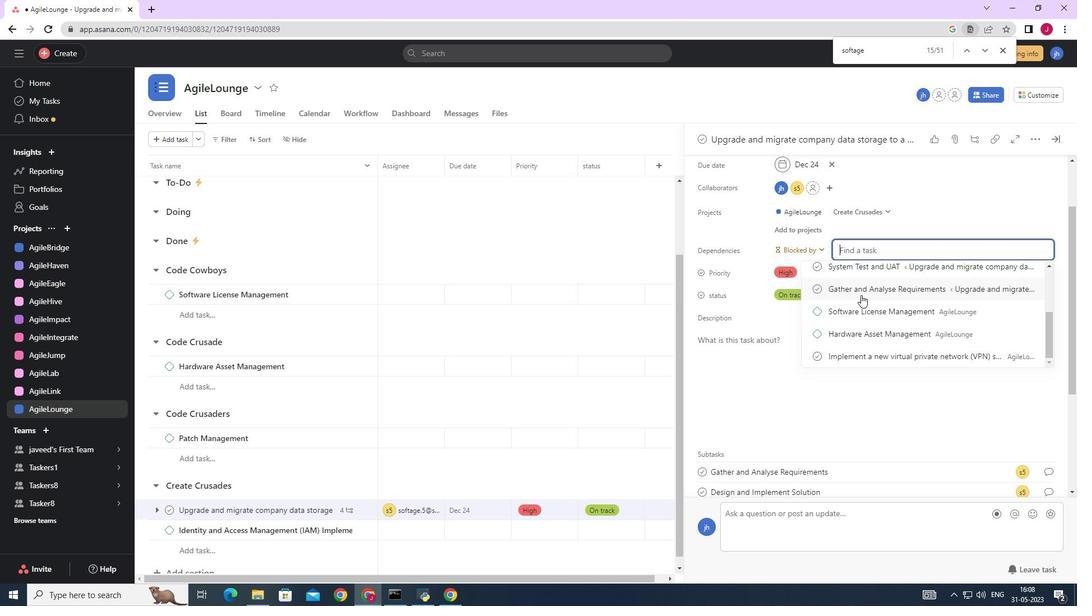 
Action: Mouse scrolled (861, 295) with delta (0, 0)
Screenshot: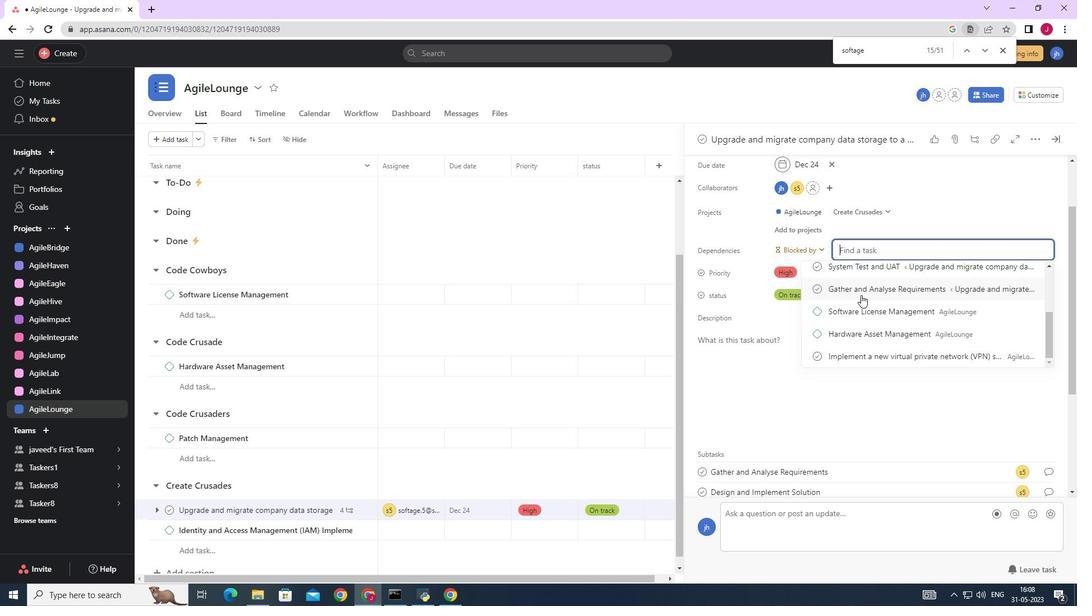 
Action: Mouse scrolled (861, 295) with delta (0, 0)
Screenshot: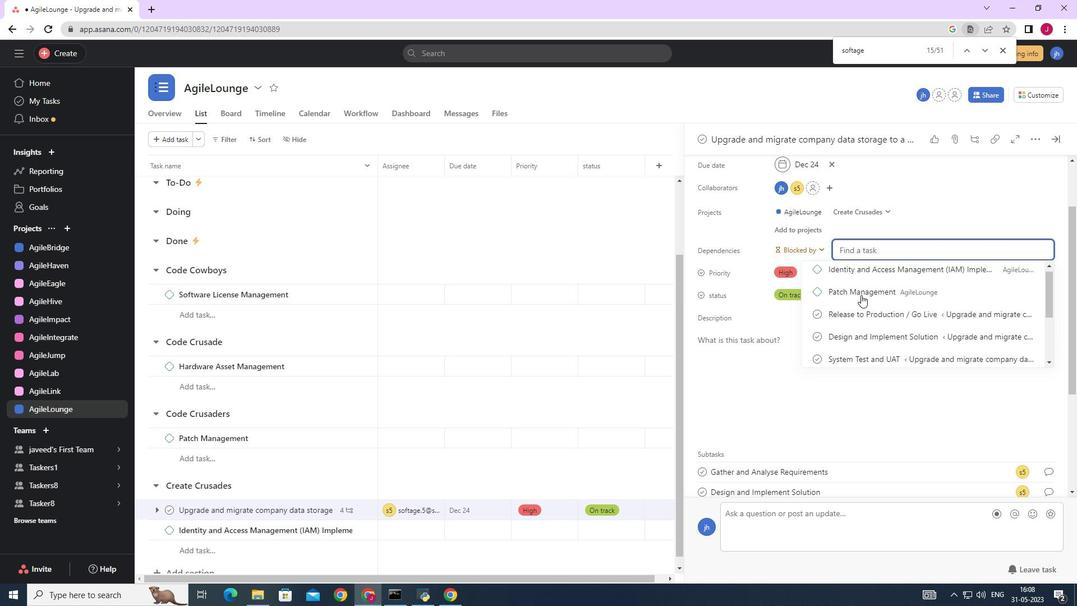 
Action: Mouse scrolled (861, 295) with delta (0, 0)
Screenshot: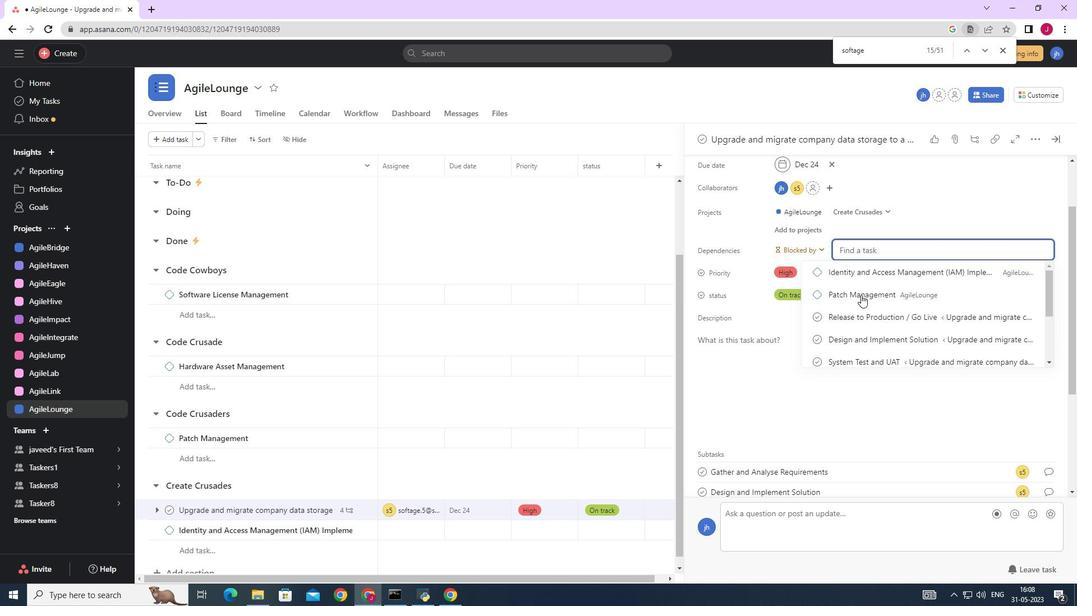 
Action: Mouse scrolled (861, 295) with delta (0, 0)
Screenshot: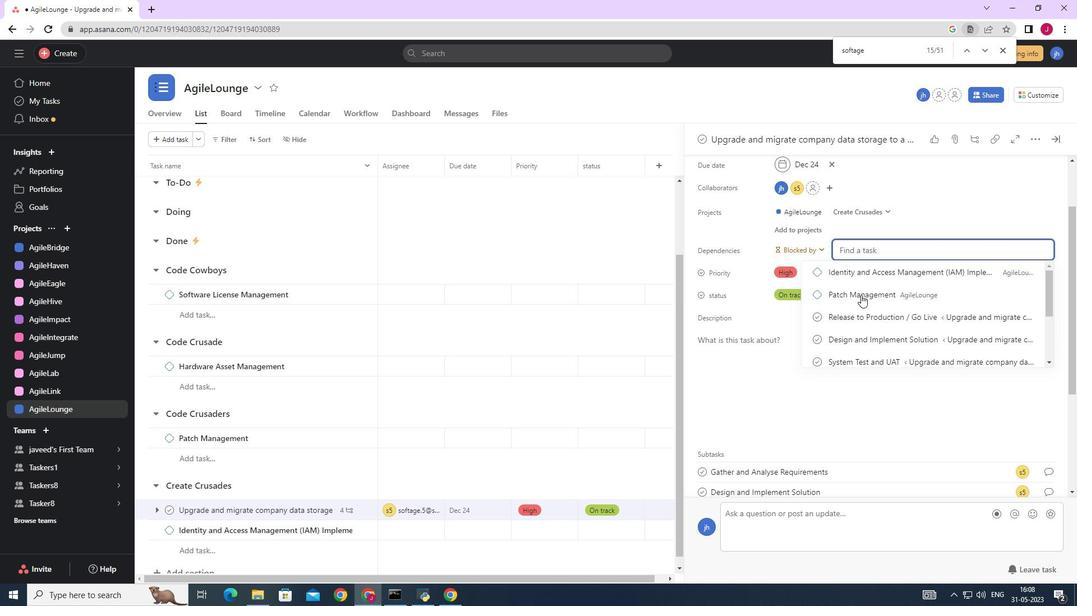 
Action: Mouse scrolled (861, 295) with delta (0, 0)
Screenshot: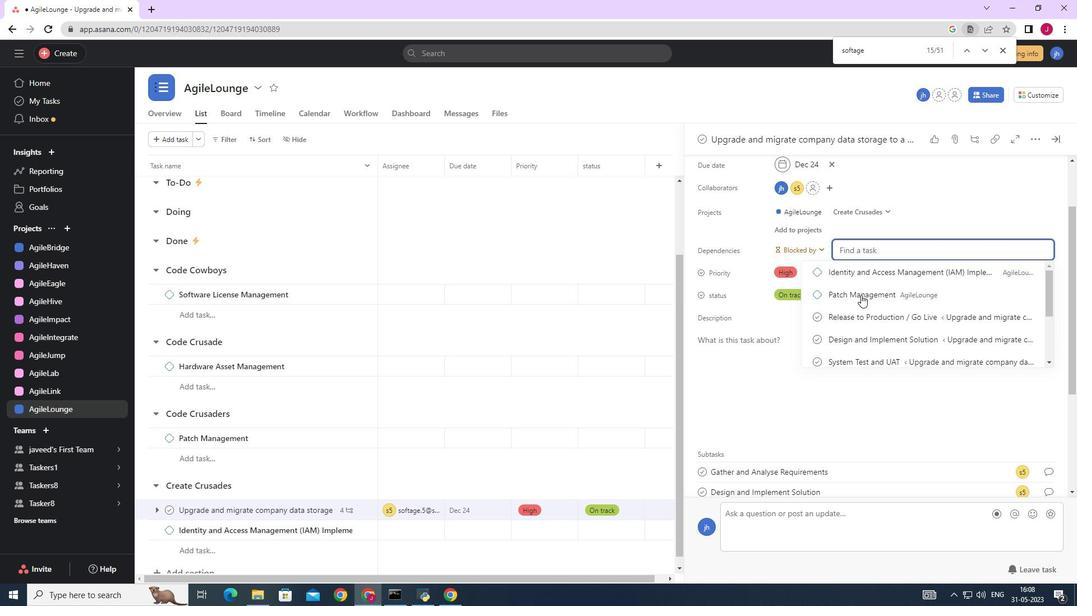 
Action: Mouse scrolled (861, 294) with delta (0, 0)
Screenshot: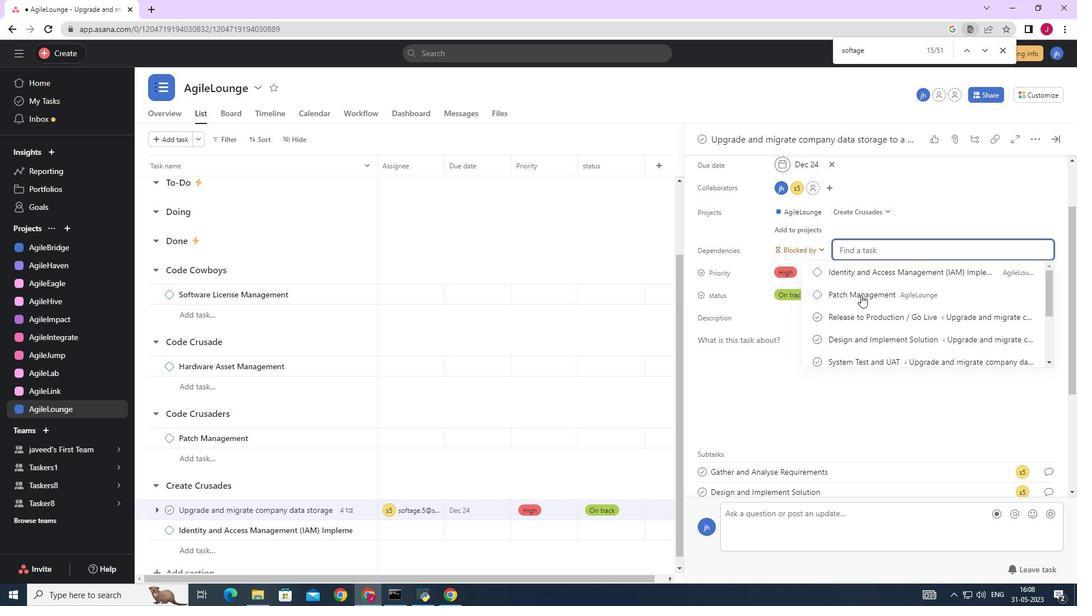 
Action: Mouse scrolled (861, 294) with delta (0, 0)
Screenshot: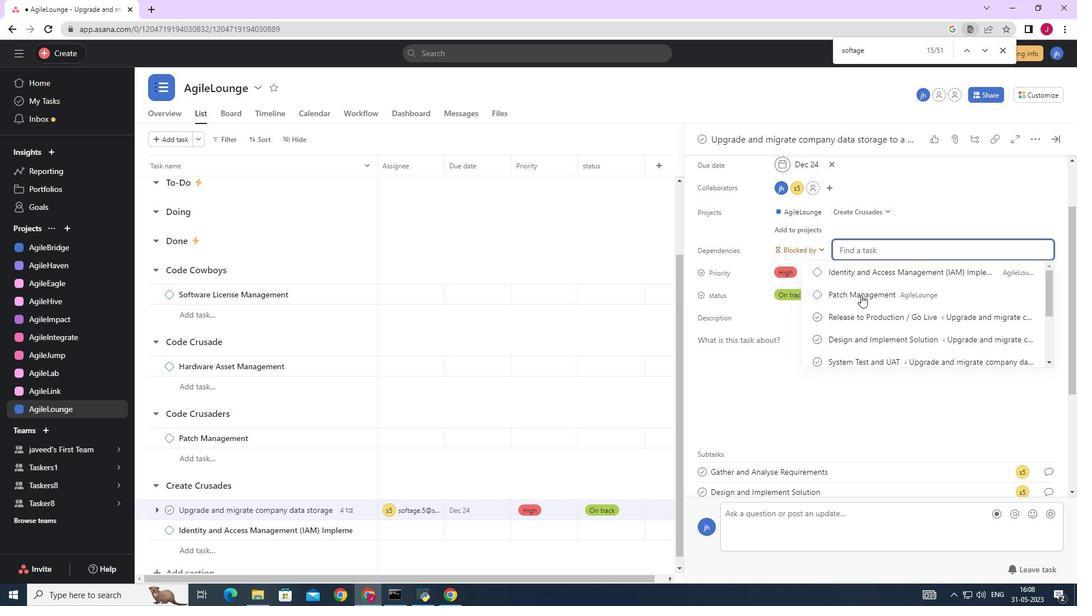 
Action: Mouse scrolled (861, 294) with delta (0, 0)
Screenshot: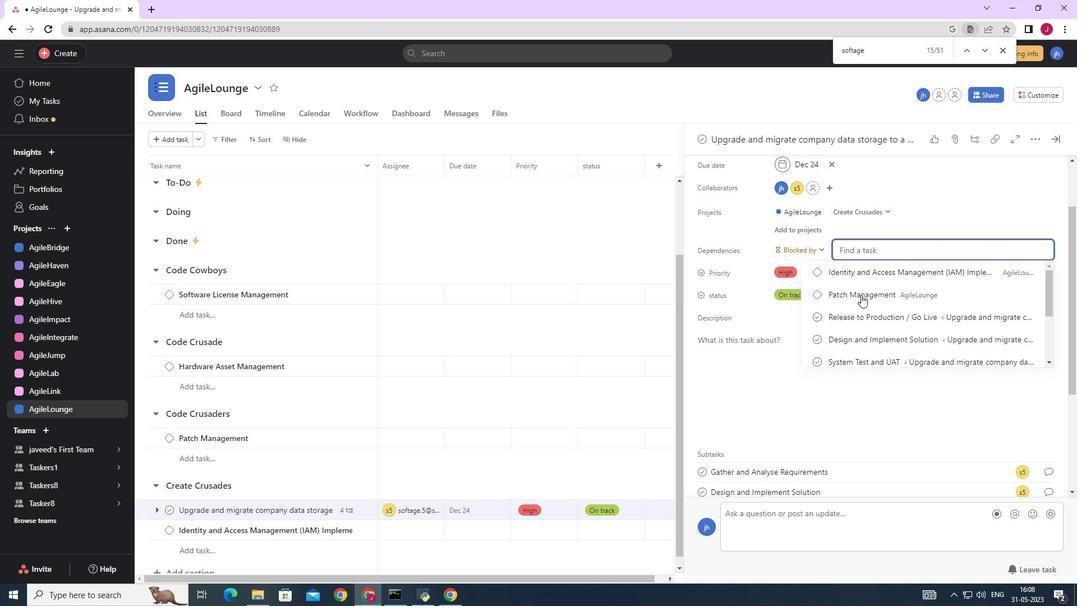 
Action: Mouse scrolled (861, 294) with delta (0, 0)
Screenshot: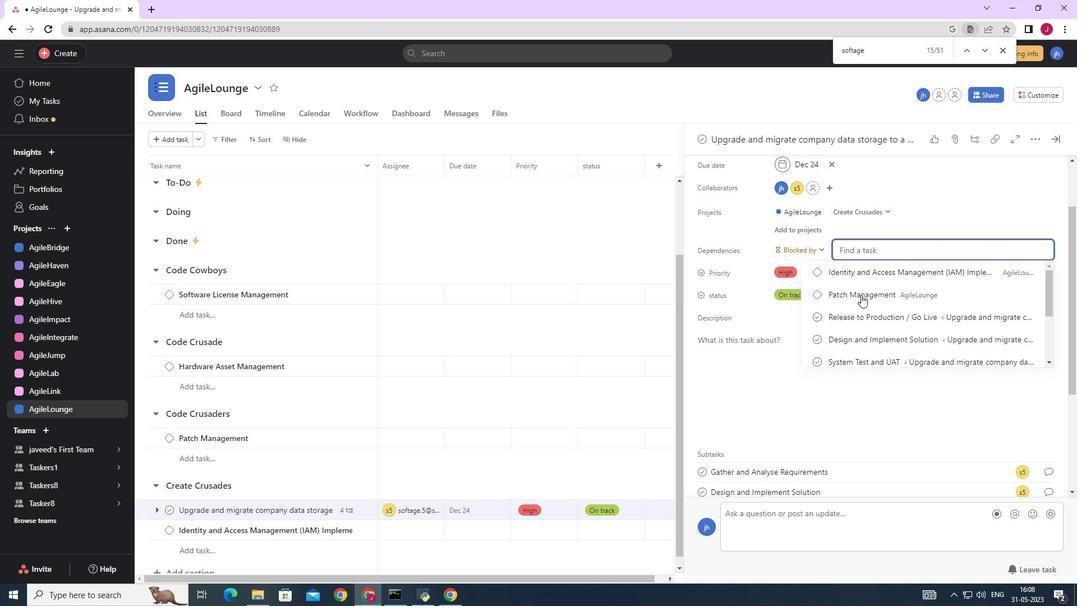 
Action: Mouse scrolled (861, 294) with delta (0, 0)
Screenshot: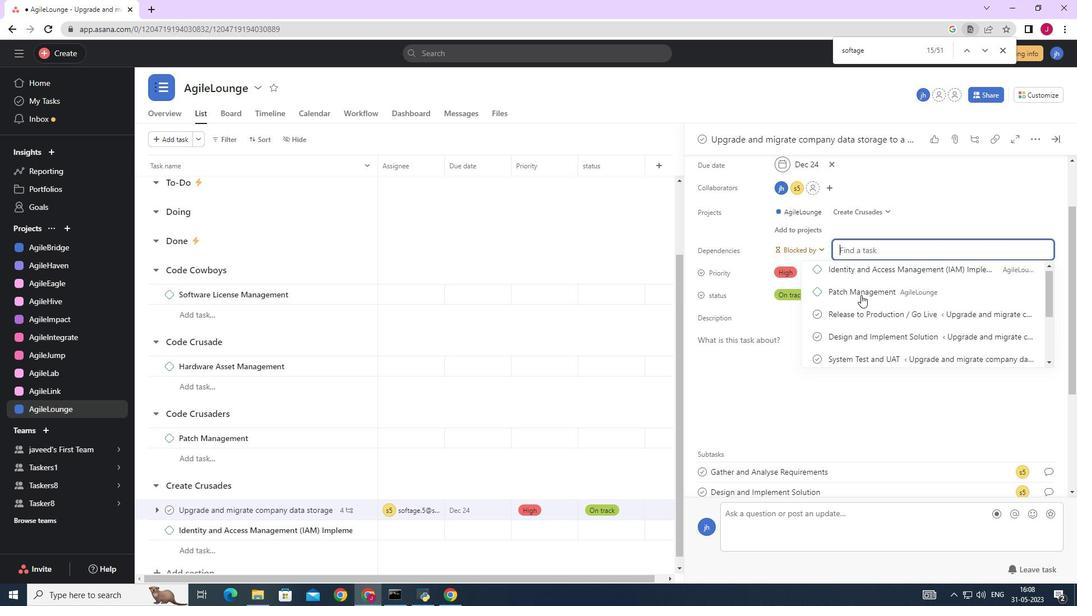 
Action: Mouse scrolled (861, 294) with delta (0, 0)
Screenshot: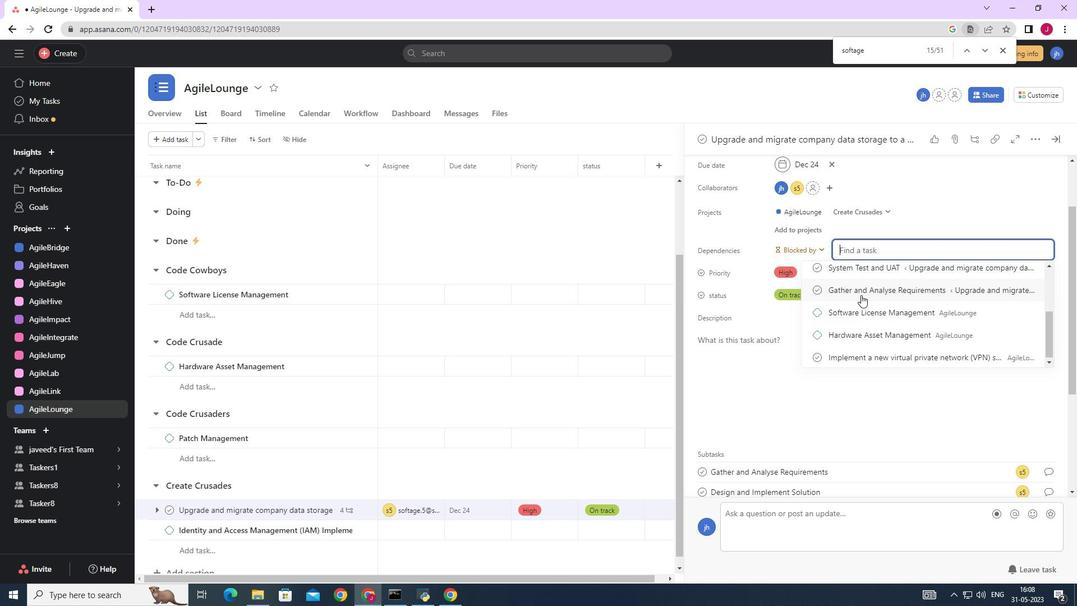 
Action: Mouse scrolled (861, 294) with delta (0, 0)
Screenshot: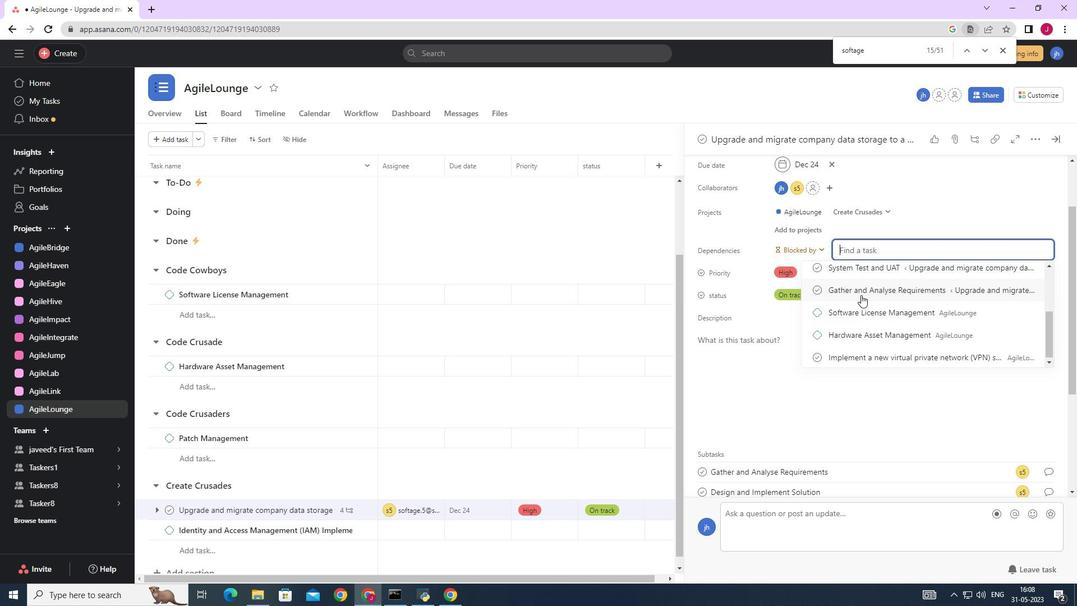 
Action: Mouse scrolled (861, 294) with delta (0, 0)
Screenshot: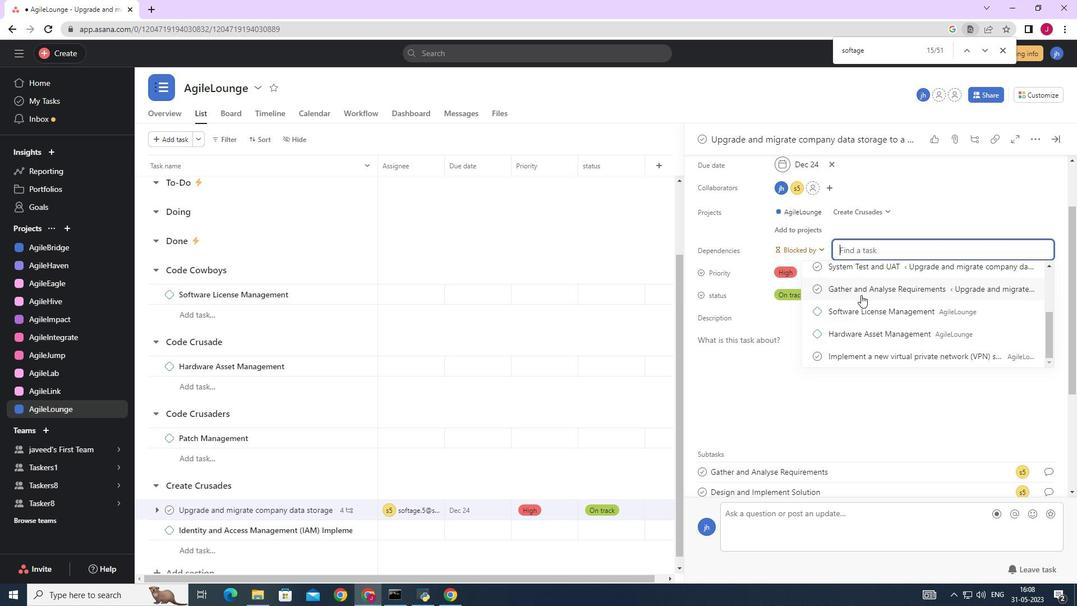 
Action: Mouse scrolled (861, 294) with delta (0, 0)
Screenshot: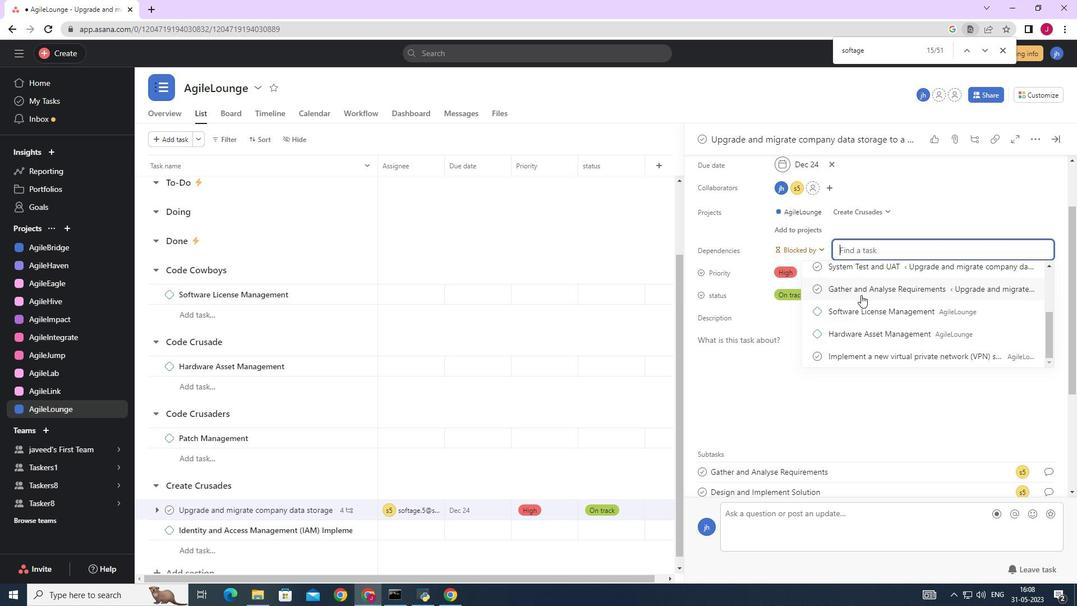 
Action: Mouse scrolled (861, 294) with delta (0, 0)
Screenshot: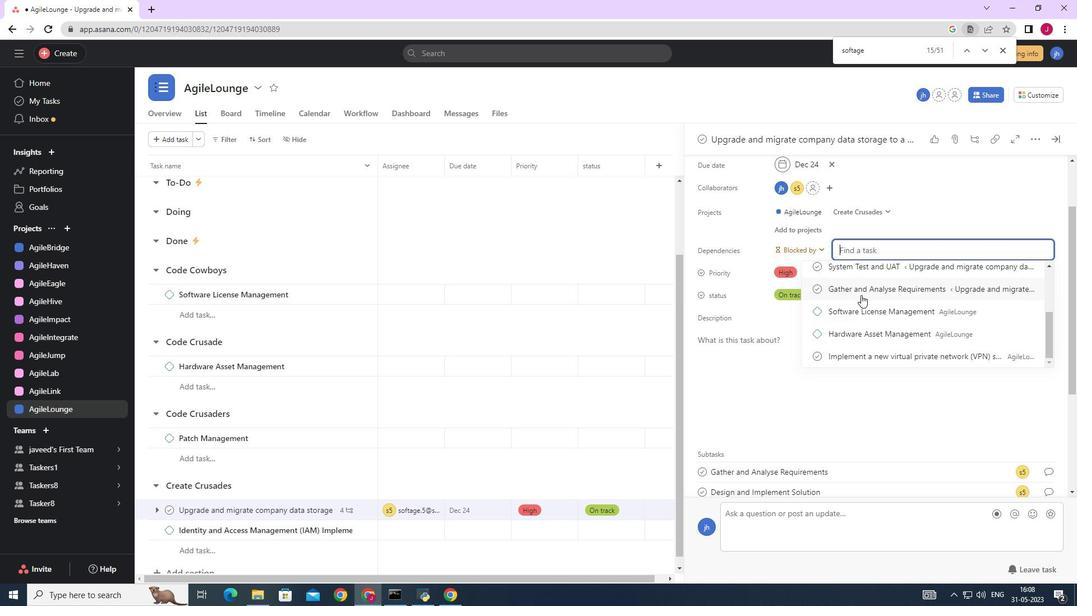 
Action: Mouse scrolled (861, 294) with delta (0, 0)
Screenshot: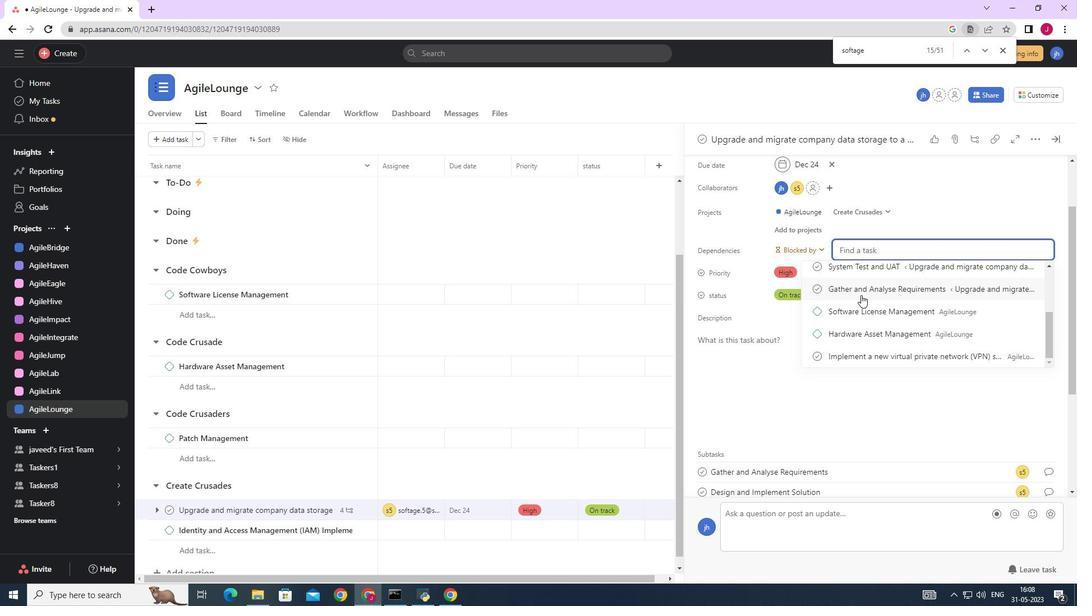 
Action: Mouse scrolled (861, 294) with delta (0, 0)
Screenshot: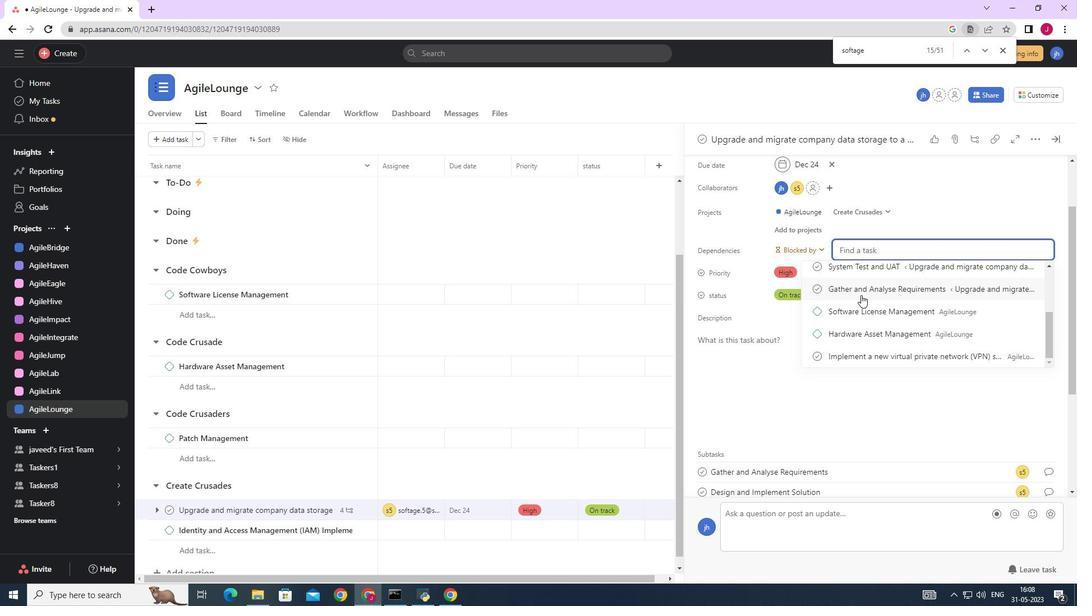 
Action: Mouse scrolled (861, 294) with delta (0, 0)
Screenshot: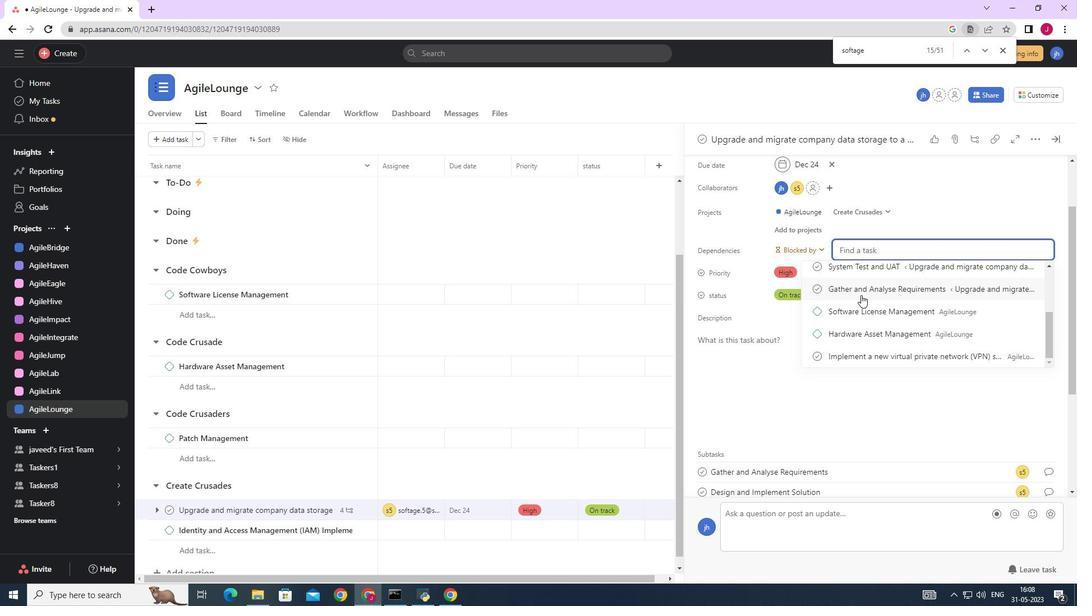 
Action: Mouse scrolled (861, 295) with delta (0, 0)
Screenshot: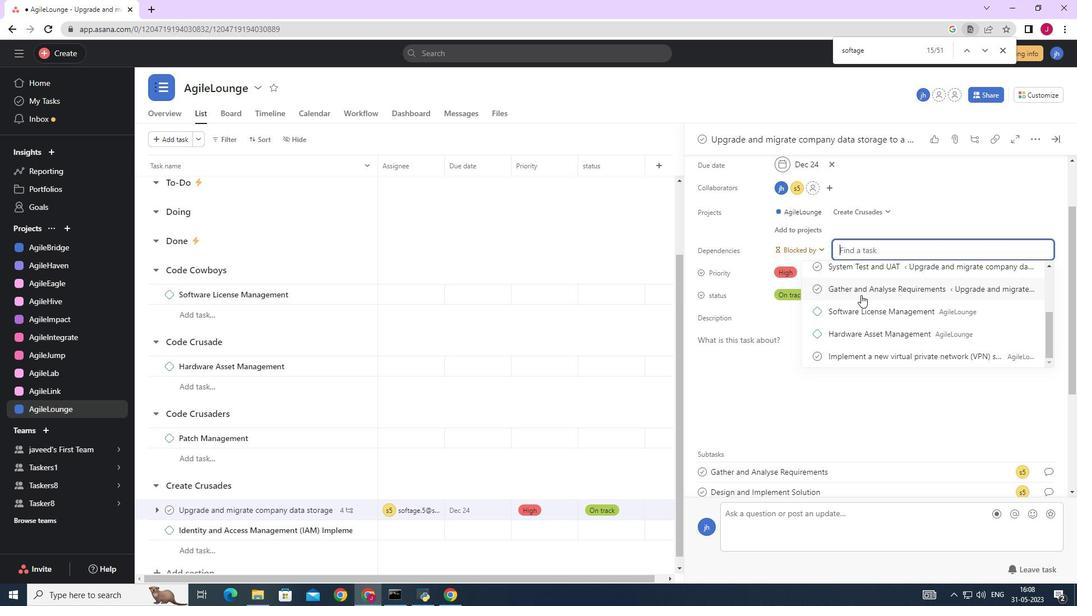 
Action: Mouse scrolled (861, 295) with delta (0, 0)
Screenshot: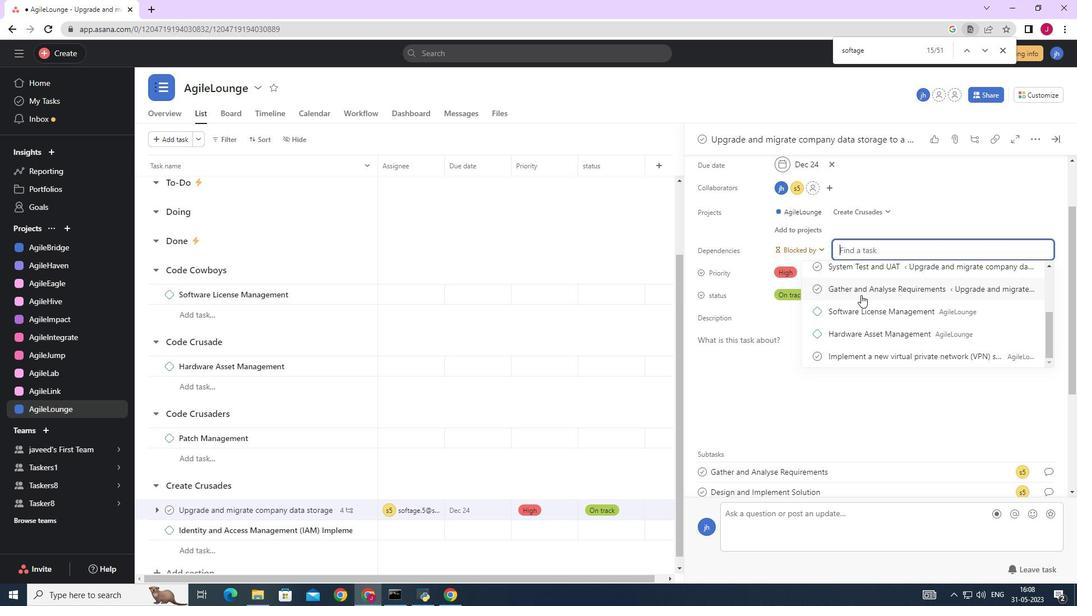 
Action: Mouse scrolled (861, 295) with delta (0, 0)
Screenshot: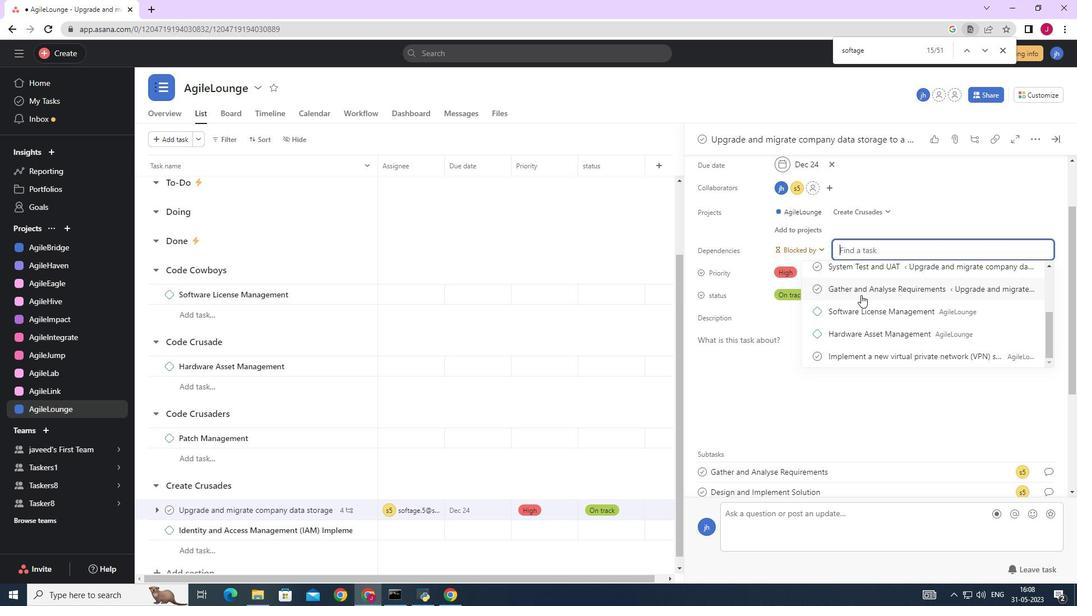 
Action: Mouse moved to (1052, 139)
Screenshot: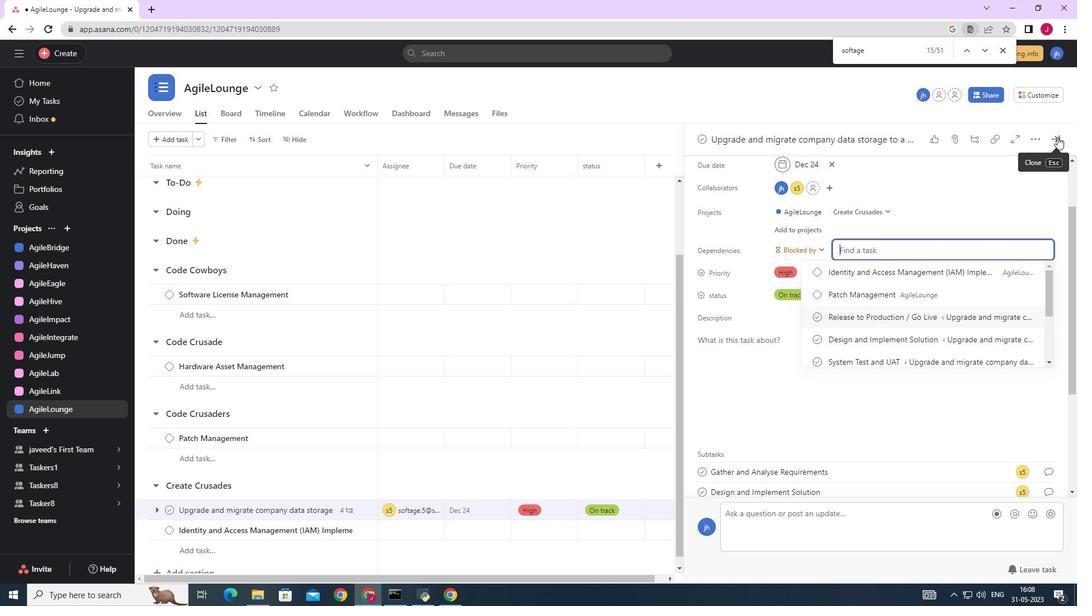 
Action: Mouse pressed left at (1052, 139)
Screenshot: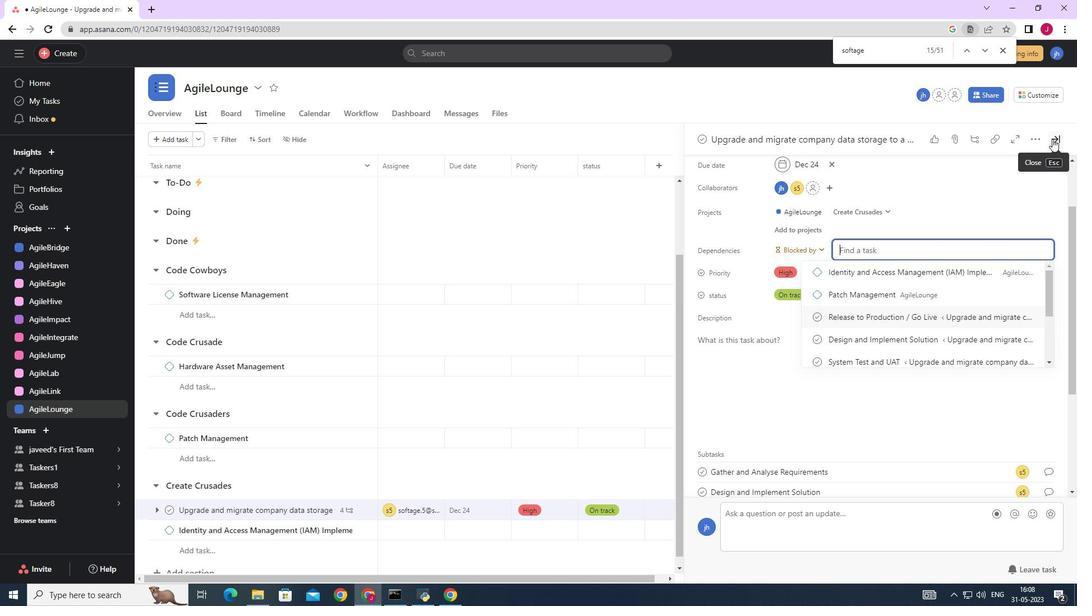 
Action: Mouse moved to (569, 319)
Screenshot: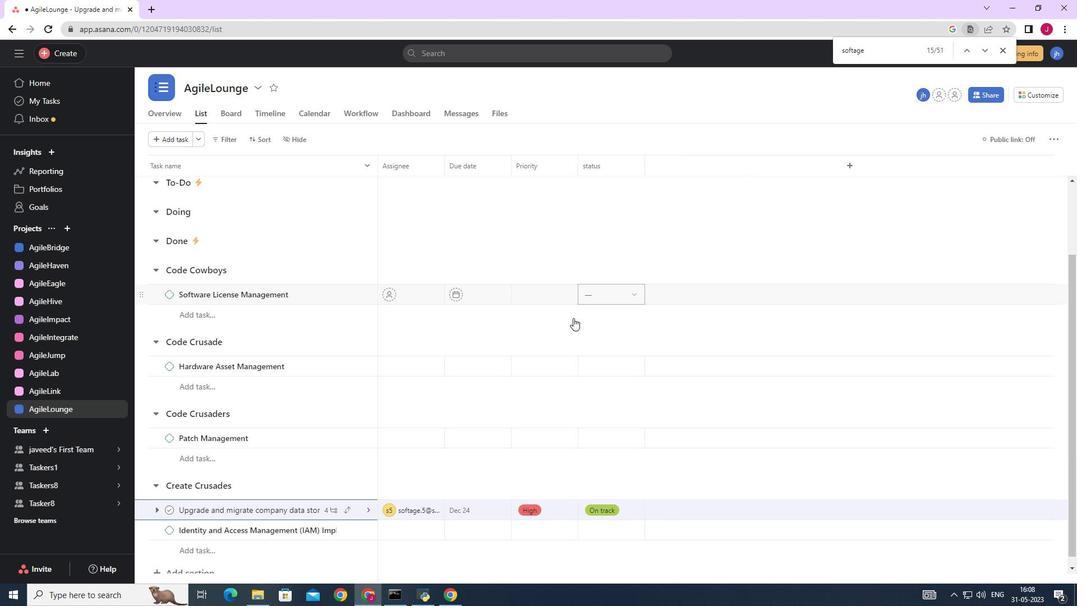 
Action: Mouse scrolled (569, 320) with delta (0, 0)
Screenshot: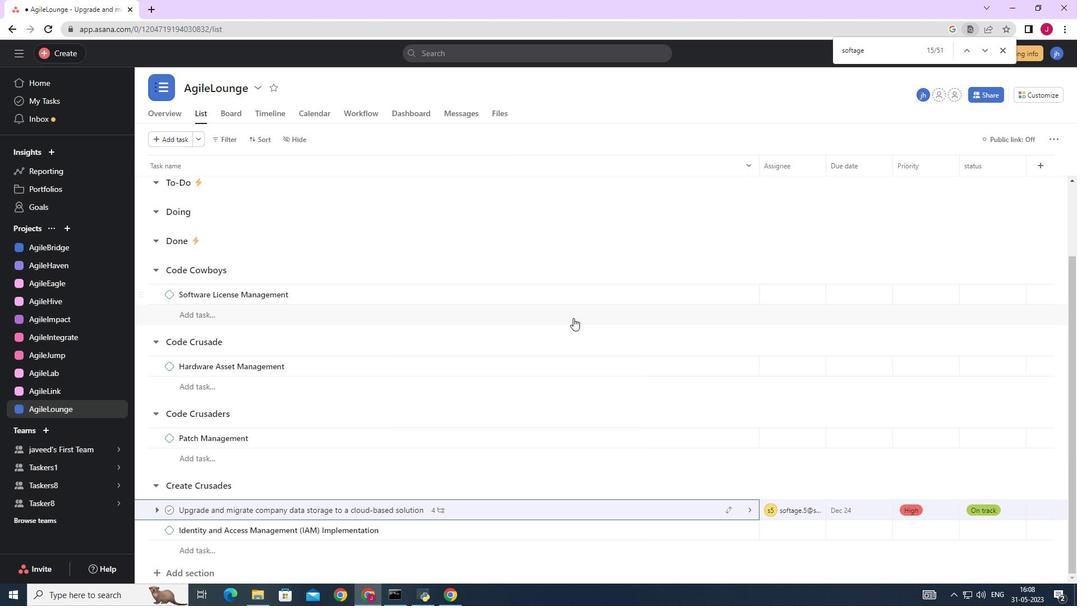 
Action: Mouse moved to (567, 319)
Screenshot: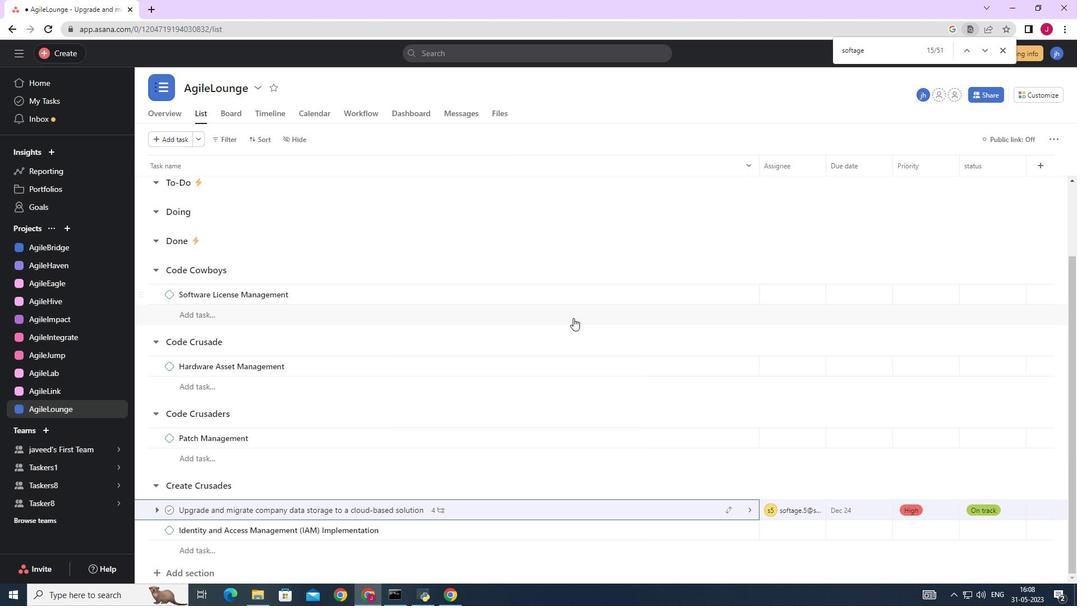 
Action: Mouse scrolled (569, 320) with delta (0, 0)
Screenshot: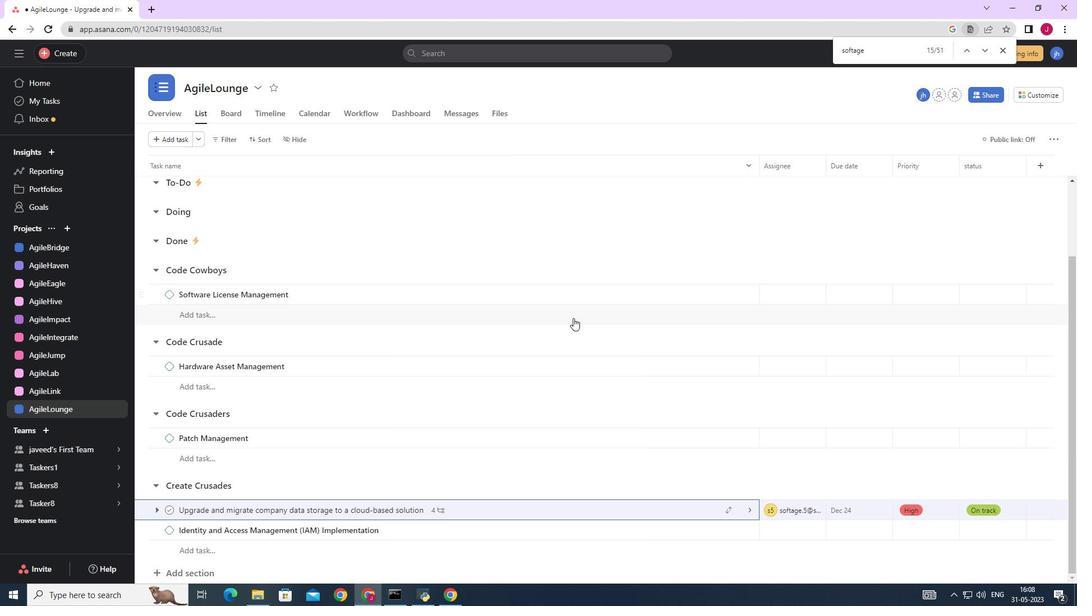 
Action: Mouse moved to (567, 319)
Screenshot: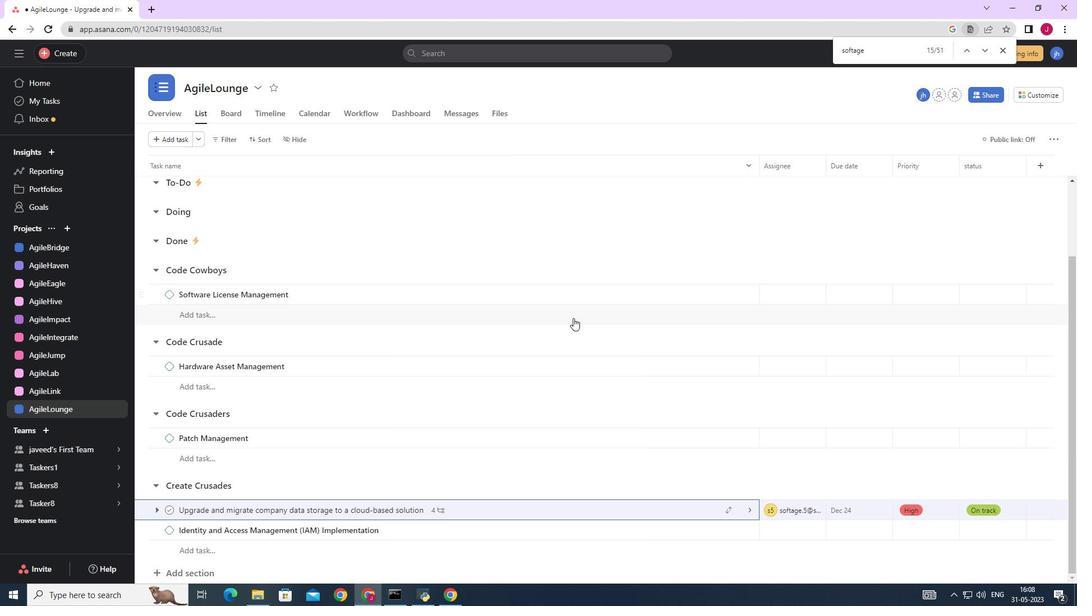 
Action: Mouse scrolled (569, 320) with delta (0, 0)
Screenshot: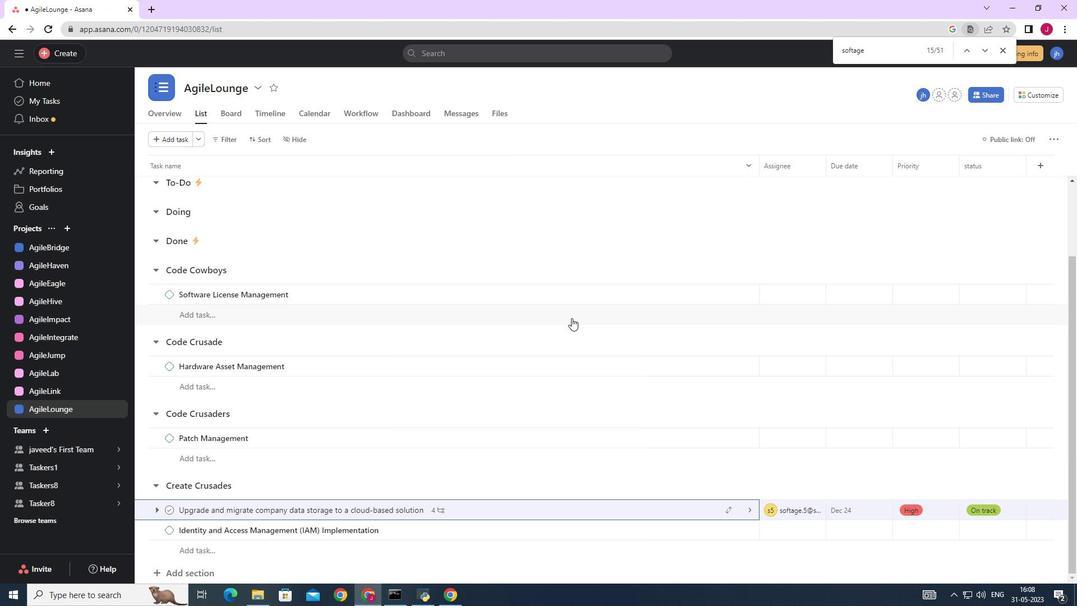 
Action: Mouse scrolled (569, 320) with delta (0, 0)
Screenshot: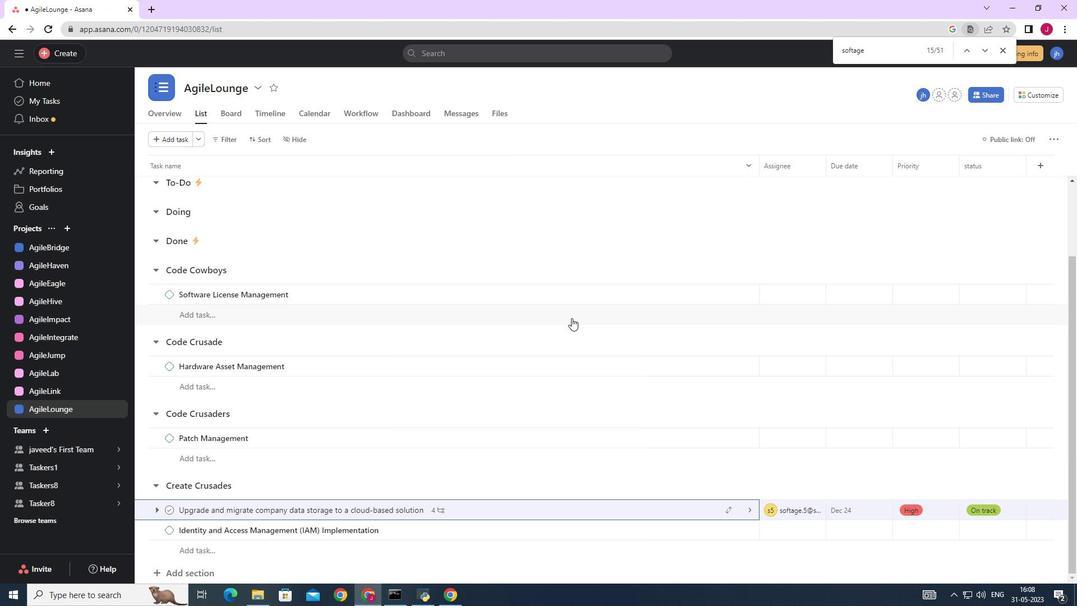 
Action: Mouse moved to (474, 308)
Screenshot: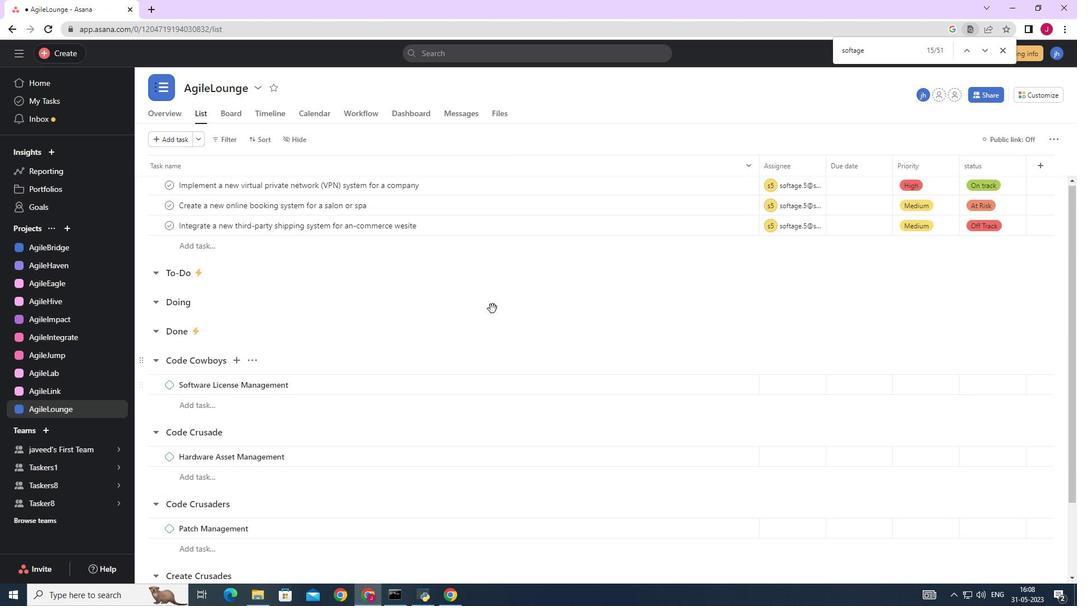 
Action: Mouse scrolled (474, 309) with delta (0, 0)
Screenshot: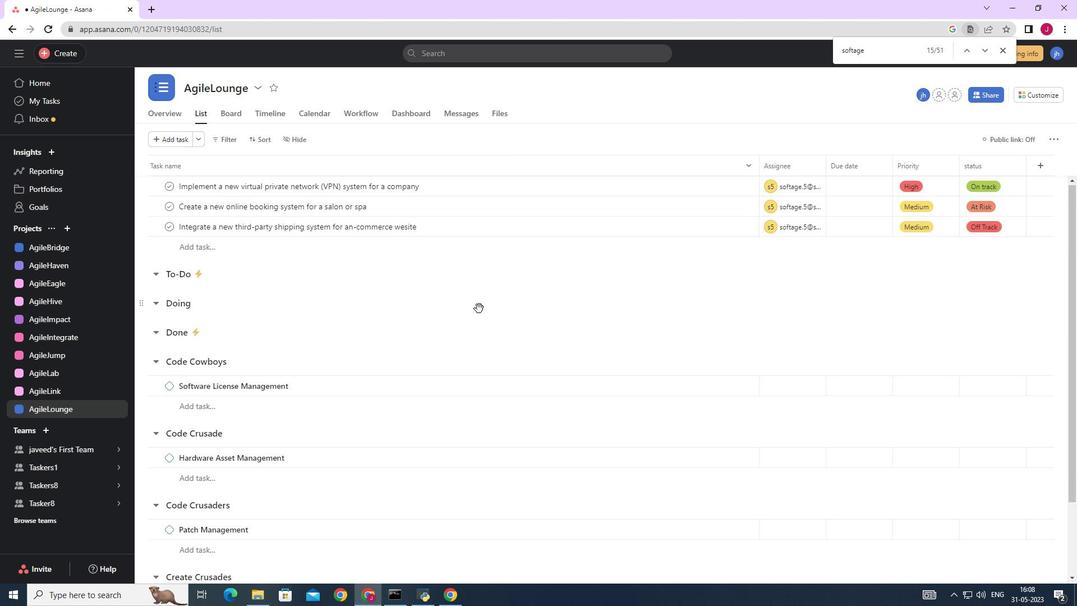 
Action: Mouse scrolled (474, 309) with delta (0, 0)
Screenshot: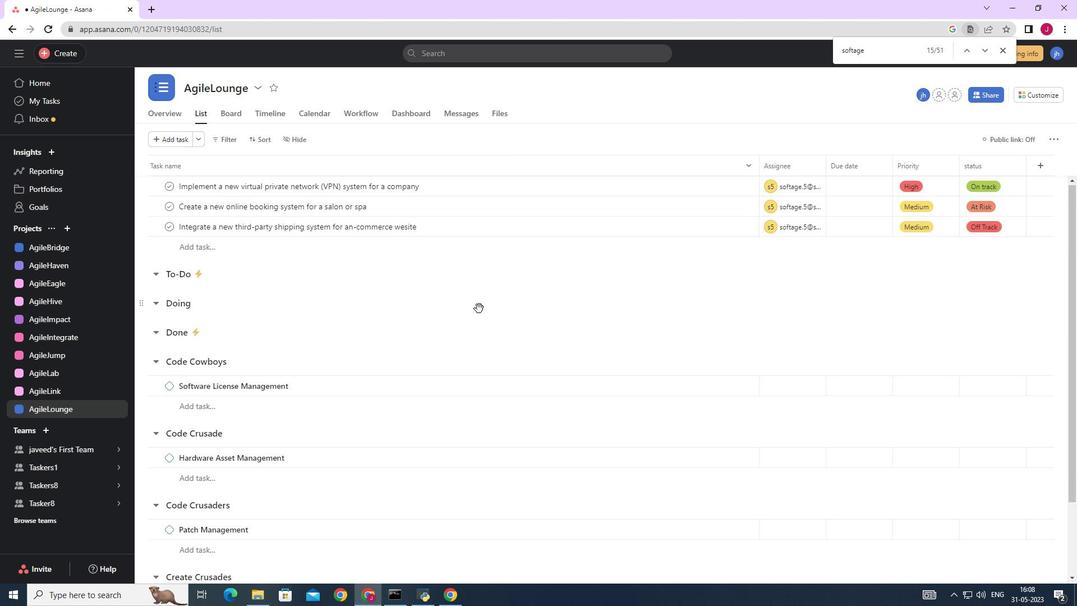 
Action: Mouse scrolled (474, 309) with delta (0, 0)
Screenshot: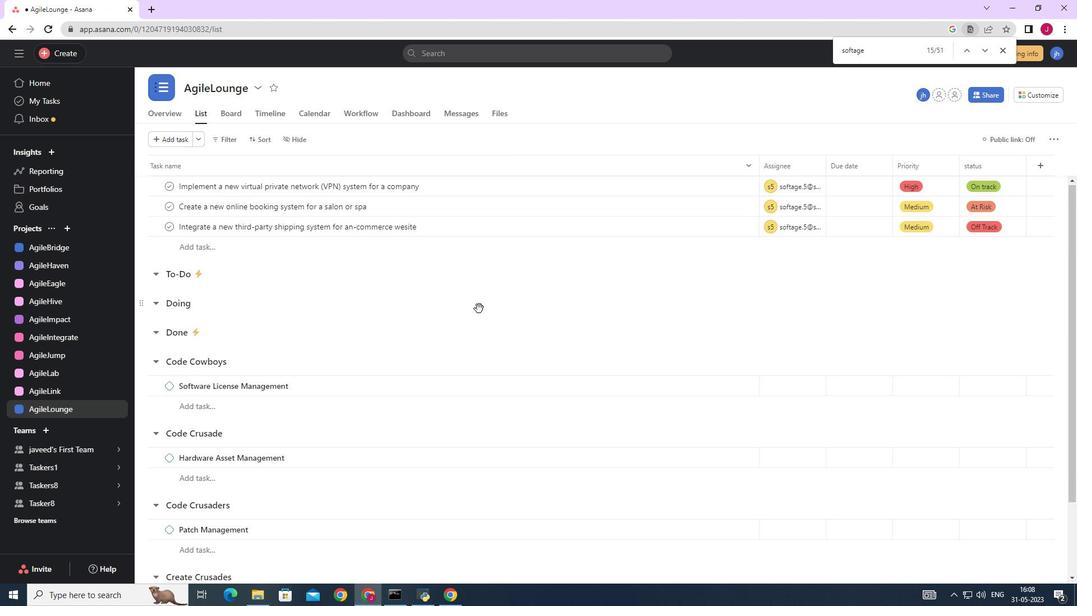 
Action: Mouse moved to (693, 222)
Screenshot: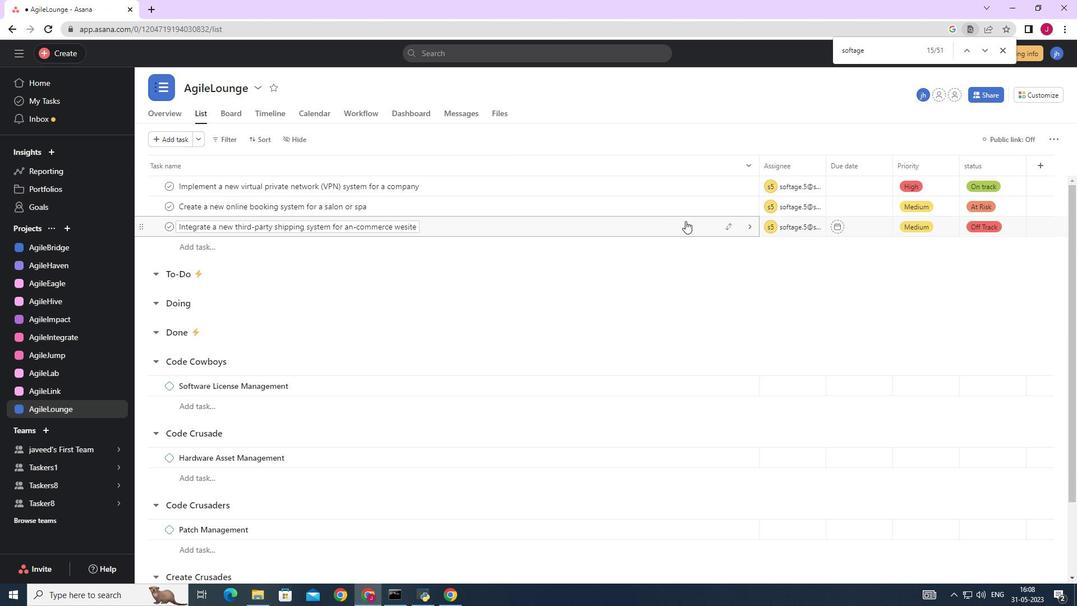 
Action: Mouse pressed left at (692, 222)
Screenshot: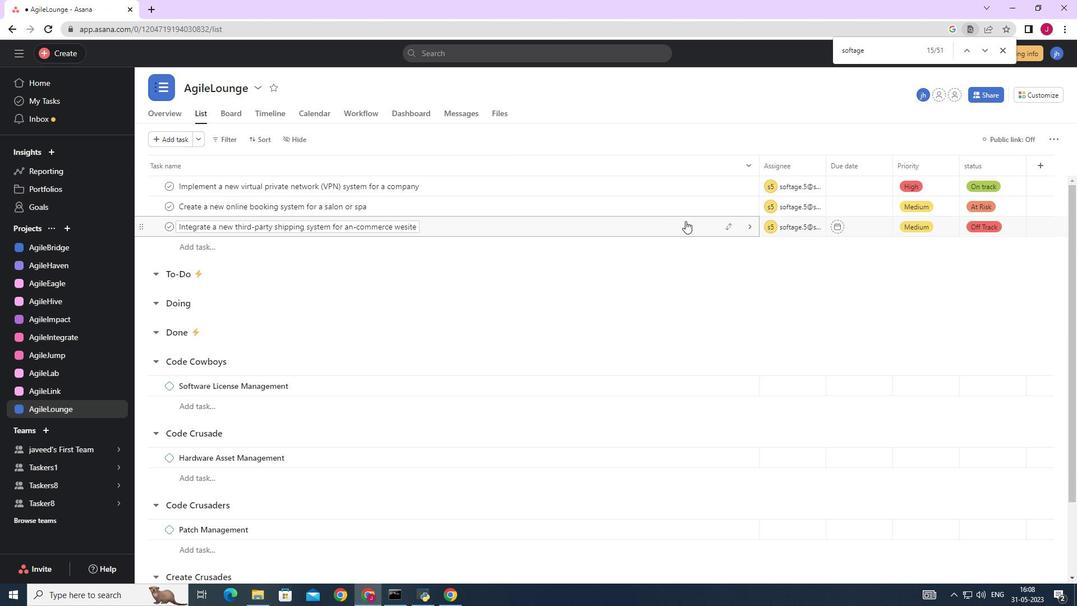 
Action: Mouse moved to (819, 324)
Screenshot: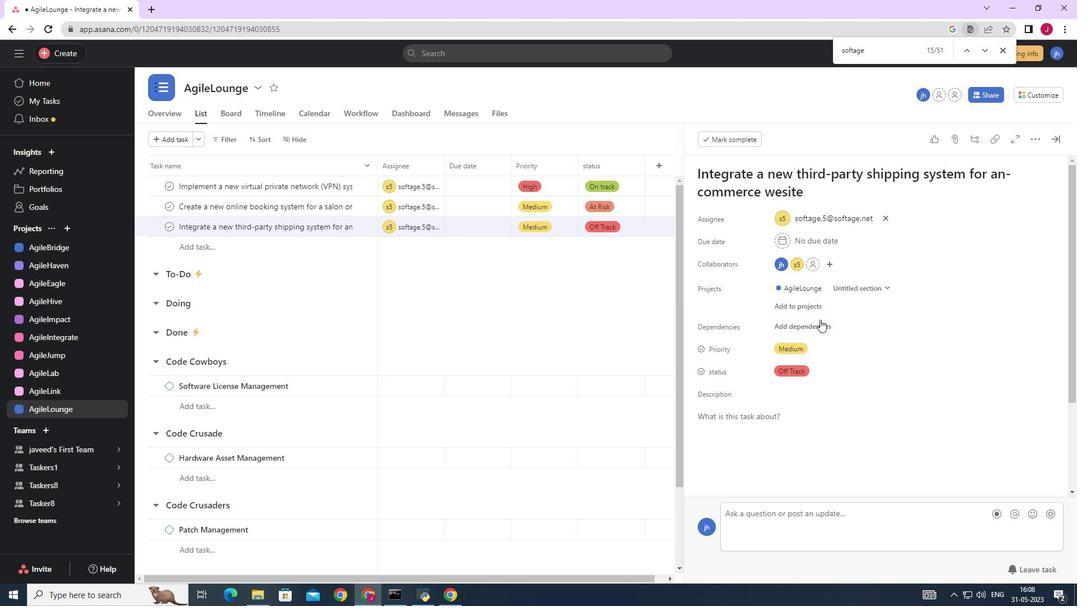 
Action: Mouse pressed left at (819, 324)
Screenshot: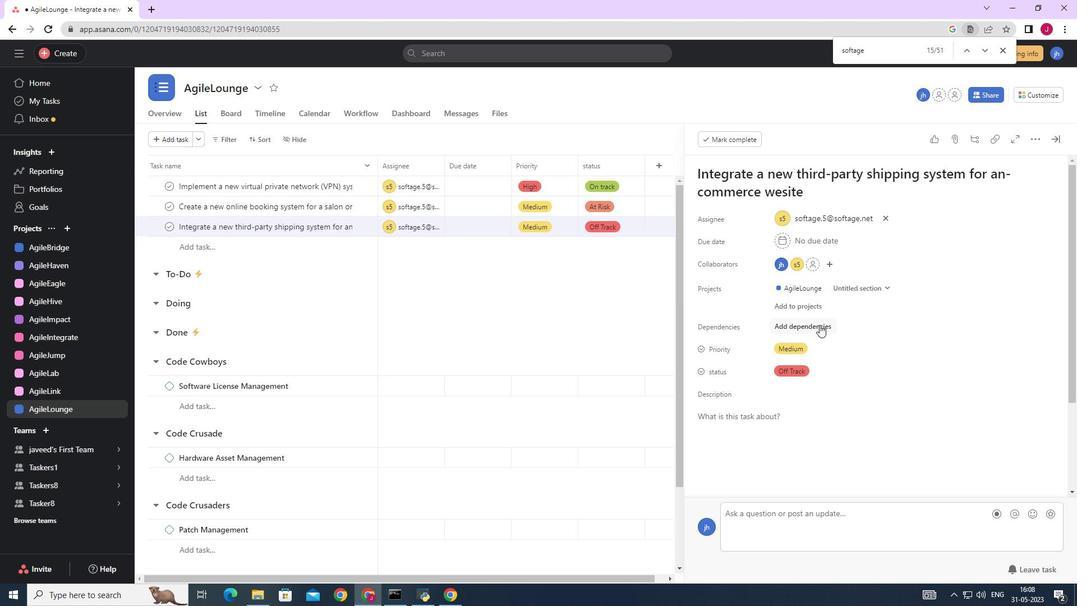 
Action: Mouse moved to (888, 392)
Screenshot: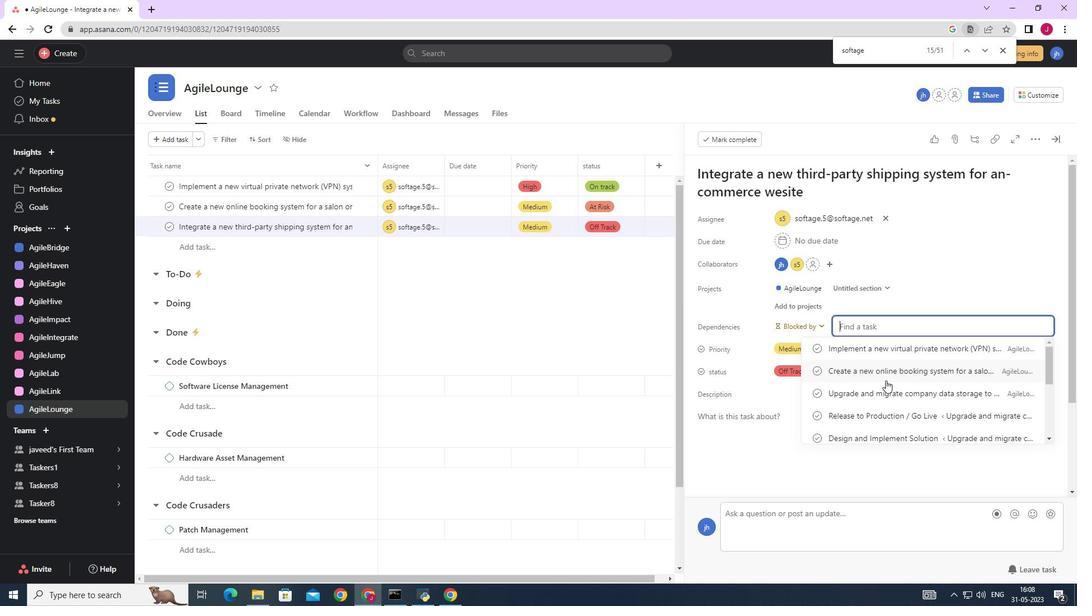 
Action: Mouse pressed left at (888, 392)
Screenshot: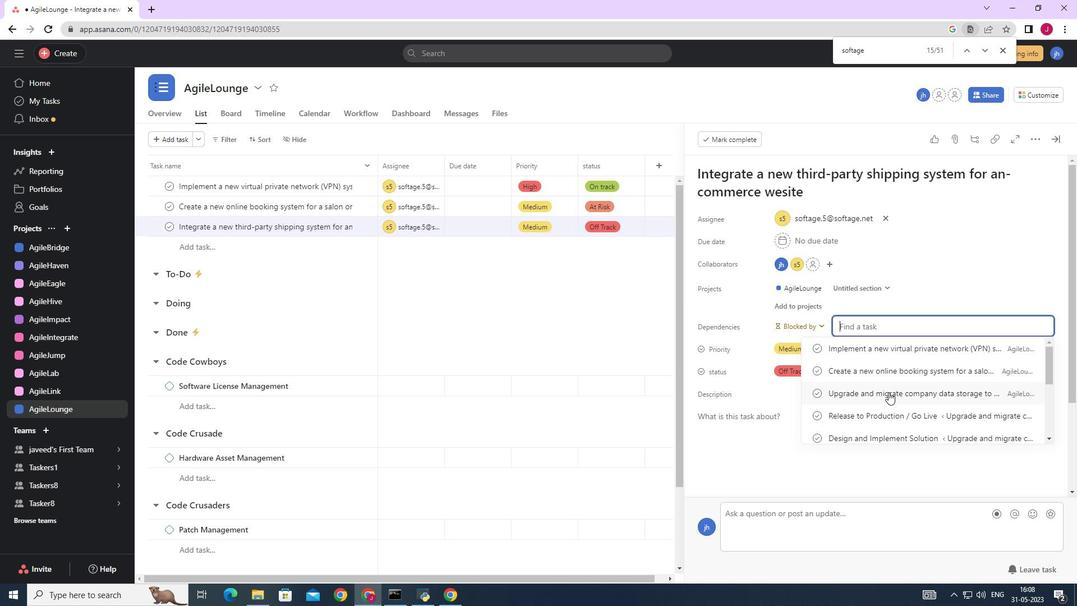 
Action: Mouse moved to (1061, 144)
Screenshot: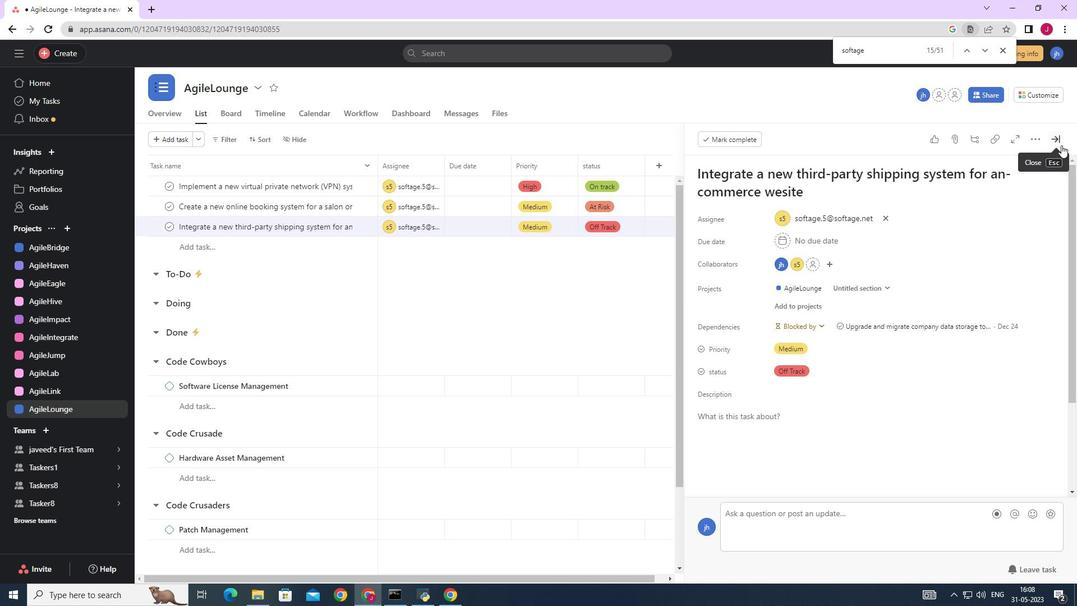 
Action: Mouse pressed left at (1061, 144)
Screenshot: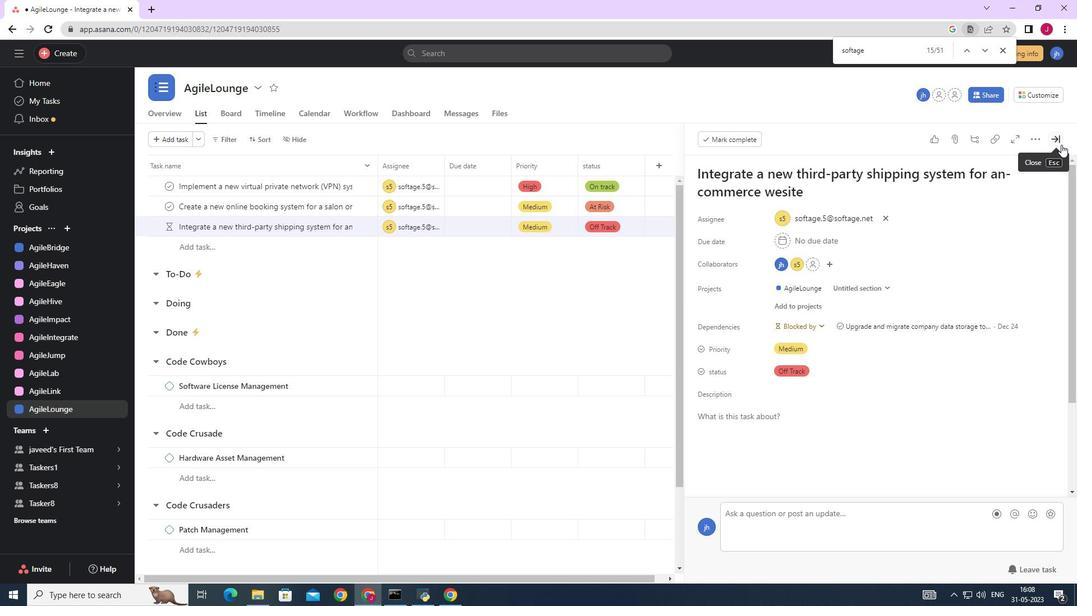 
